 Task: Look for space in Bukoba, Tanzania from 12th August, 2023 to 16th August, 2023 for 8 adults in price range Rs.10000 to Rs.16000. Place can be private room with 8 bedrooms having 8 beds and 8 bathrooms. Property type can be house, flat, guest house, hotel. Amenities needed are: wifi, TV, free parkinig on premises, gym, breakfast. Booking option can be shelf check-in. Required host language is English.
Action: Mouse moved to (602, 131)
Screenshot: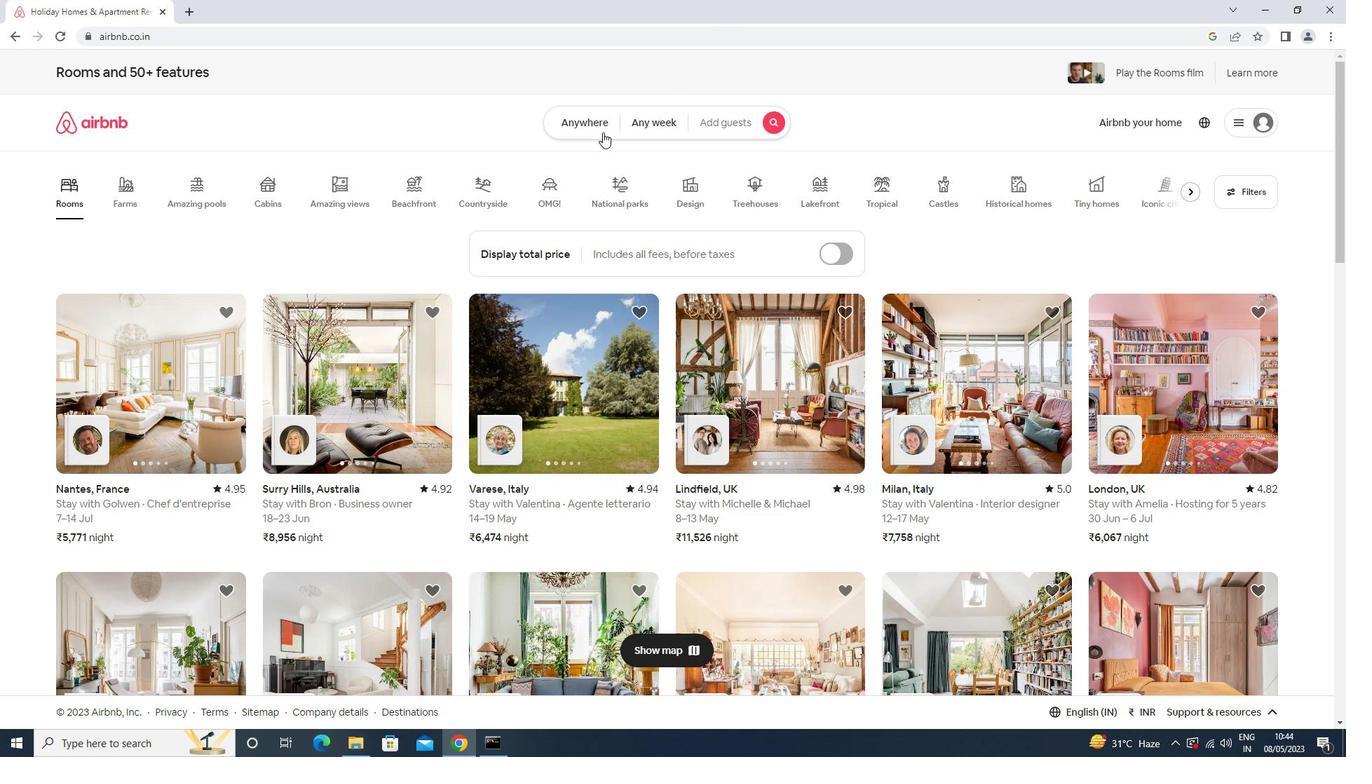 
Action: Mouse pressed left at (602, 131)
Screenshot: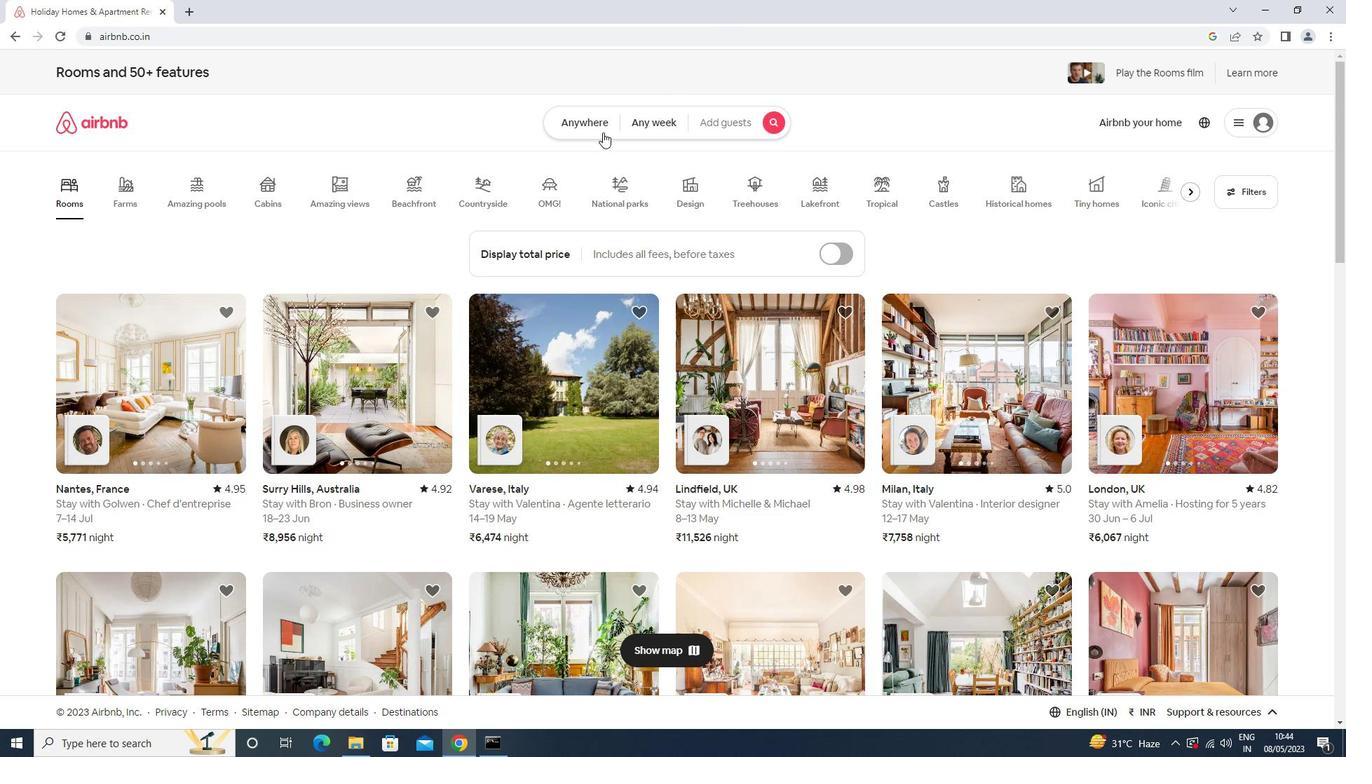 
Action: Mouse moved to (527, 179)
Screenshot: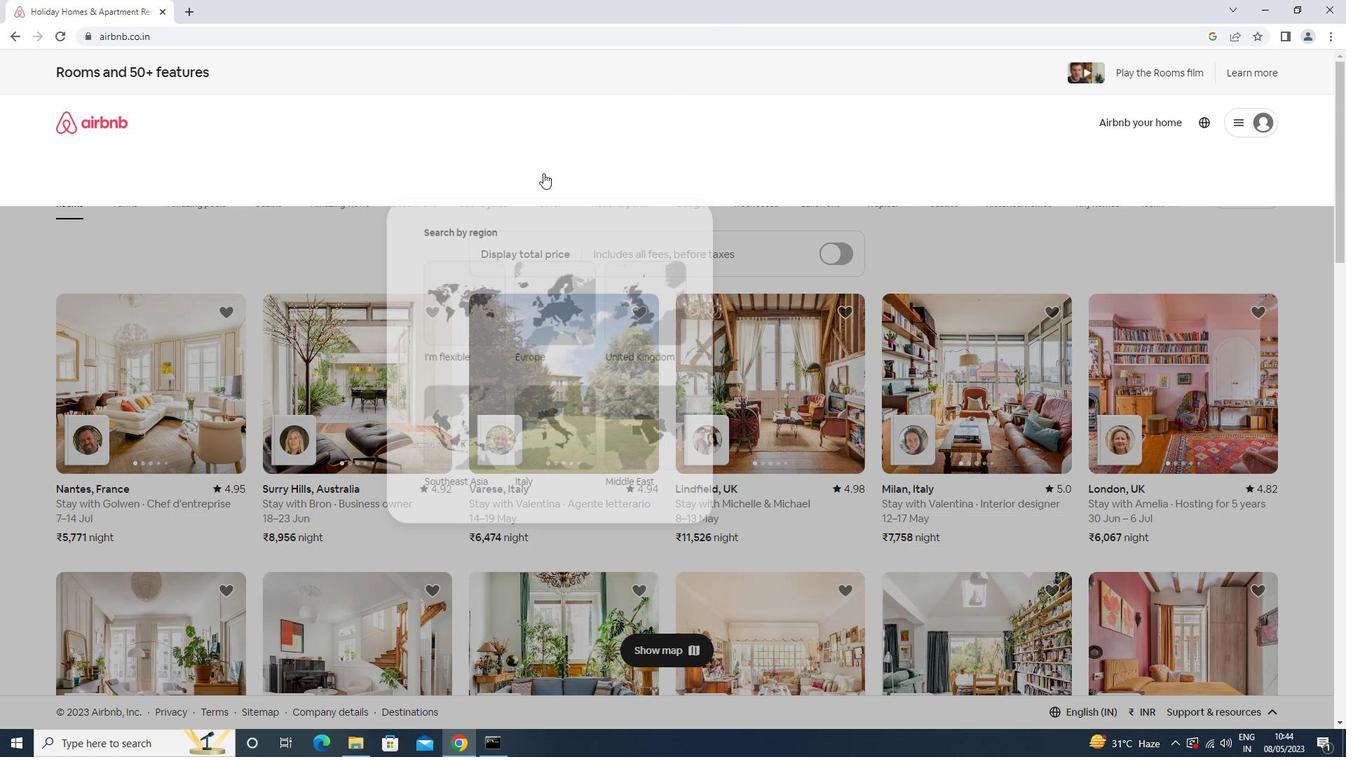 
Action: Mouse pressed left at (527, 179)
Screenshot: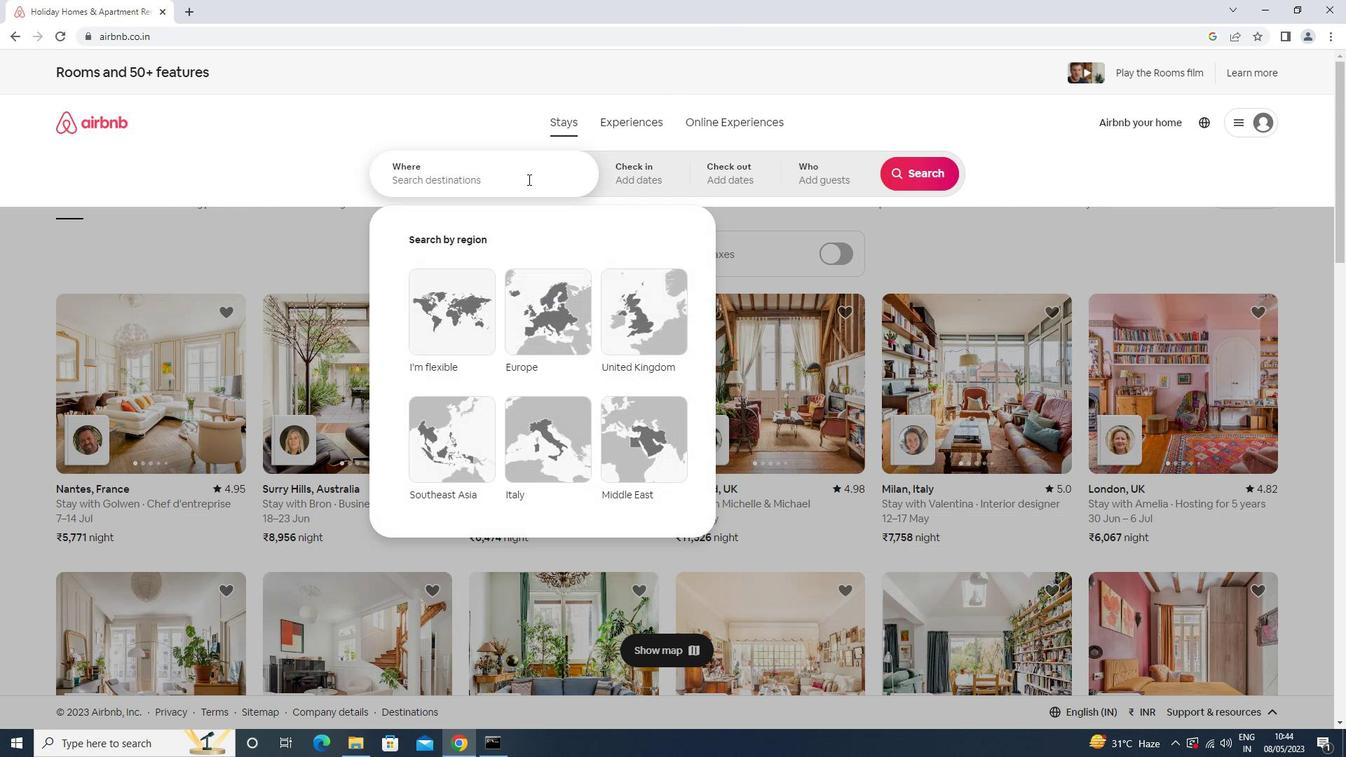 
Action: Key pressed <Key.shift>BUKOBA<Key.down><Key.enter>
Screenshot: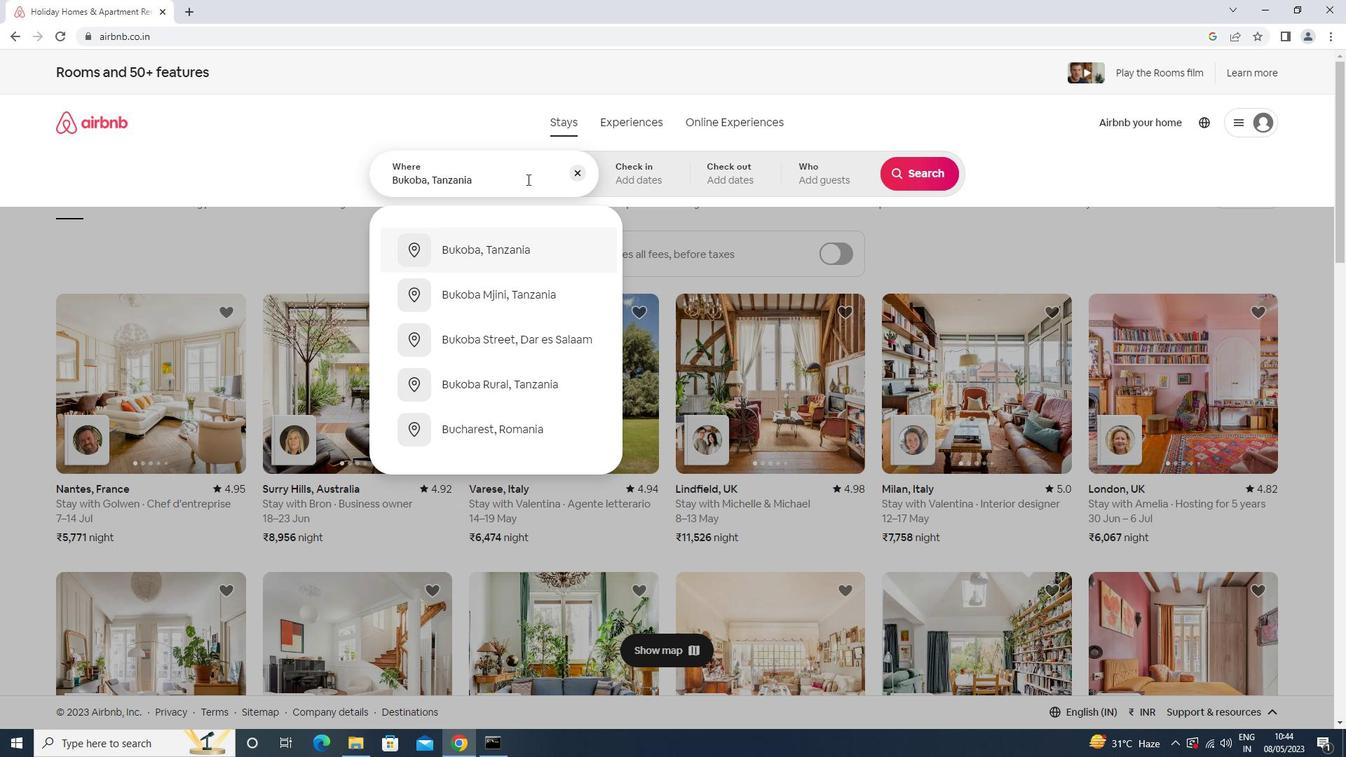 
Action: Mouse moved to (927, 290)
Screenshot: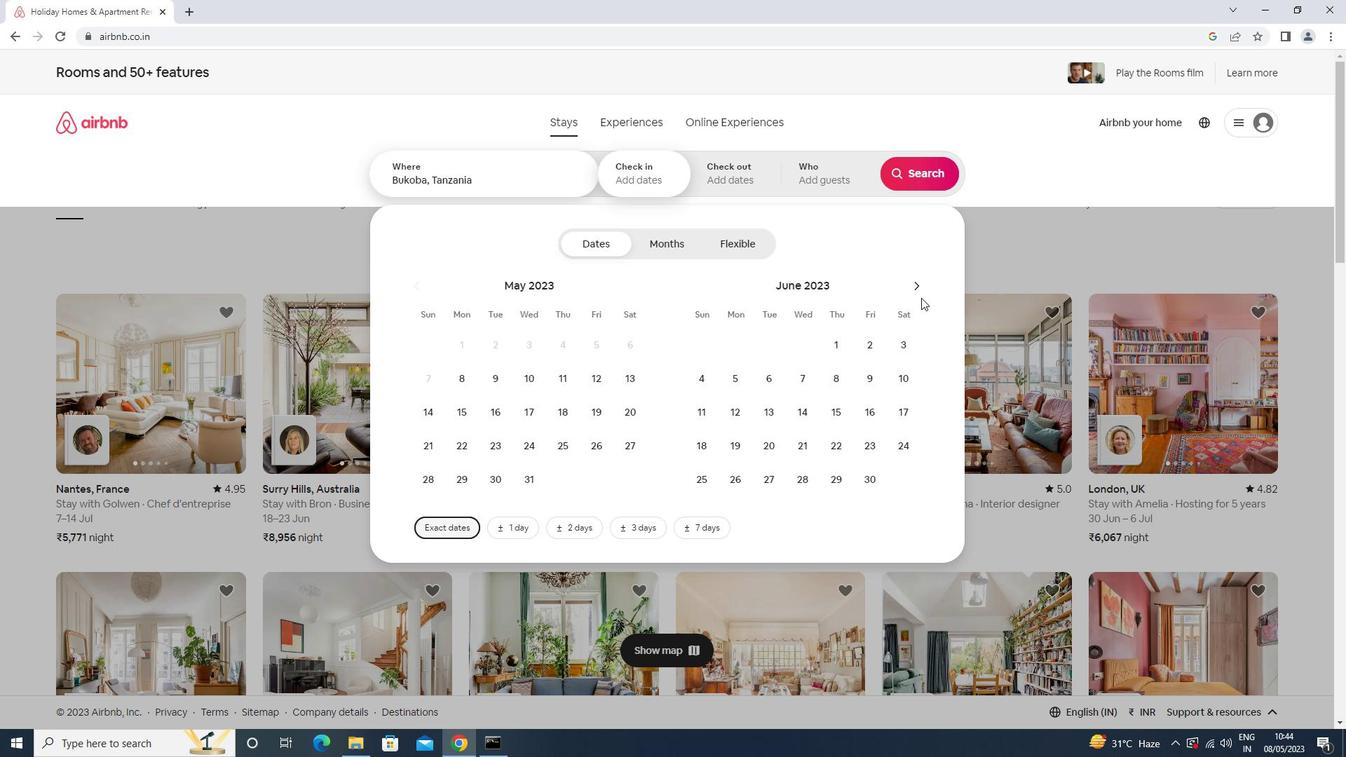 
Action: Mouse pressed left at (927, 290)
Screenshot: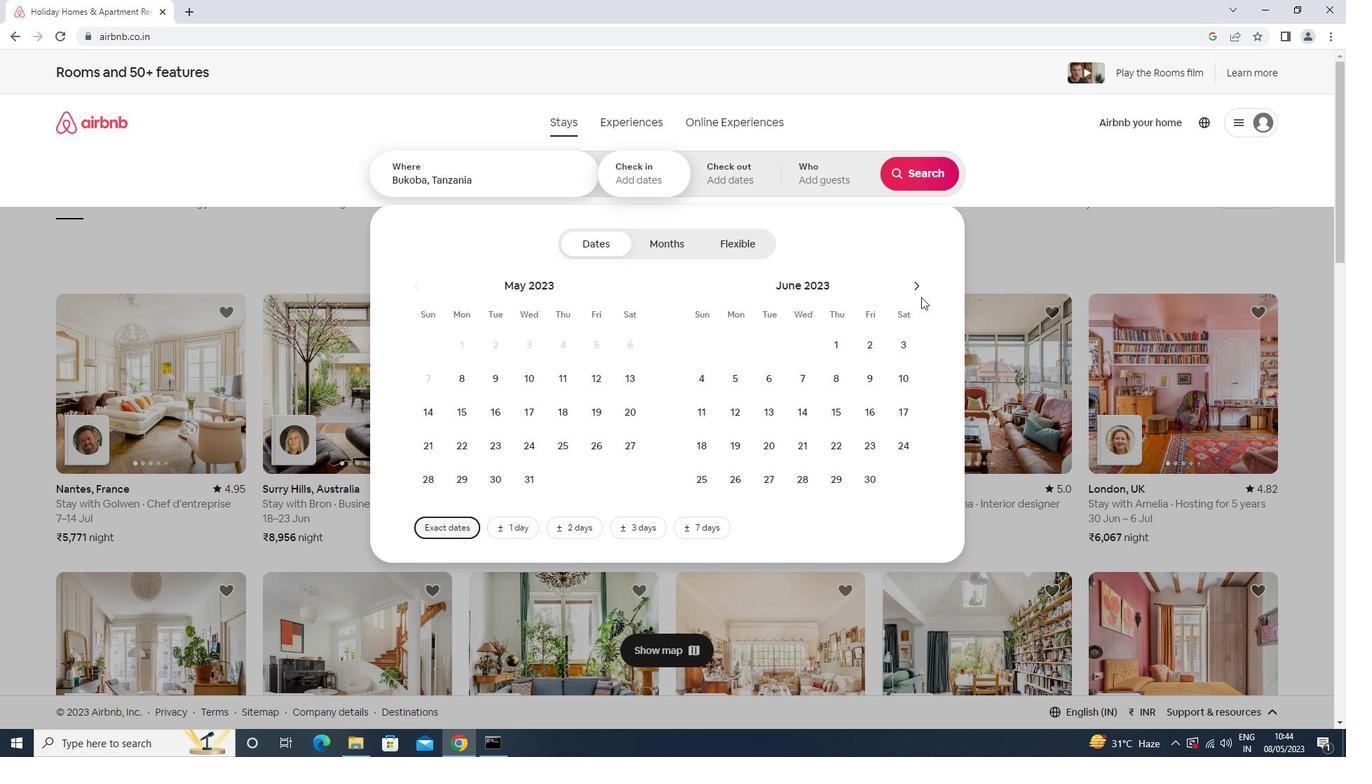 
Action: Mouse pressed left at (927, 290)
Screenshot: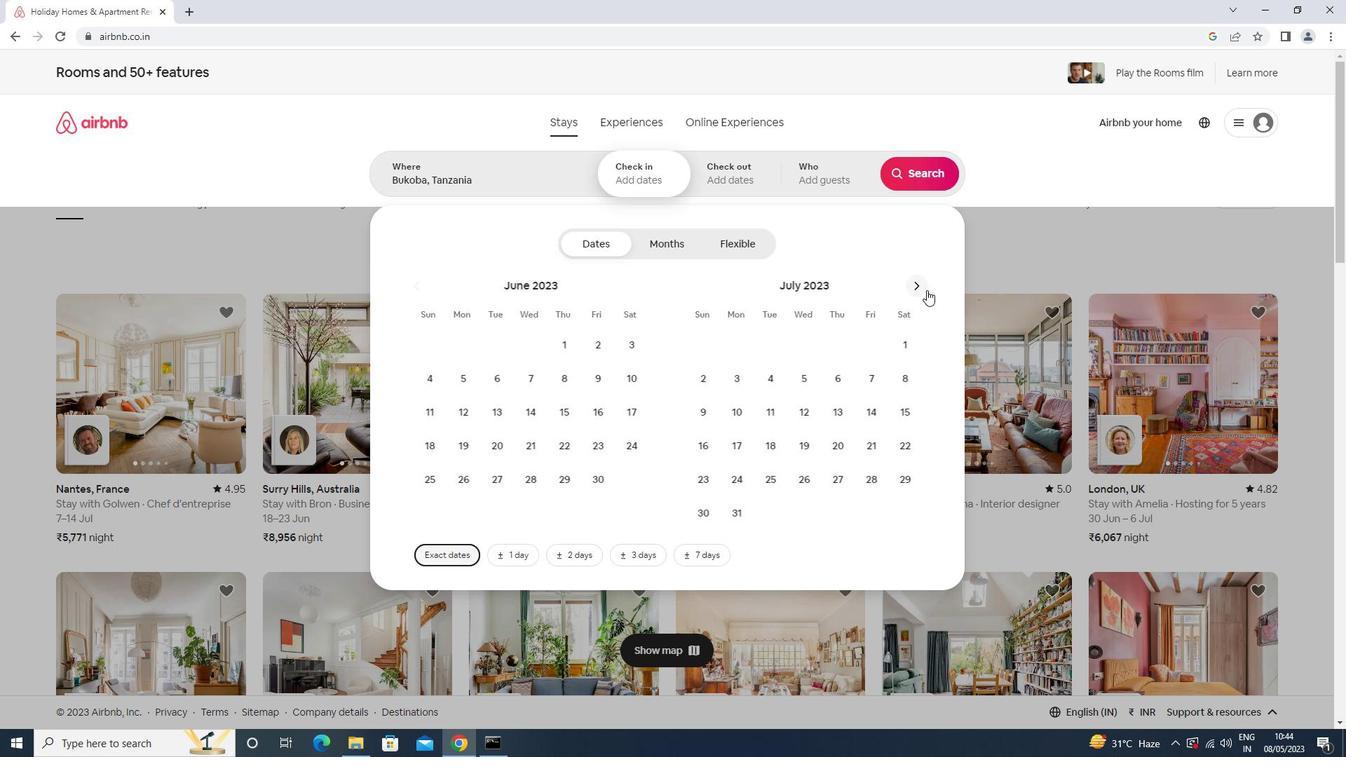 
Action: Mouse moved to (907, 387)
Screenshot: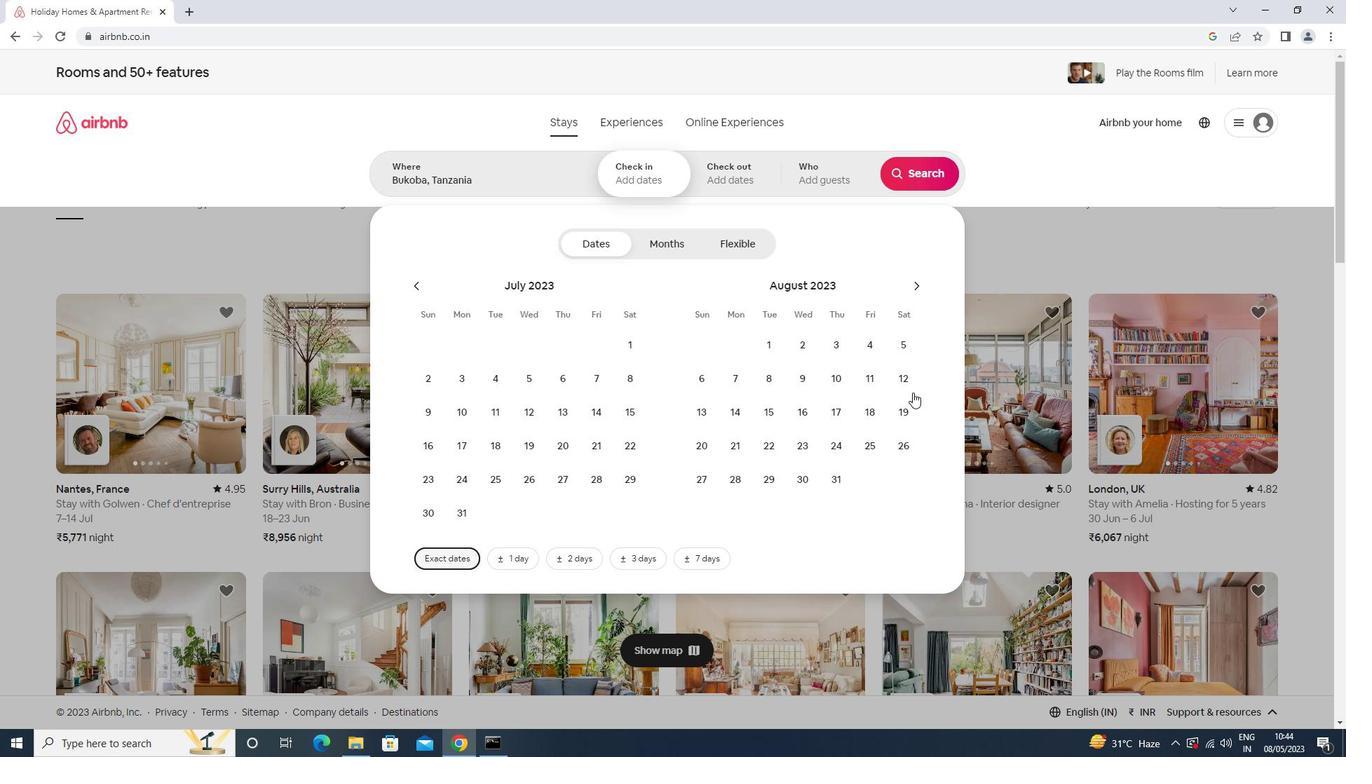 
Action: Mouse pressed left at (907, 387)
Screenshot: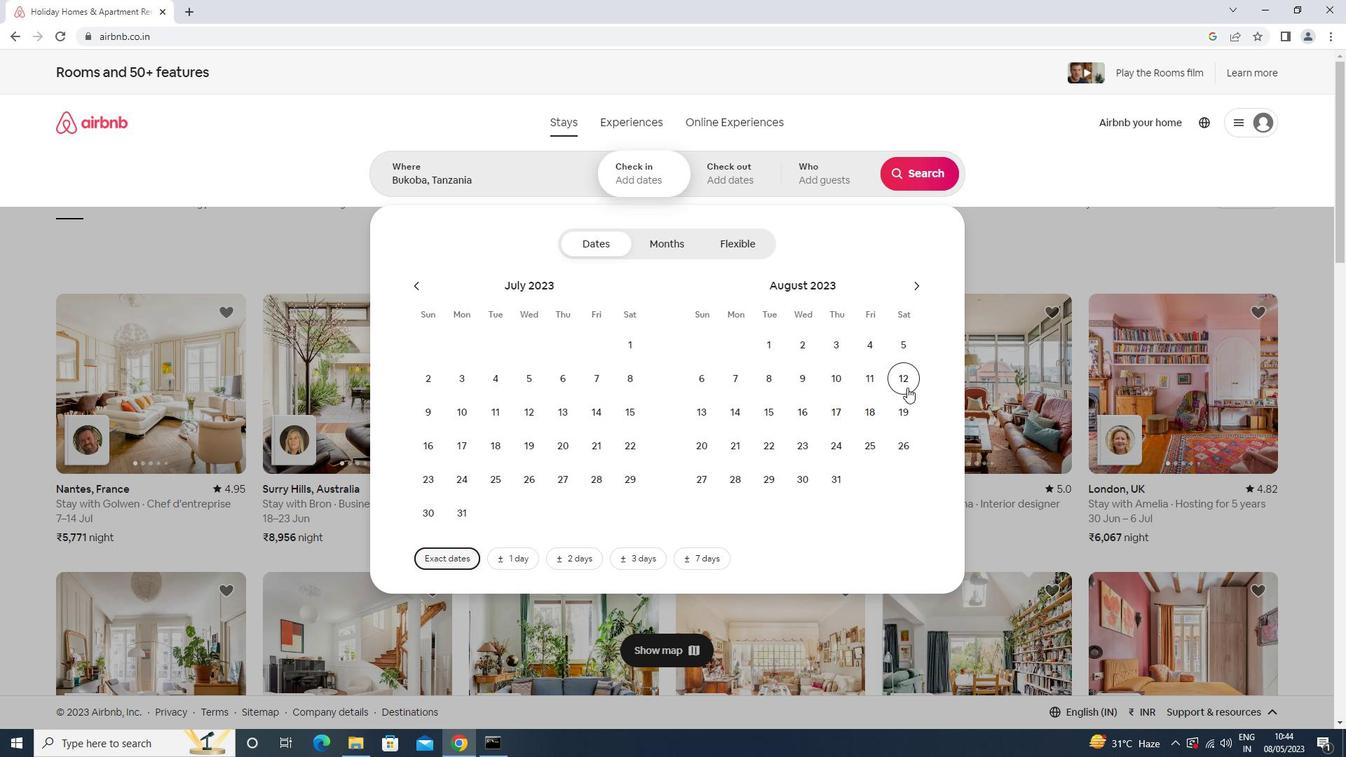 
Action: Mouse moved to (808, 417)
Screenshot: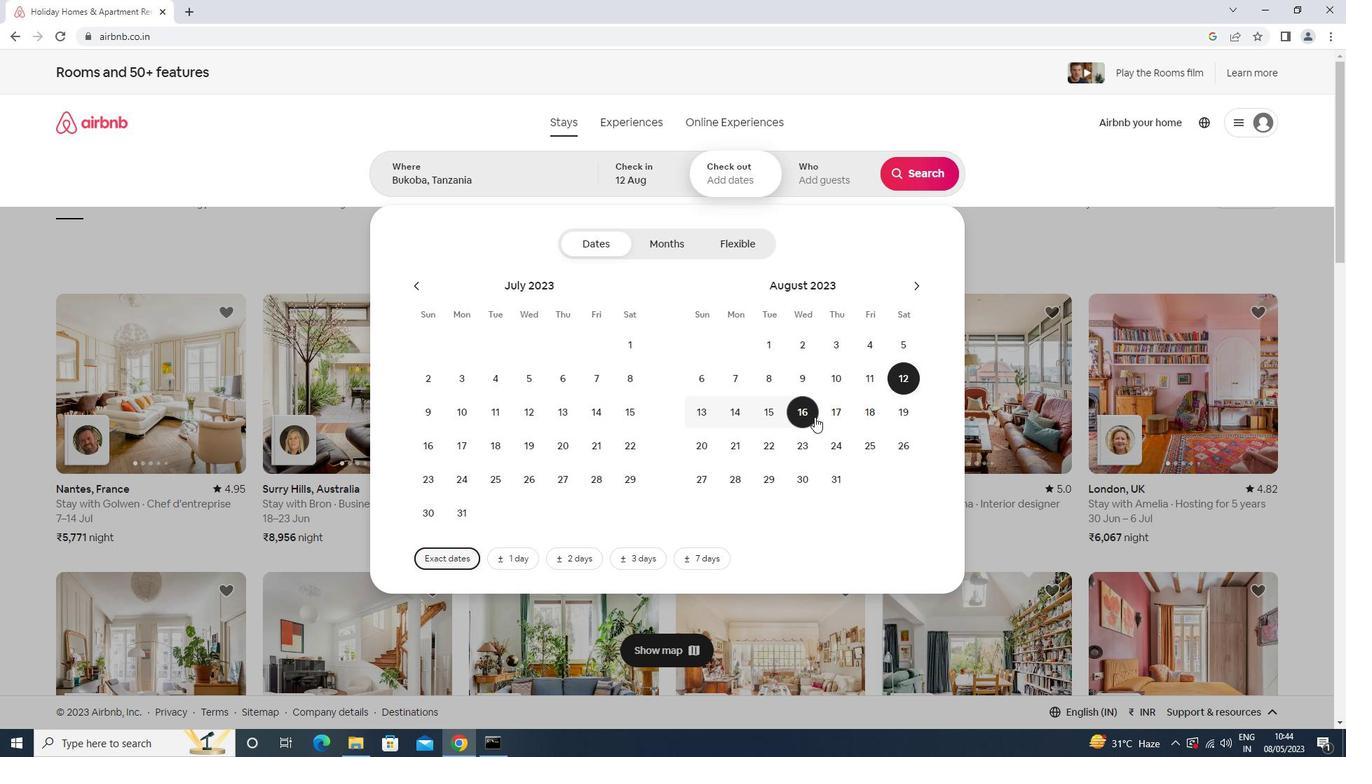 
Action: Mouse pressed left at (808, 417)
Screenshot: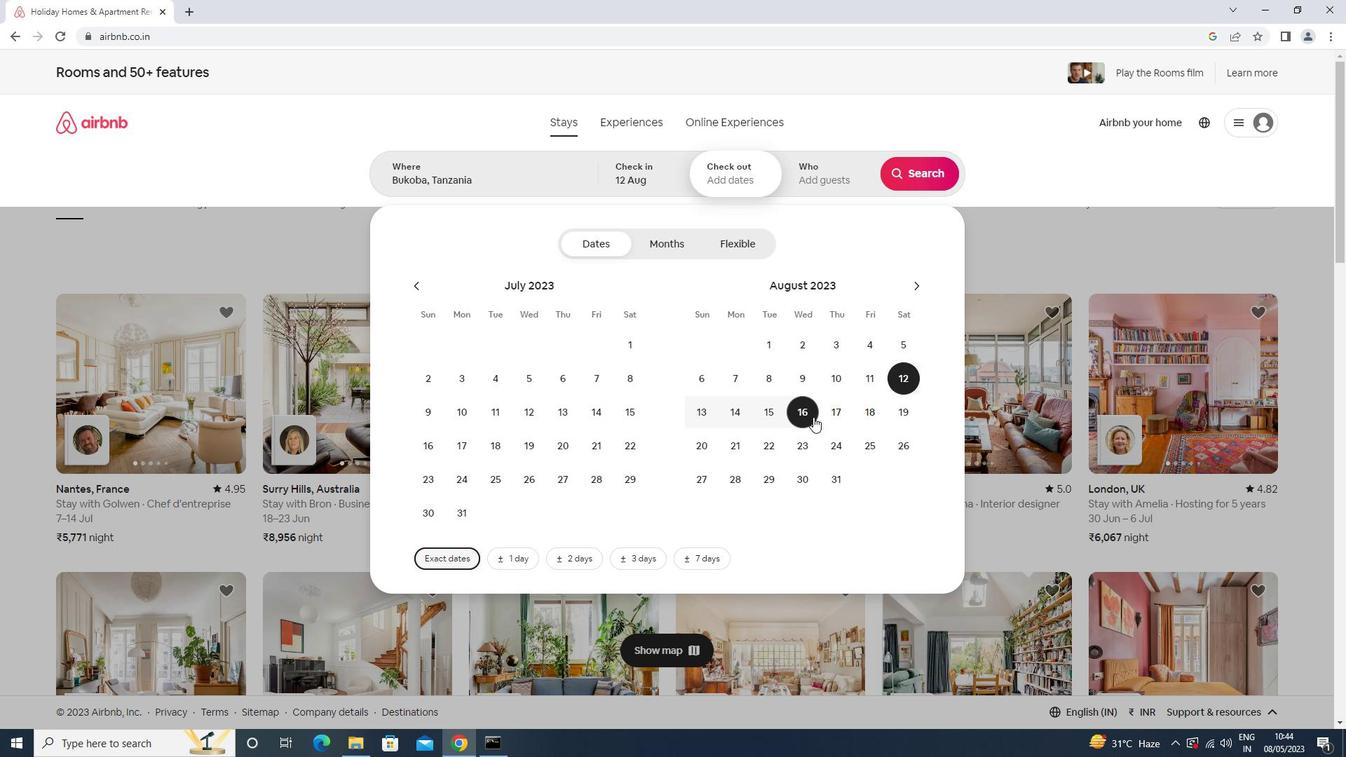 
Action: Mouse moved to (799, 187)
Screenshot: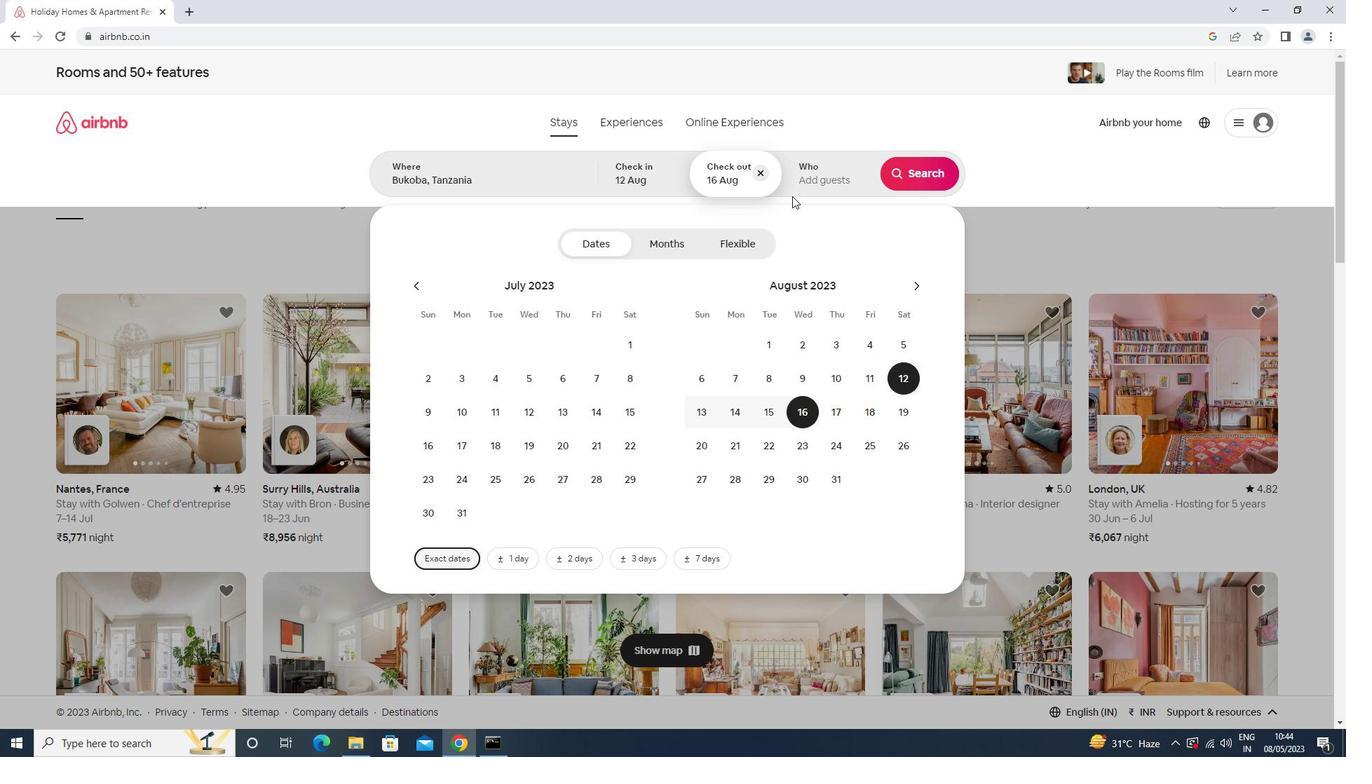 
Action: Mouse pressed left at (799, 187)
Screenshot: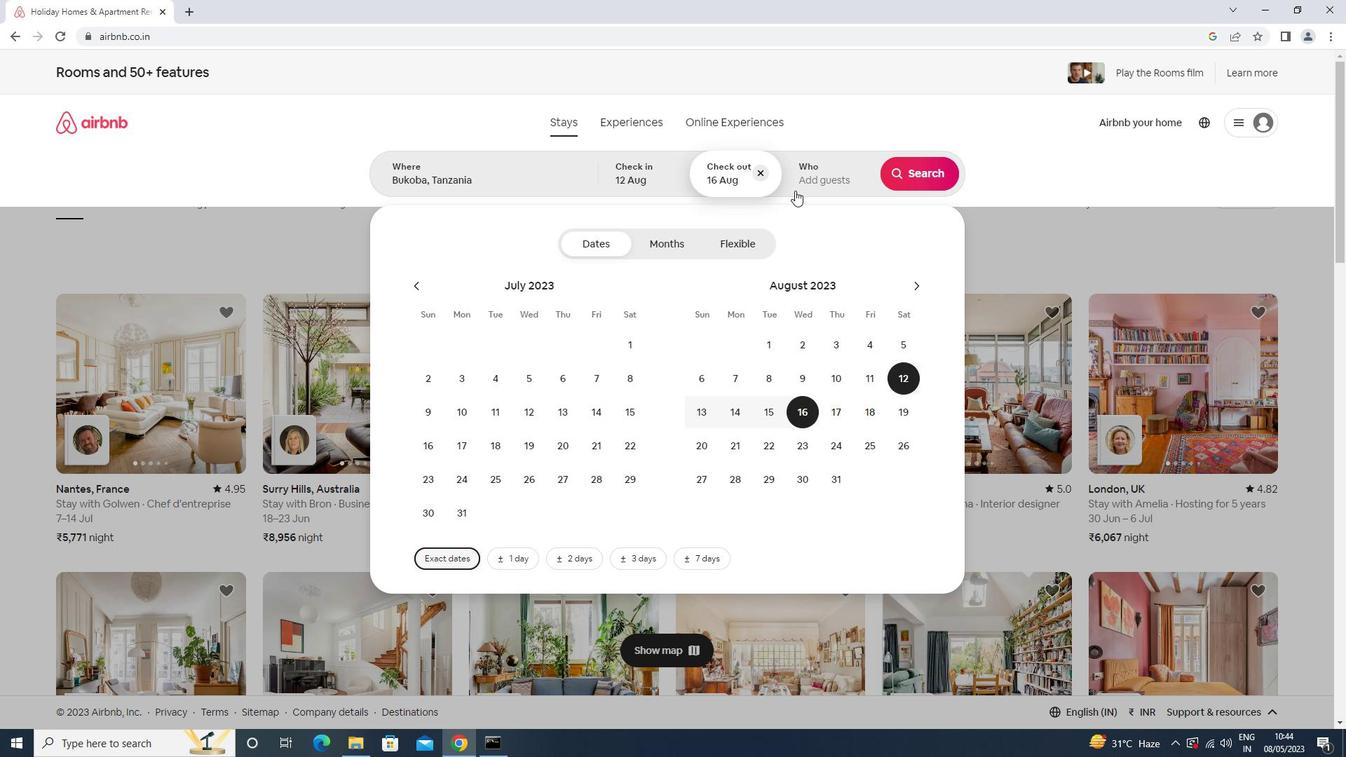 
Action: Mouse moved to (925, 249)
Screenshot: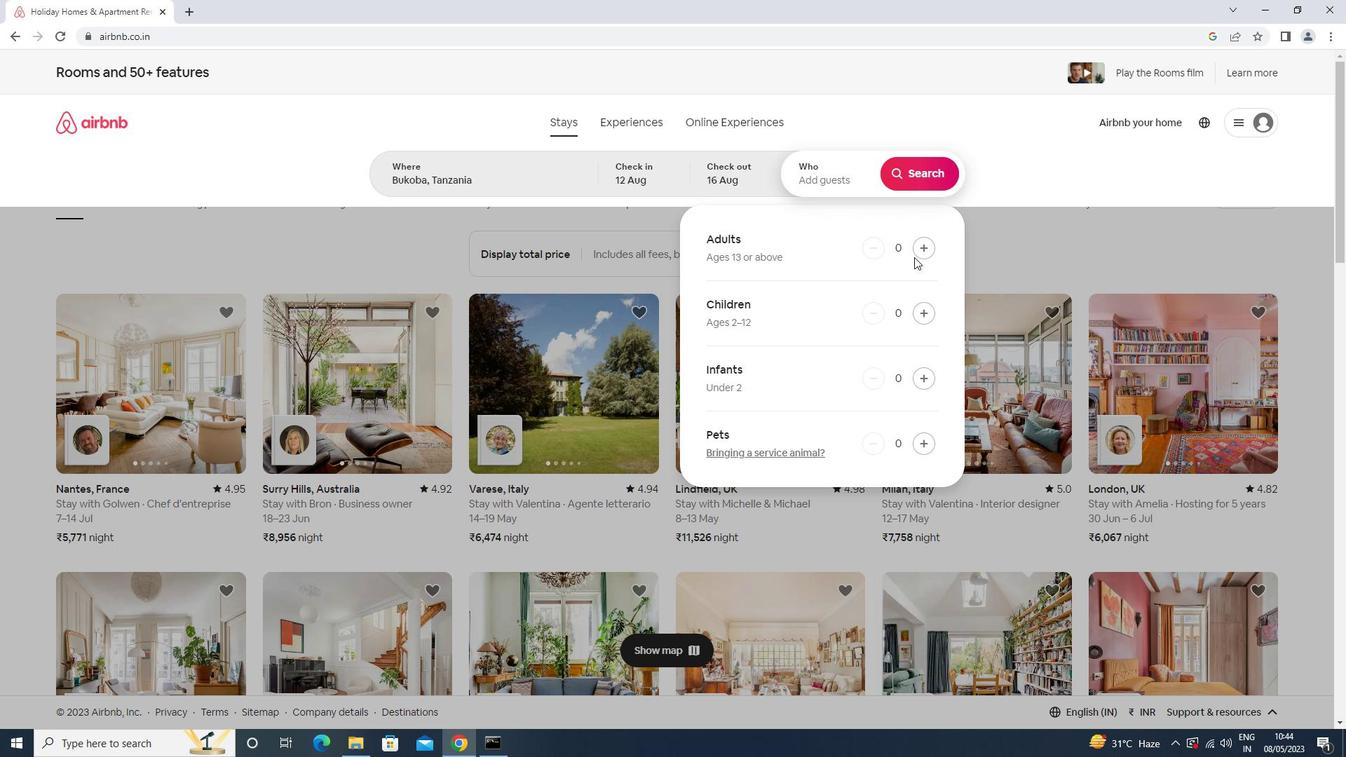 
Action: Mouse pressed left at (925, 249)
Screenshot: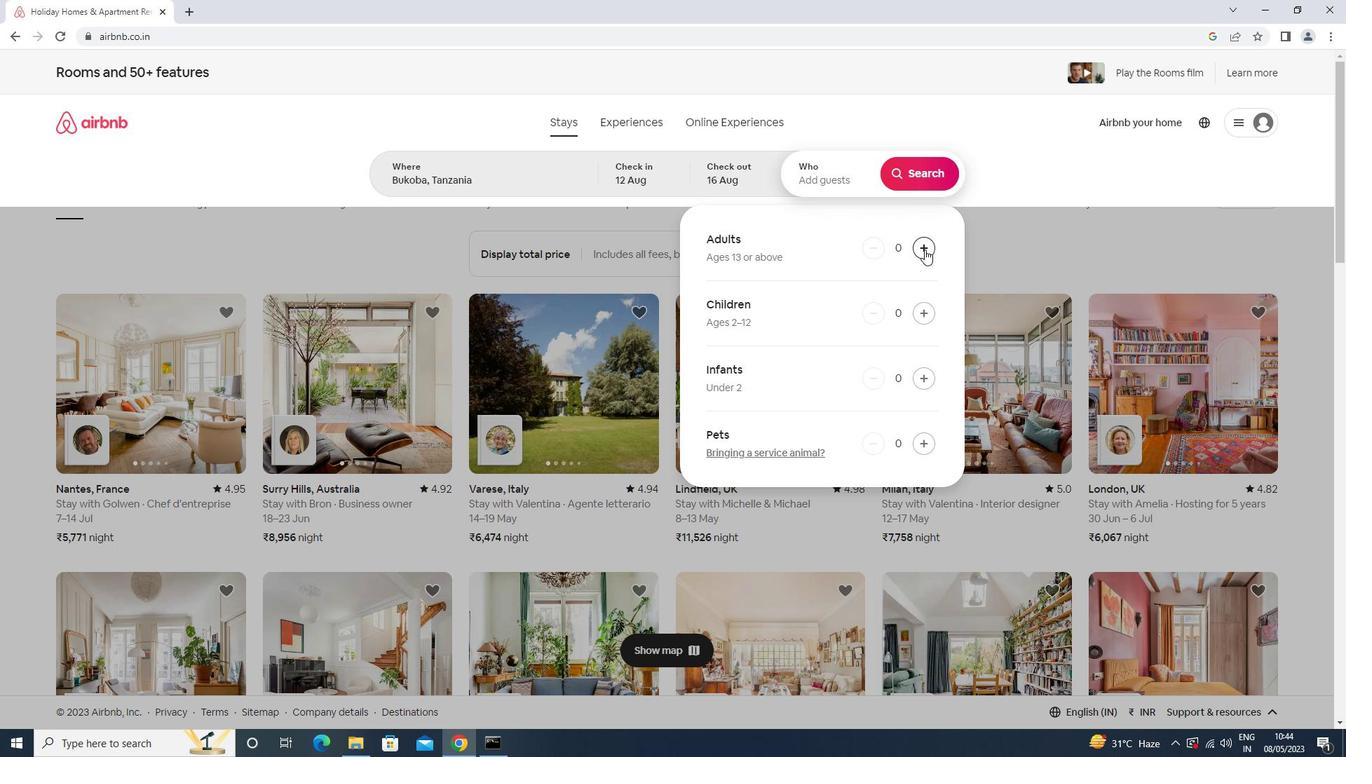 
Action: Mouse pressed left at (925, 249)
Screenshot: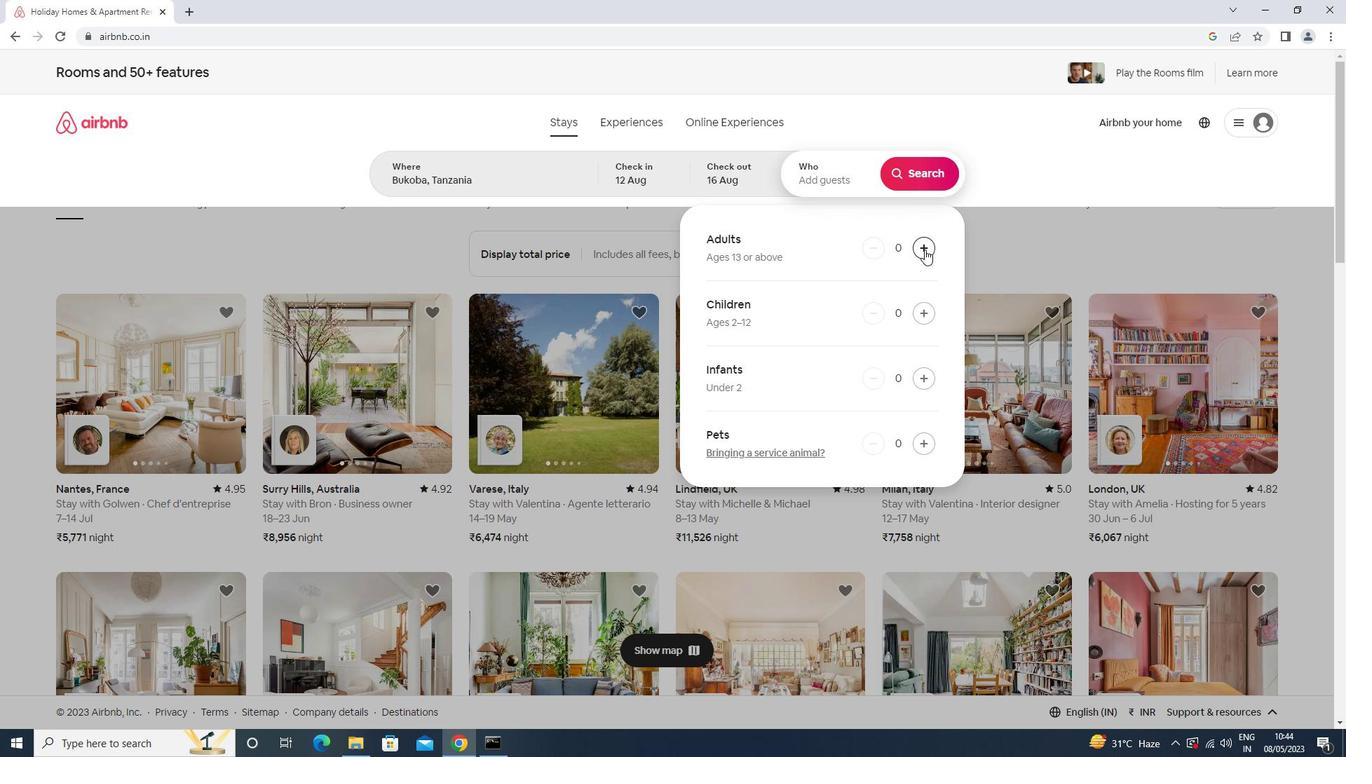 
Action: Mouse pressed left at (925, 249)
Screenshot: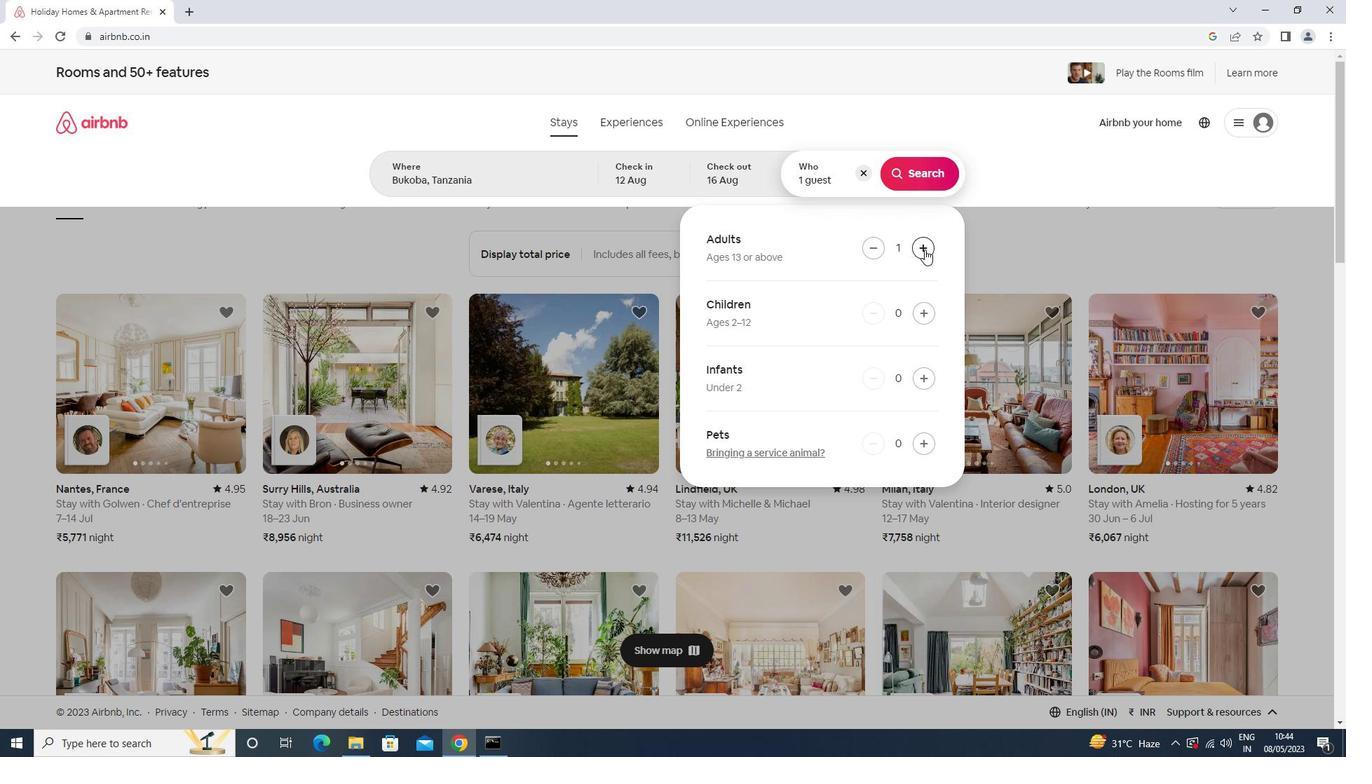 
Action: Mouse pressed left at (925, 249)
Screenshot: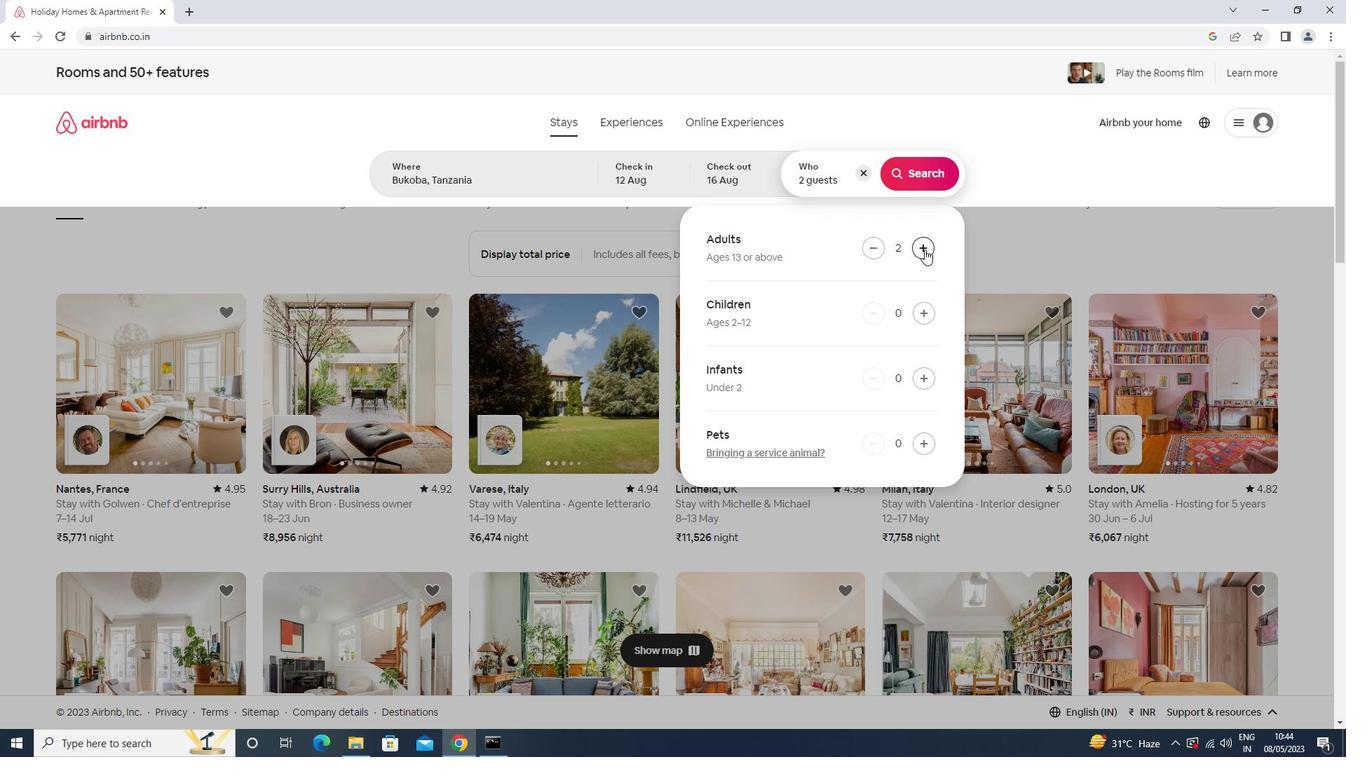 
Action: Mouse pressed left at (925, 249)
Screenshot: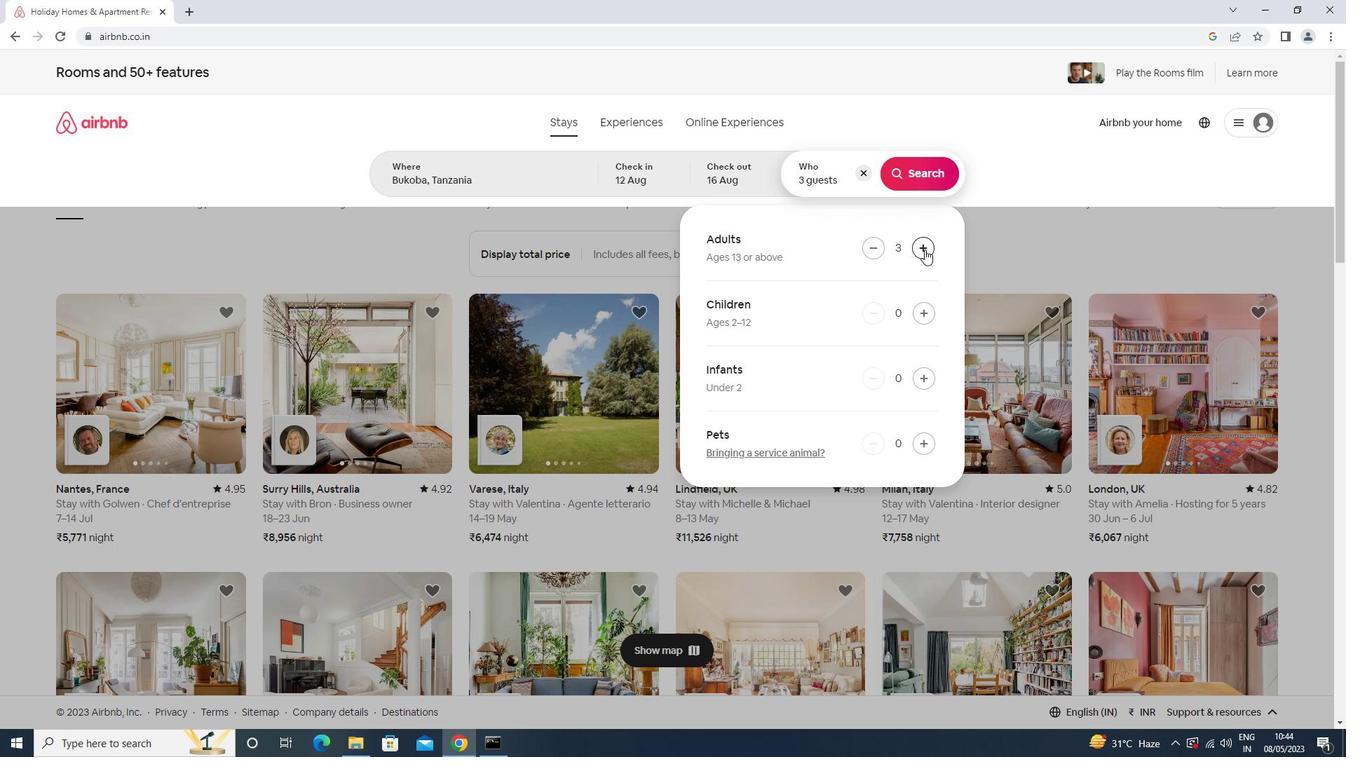 
Action: Mouse pressed left at (925, 249)
Screenshot: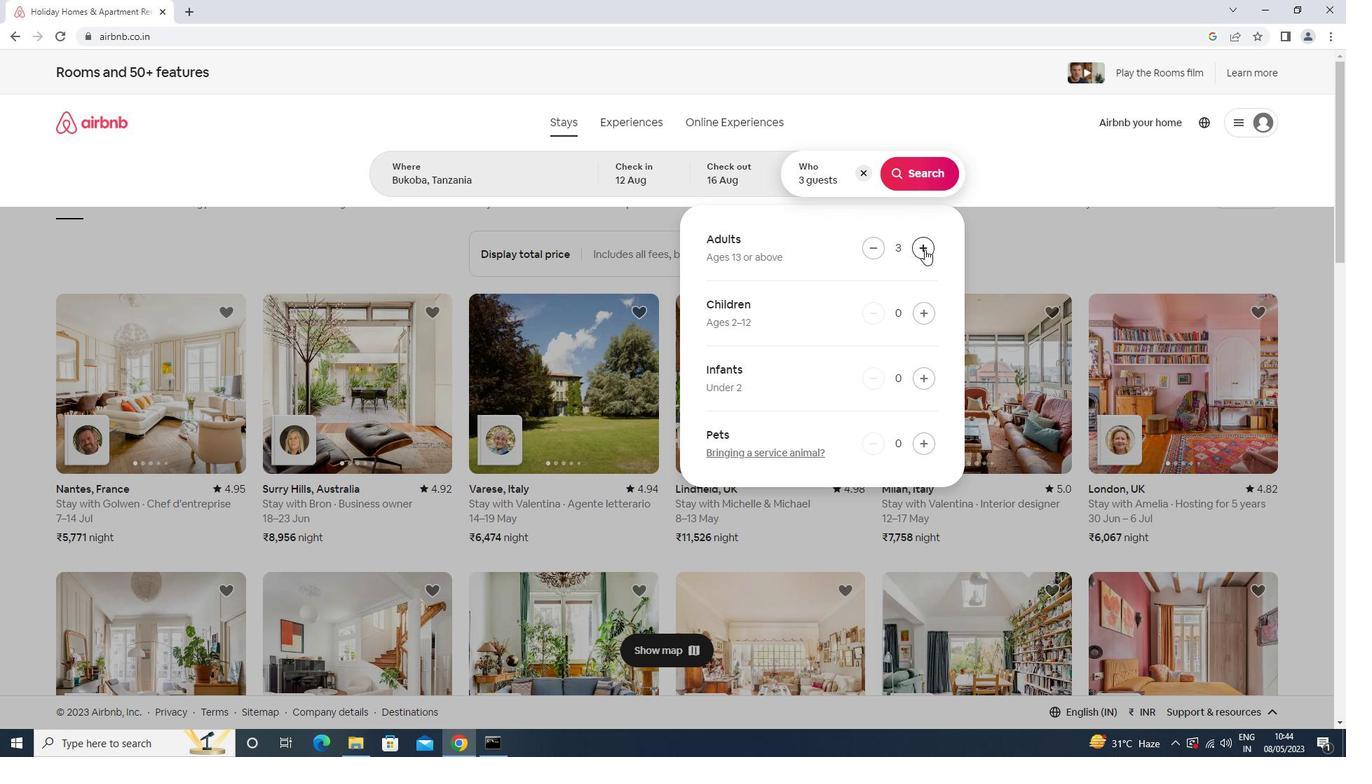 
Action: Mouse pressed left at (925, 249)
Screenshot: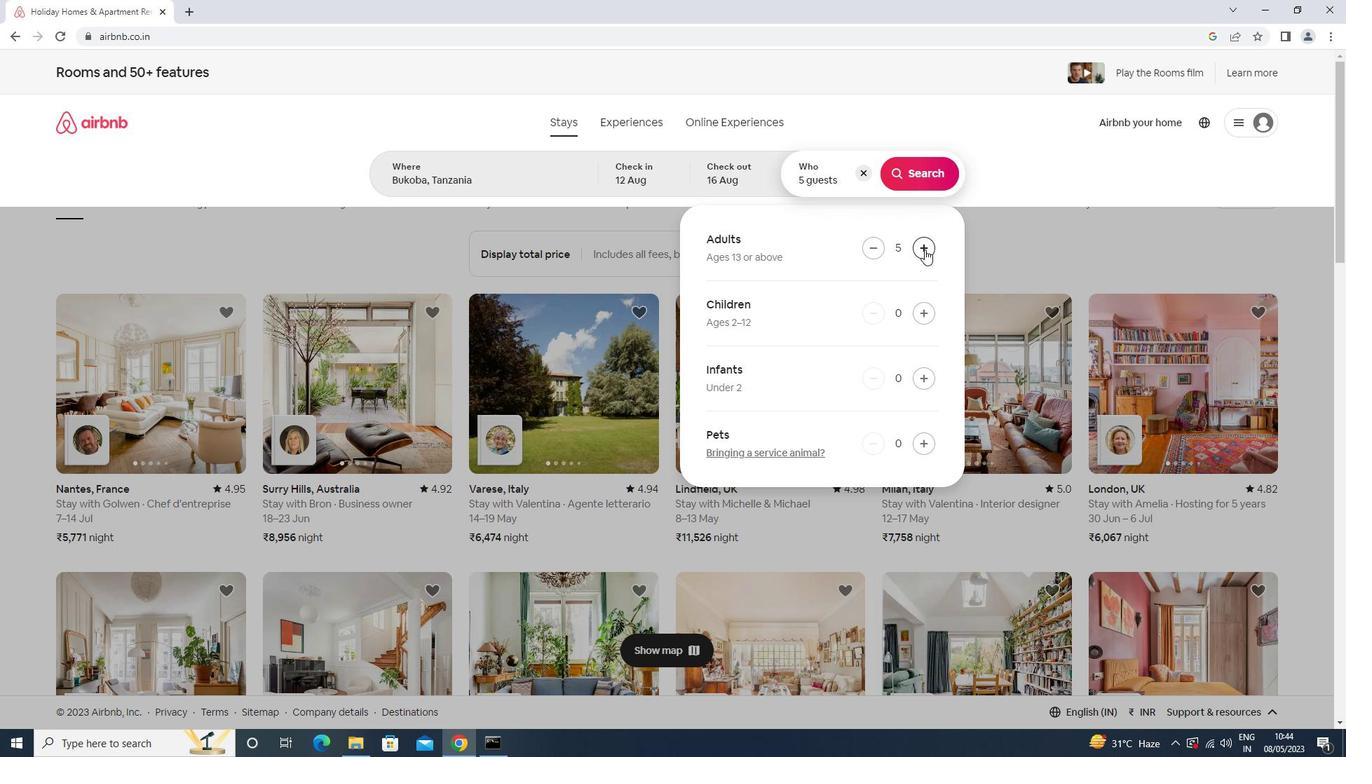 
Action: Mouse pressed left at (925, 249)
Screenshot: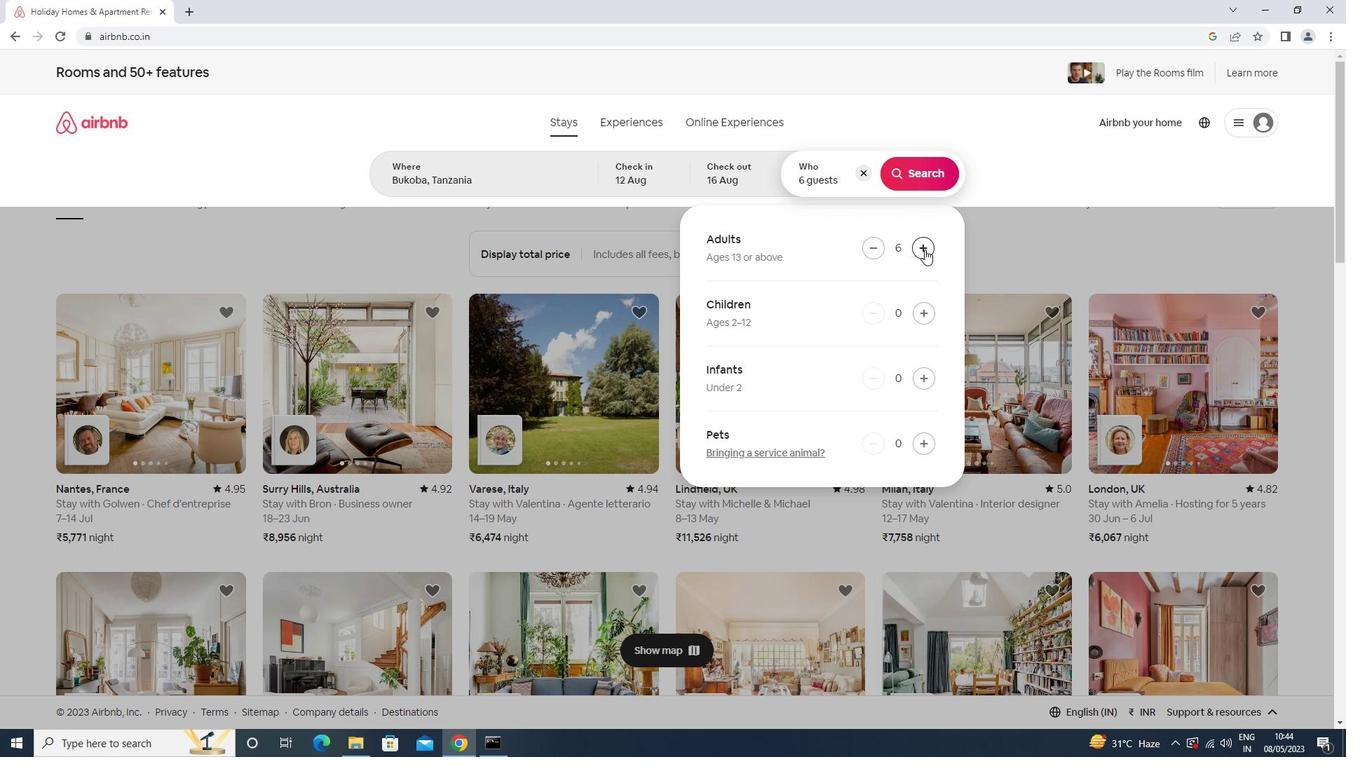 
Action: Mouse moved to (919, 177)
Screenshot: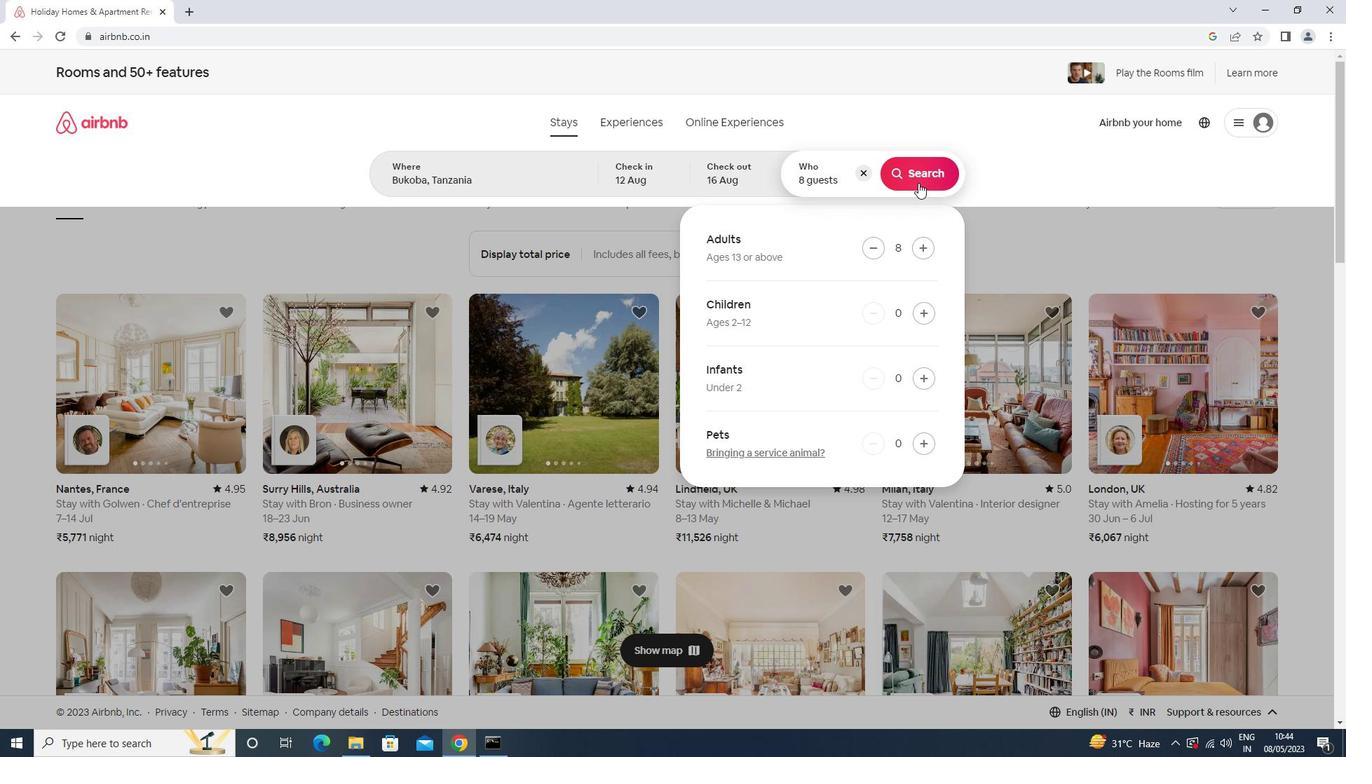 
Action: Mouse pressed left at (919, 177)
Screenshot: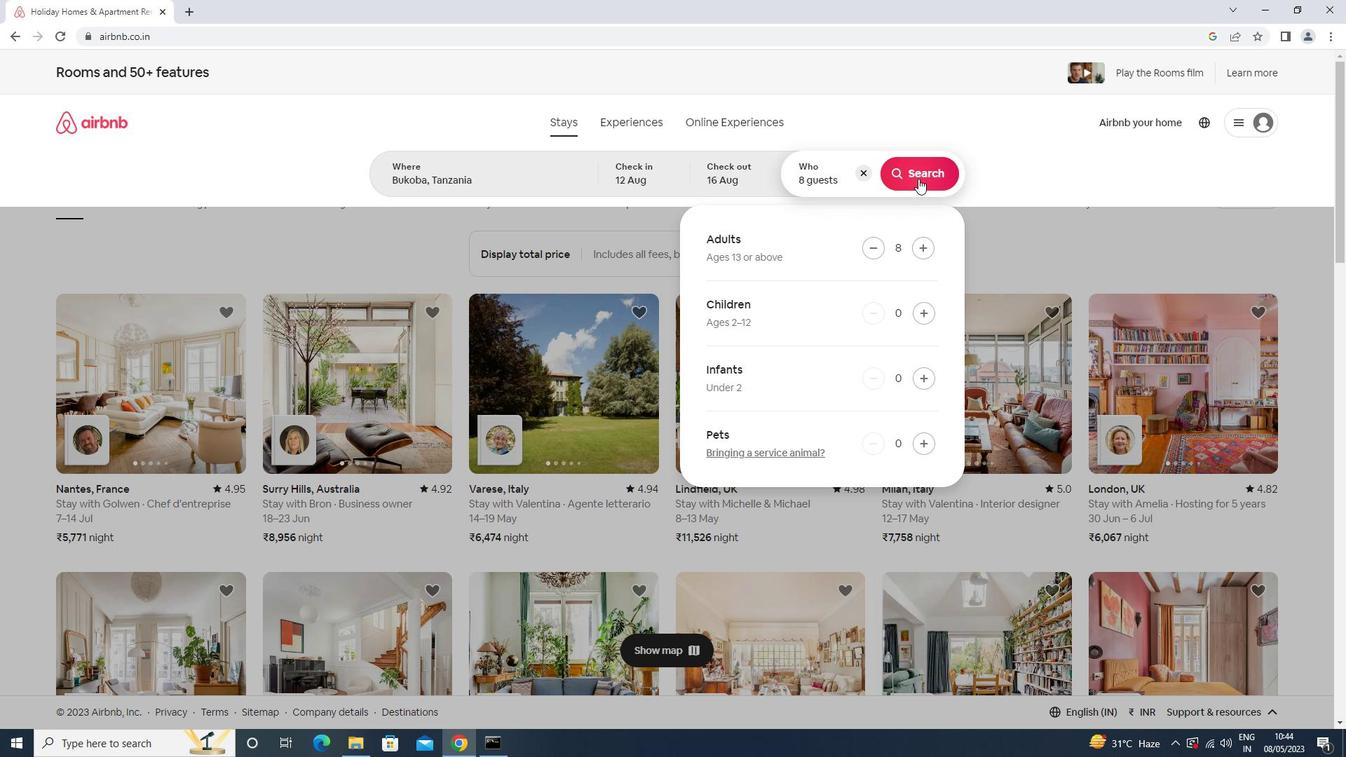 
Action: Mouse moved to (1283, 134)
Screenshot: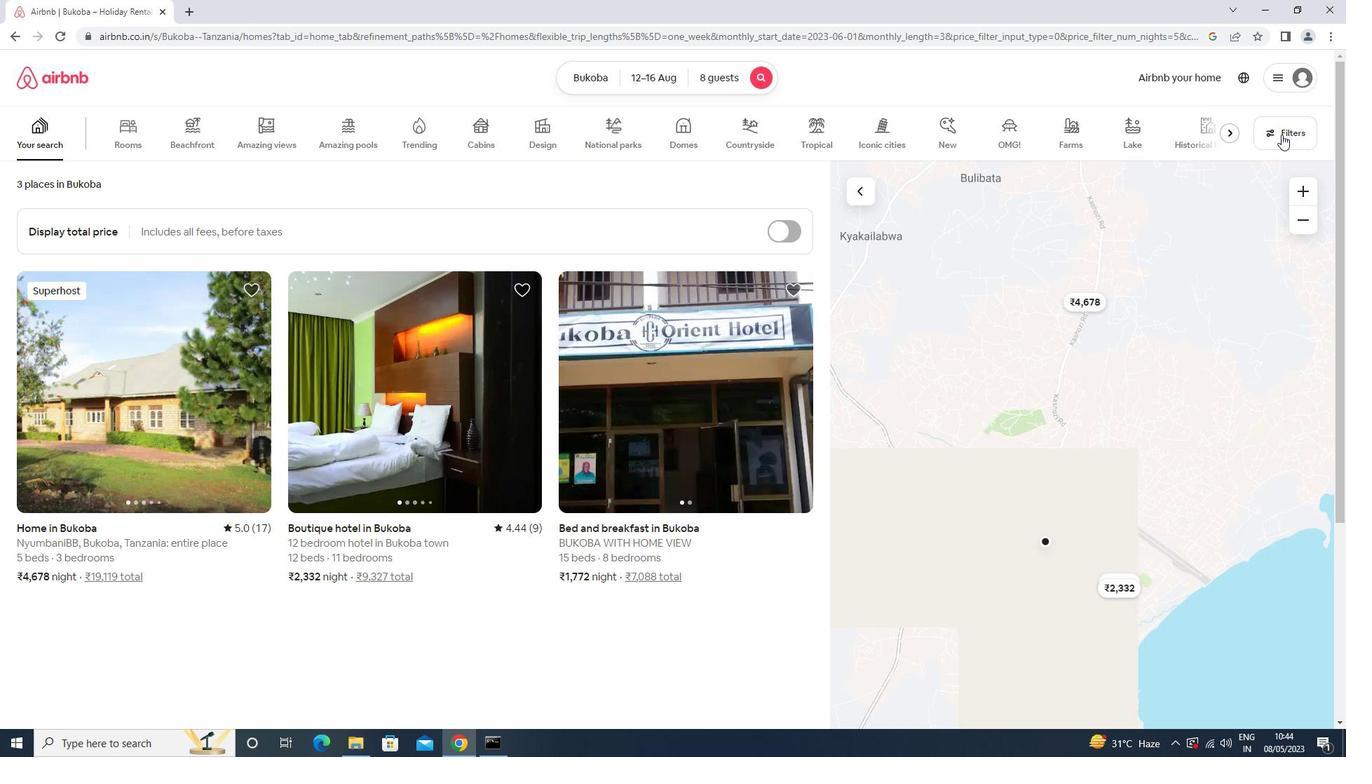 
Action: Mouse pressed left at (1283, 134)
Screenshot: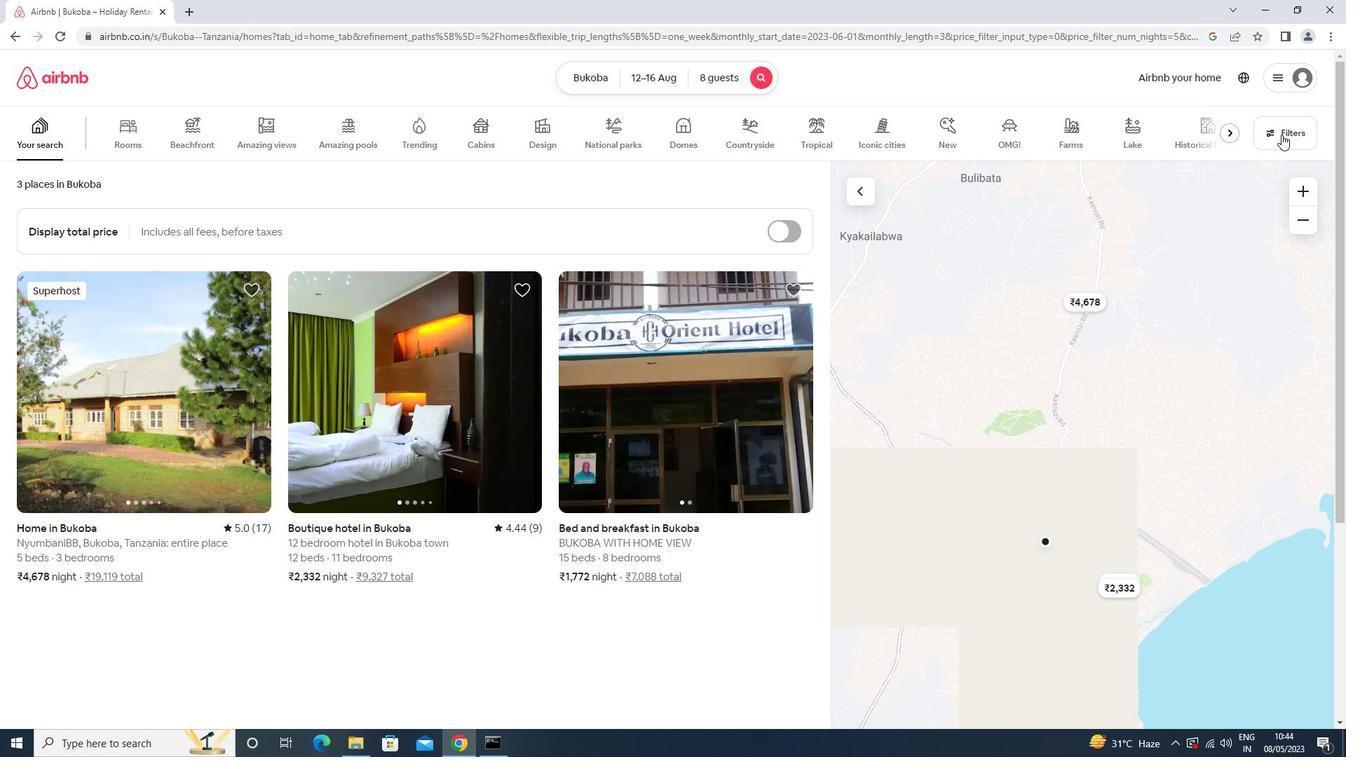 
Action: Mouse moved to (558, 481)
Screenshot: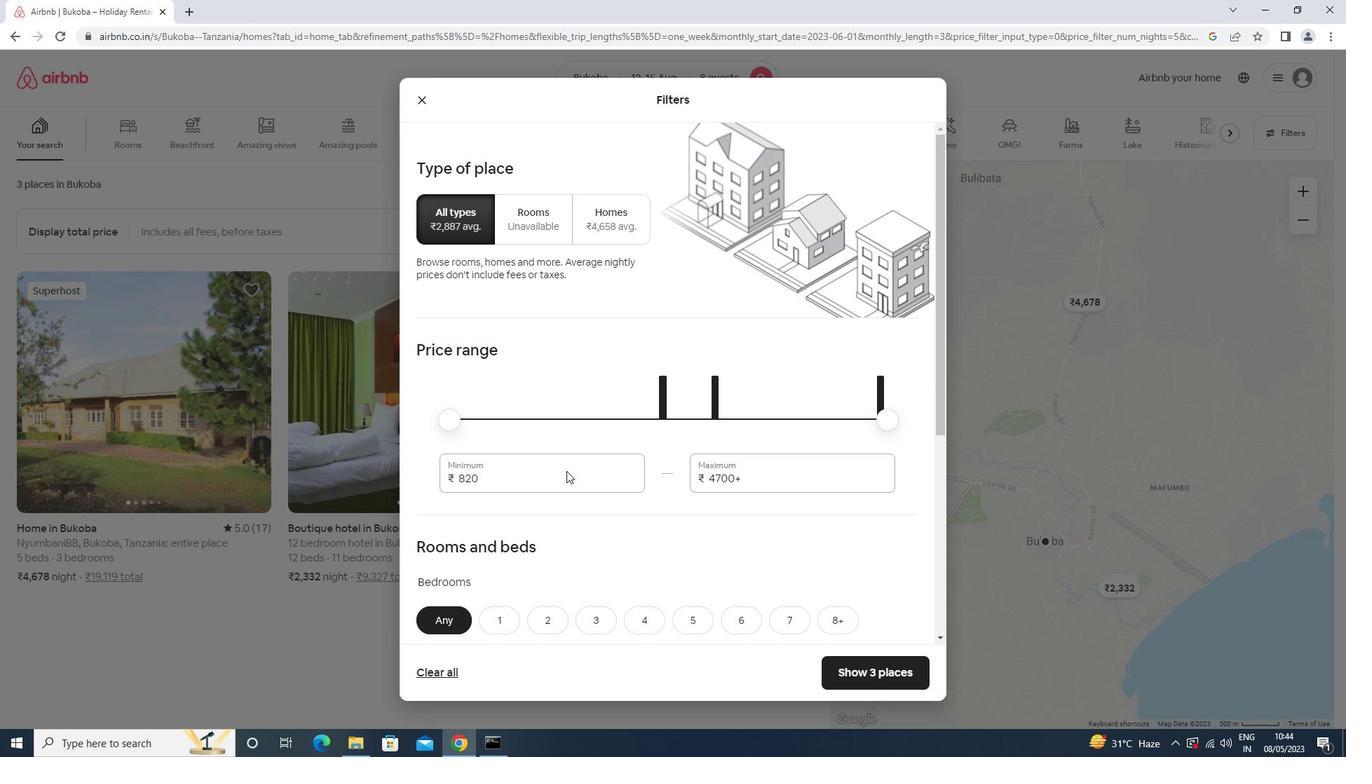 
Action: Mouse pressed left at (558, 481)
Screenshot: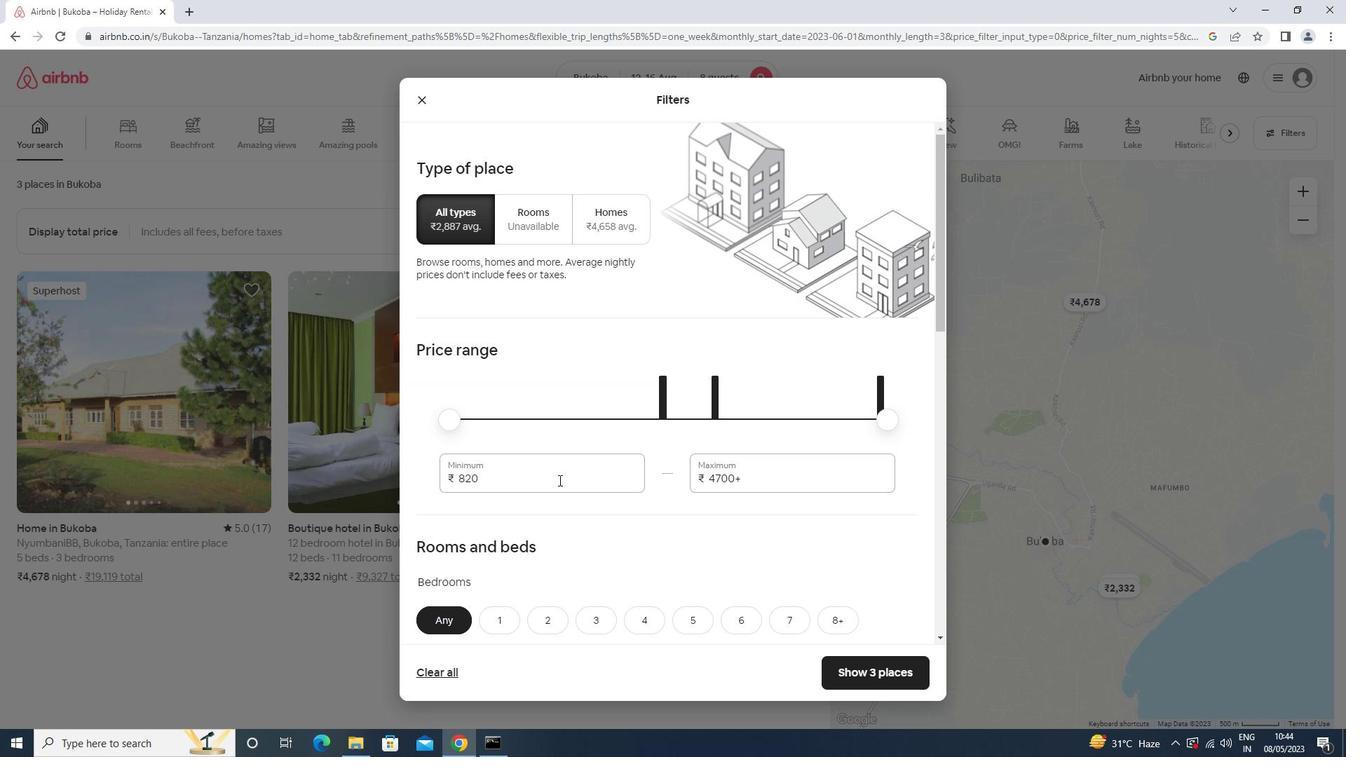 
Action: Mouse moved to (545, 448)
Screenshot: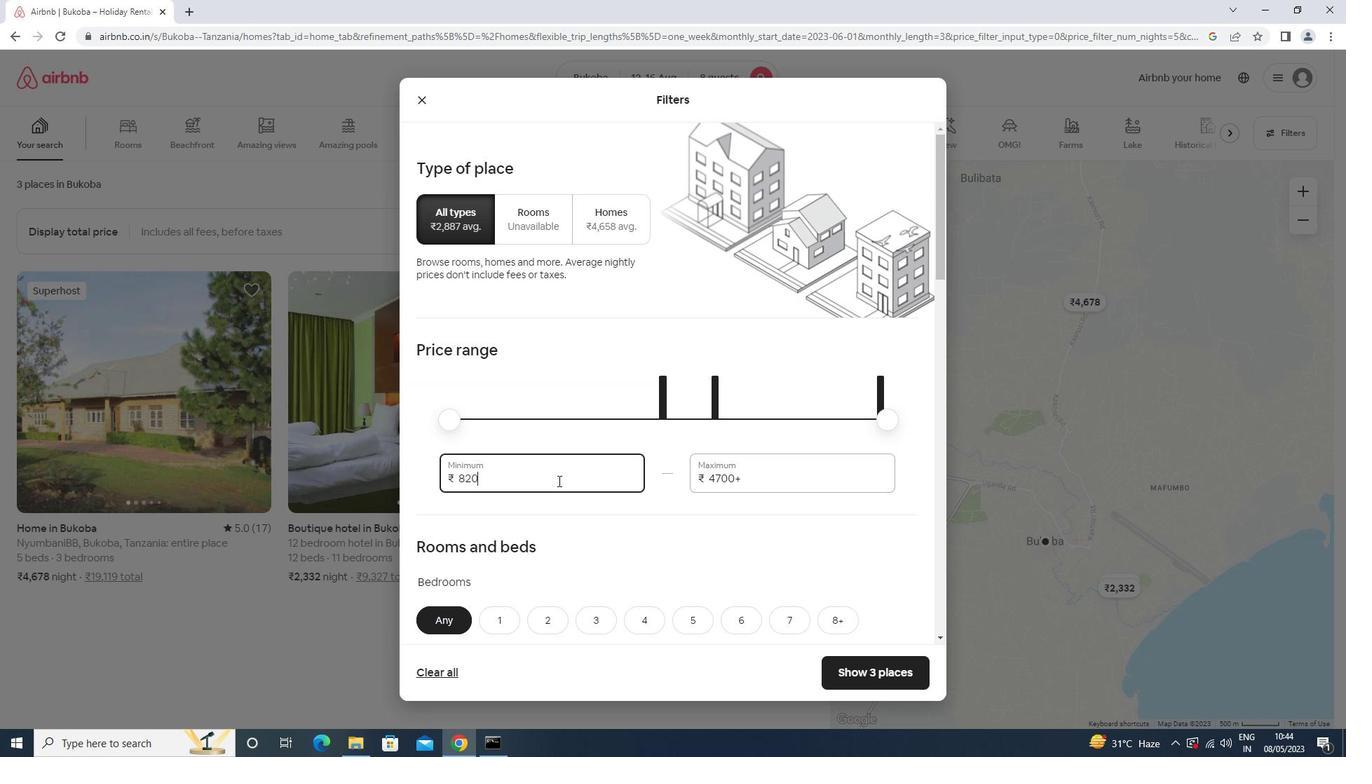 
Action: Key pressed <Key.backspace><Key.backspace><Key.backspace>10000<Key.tab>16000
Screenshot: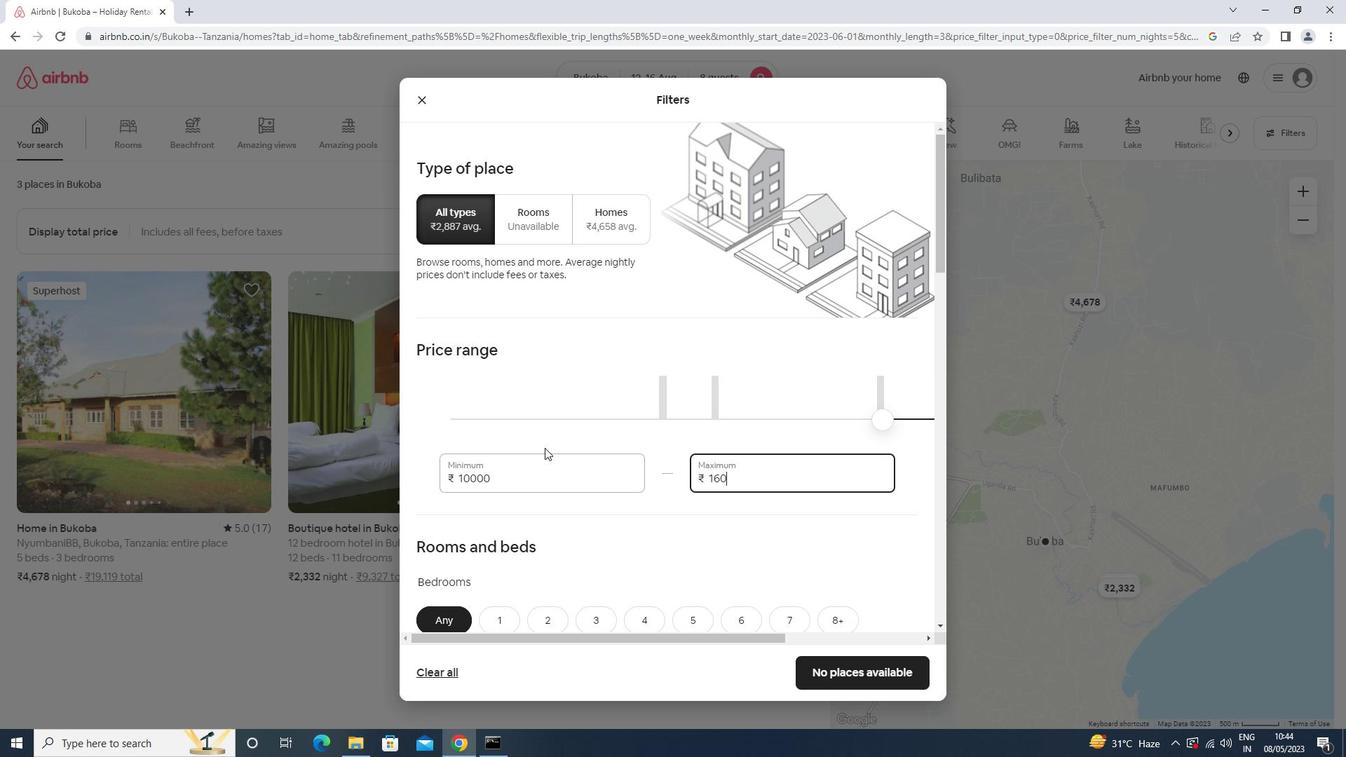 
Action: Mouse moved to (545, 447)
Screenshot: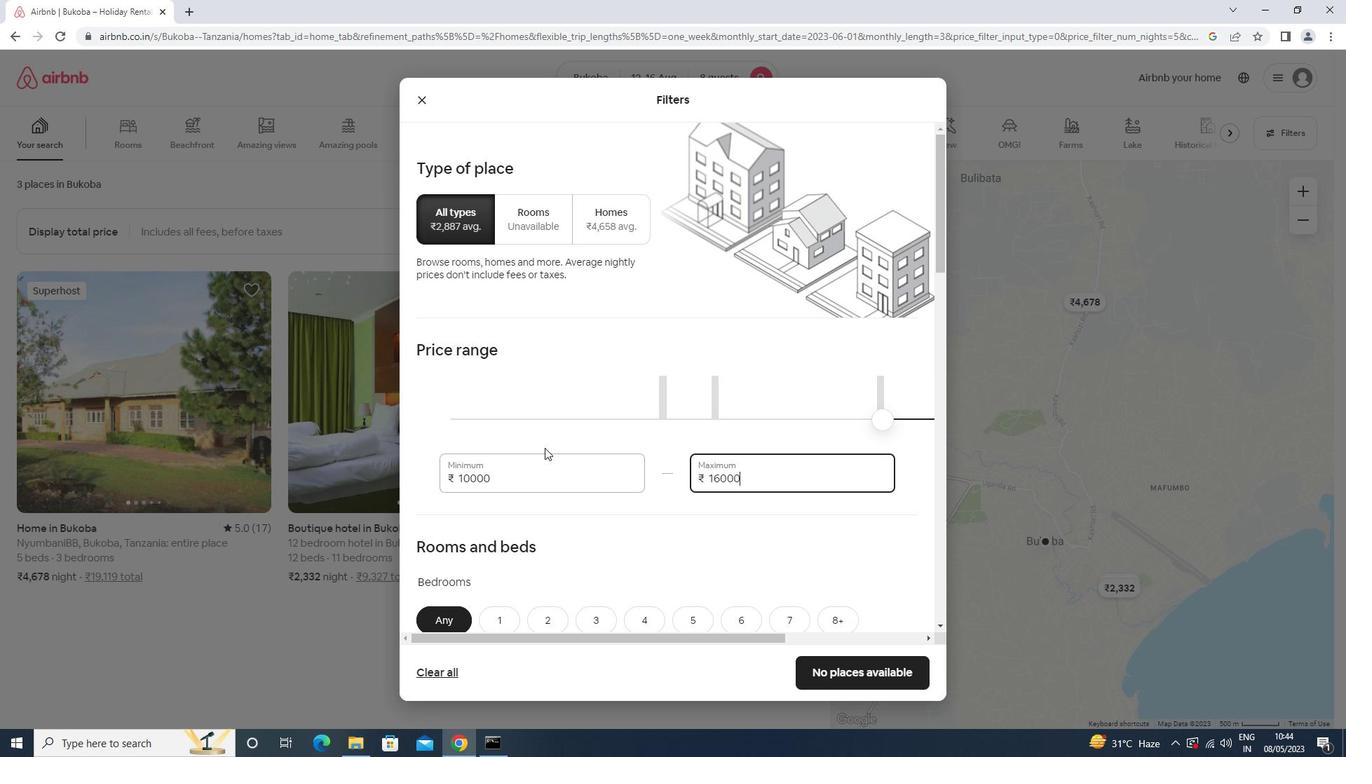 
Action: Mouse scrolled (545, 446) with delta (0, 0)
Screenshot: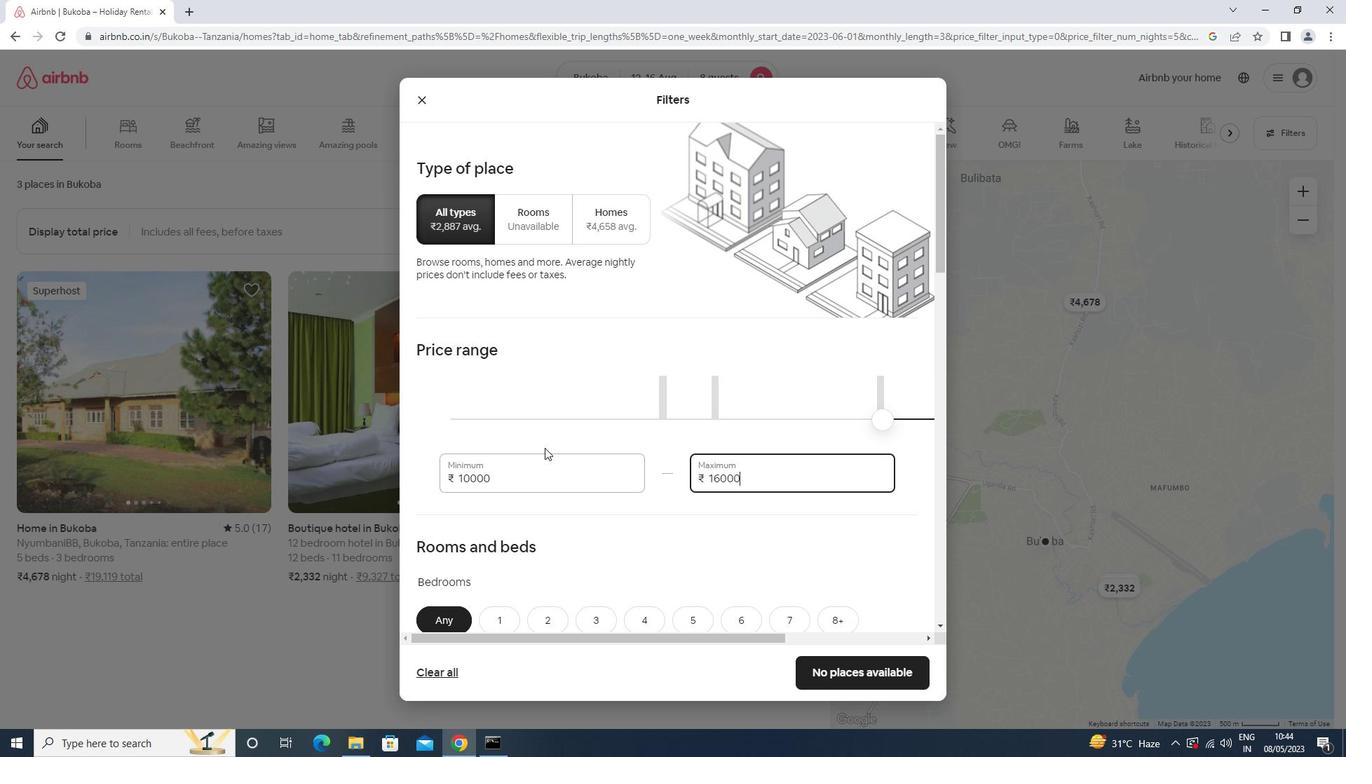 
Action: Mouse scrolled (545, 446) with delta (0, 0)
Screenshot: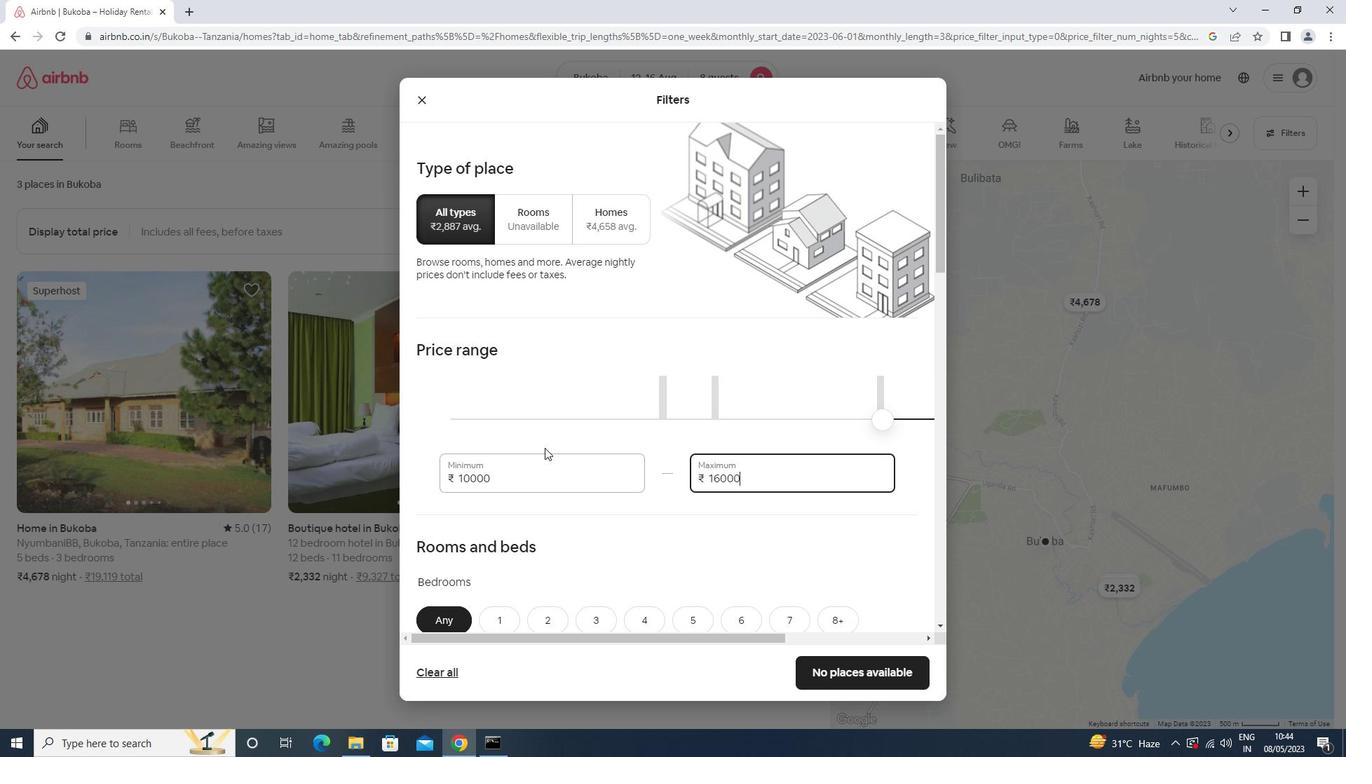 
Action: Mouse moved to (543, 447)
Screenshot: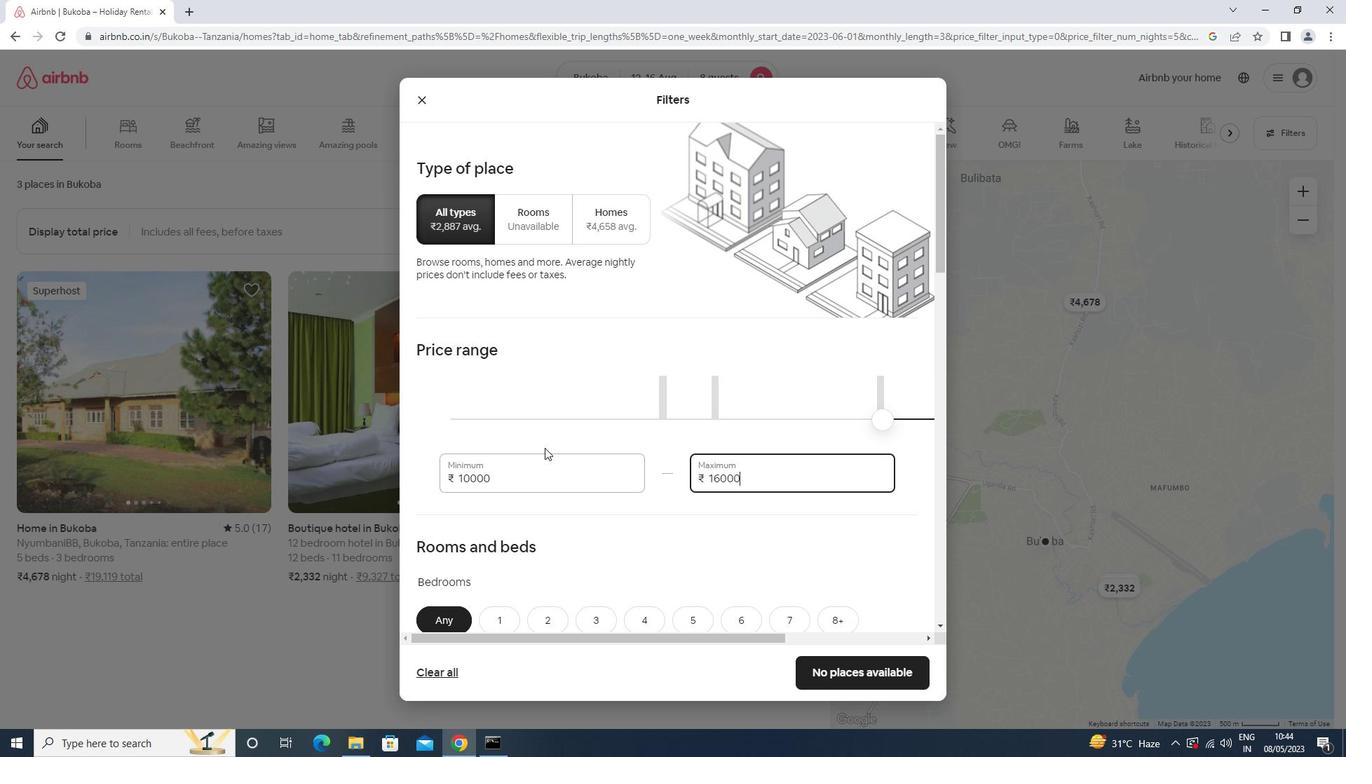
Action: Mouse scrolled (543, 446) with delta (0, 0)
Screenshot: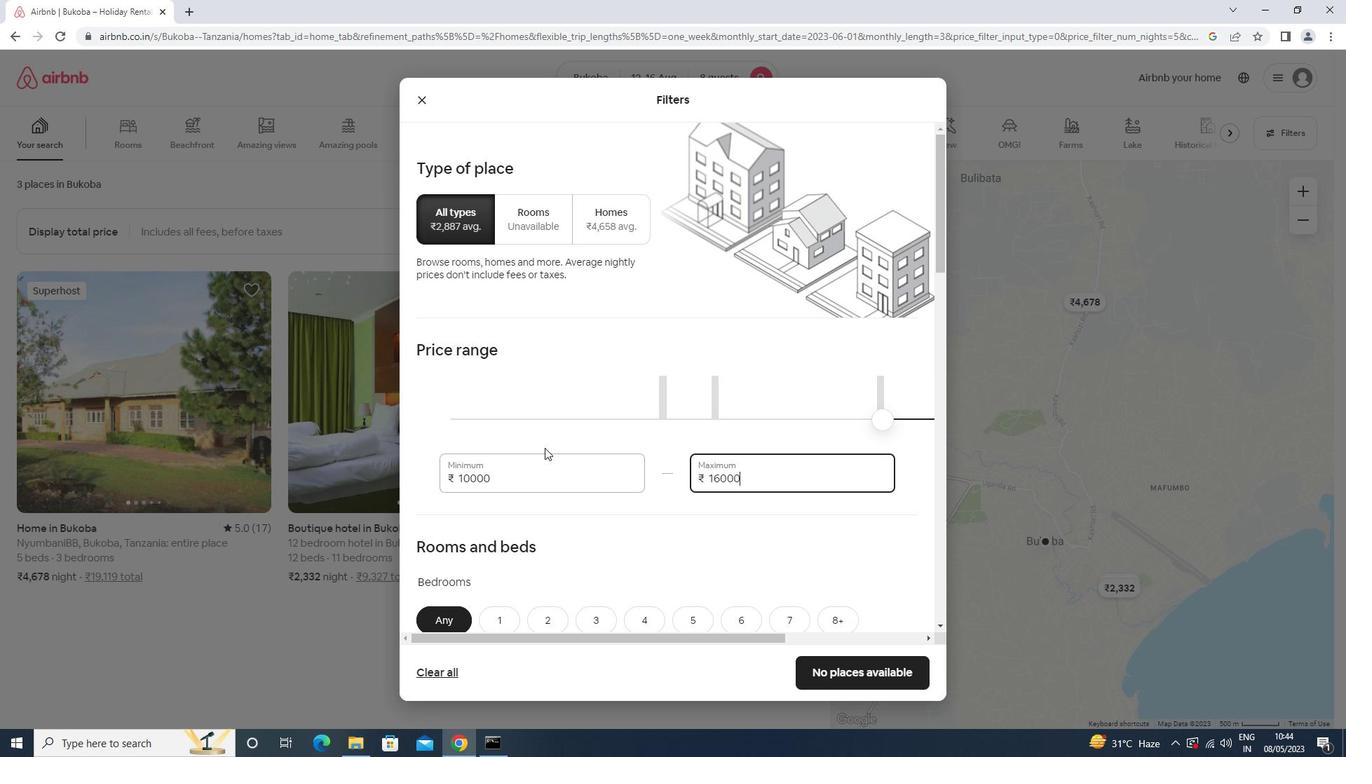 
Action: Mouse scrolled (543, 446) with delta (0, 0)
Screenshot: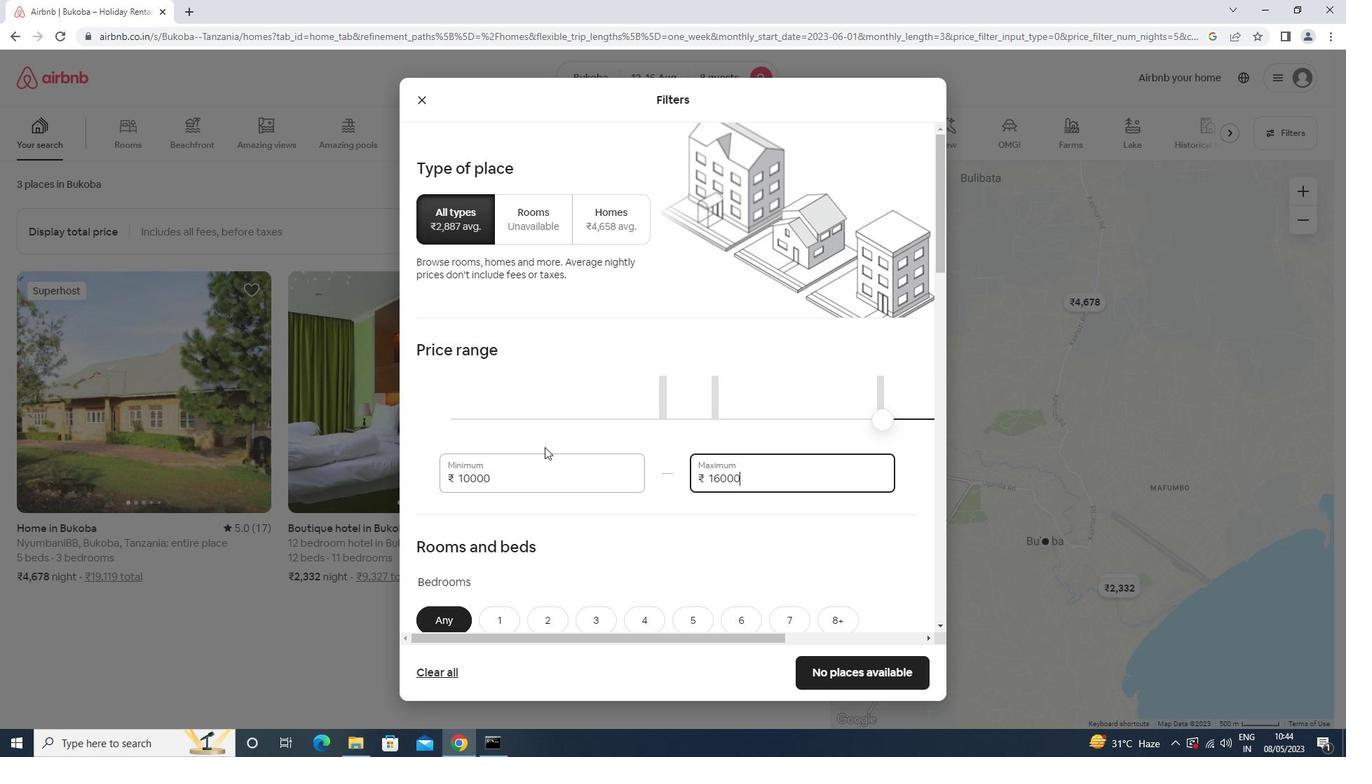
Action: Mouse moved to (841, 345)
Screenshot: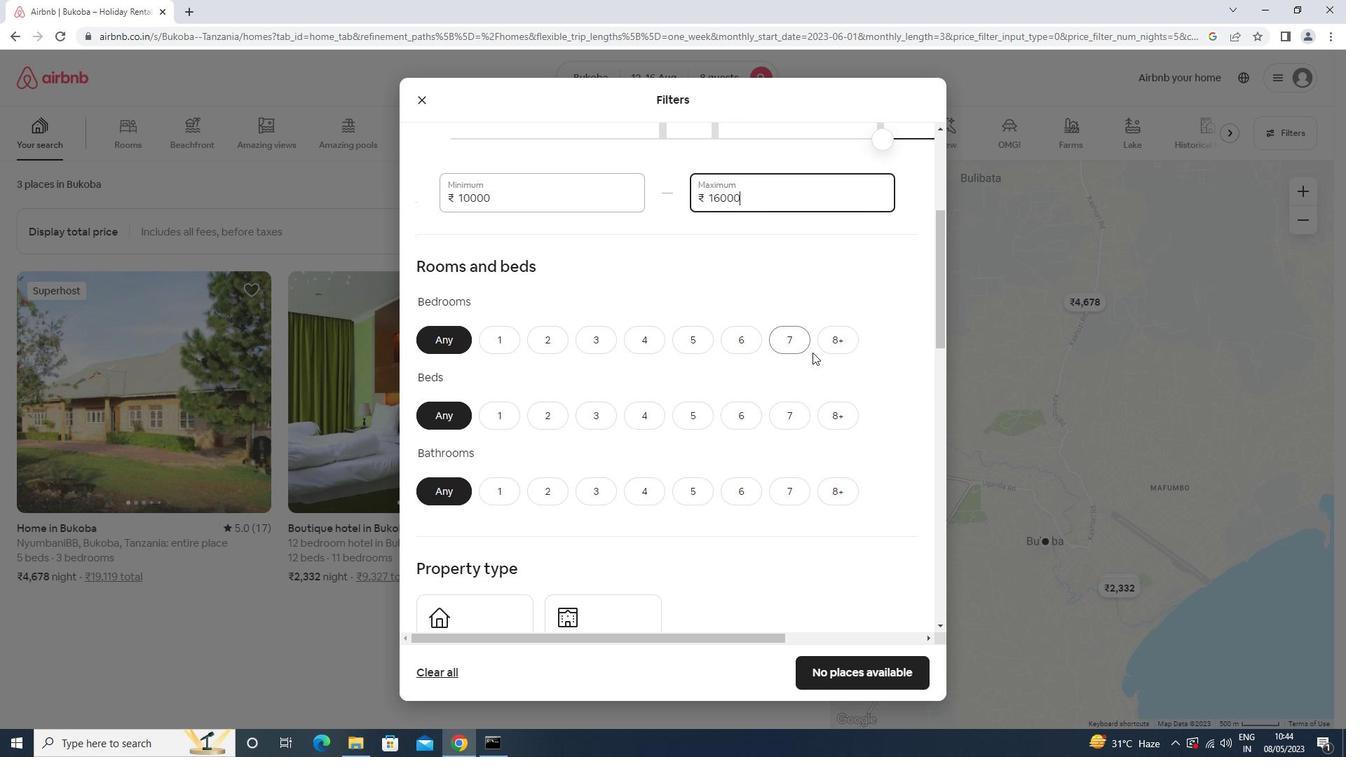 
Action: Mouse pressed left at (841, 345)
Screenshot: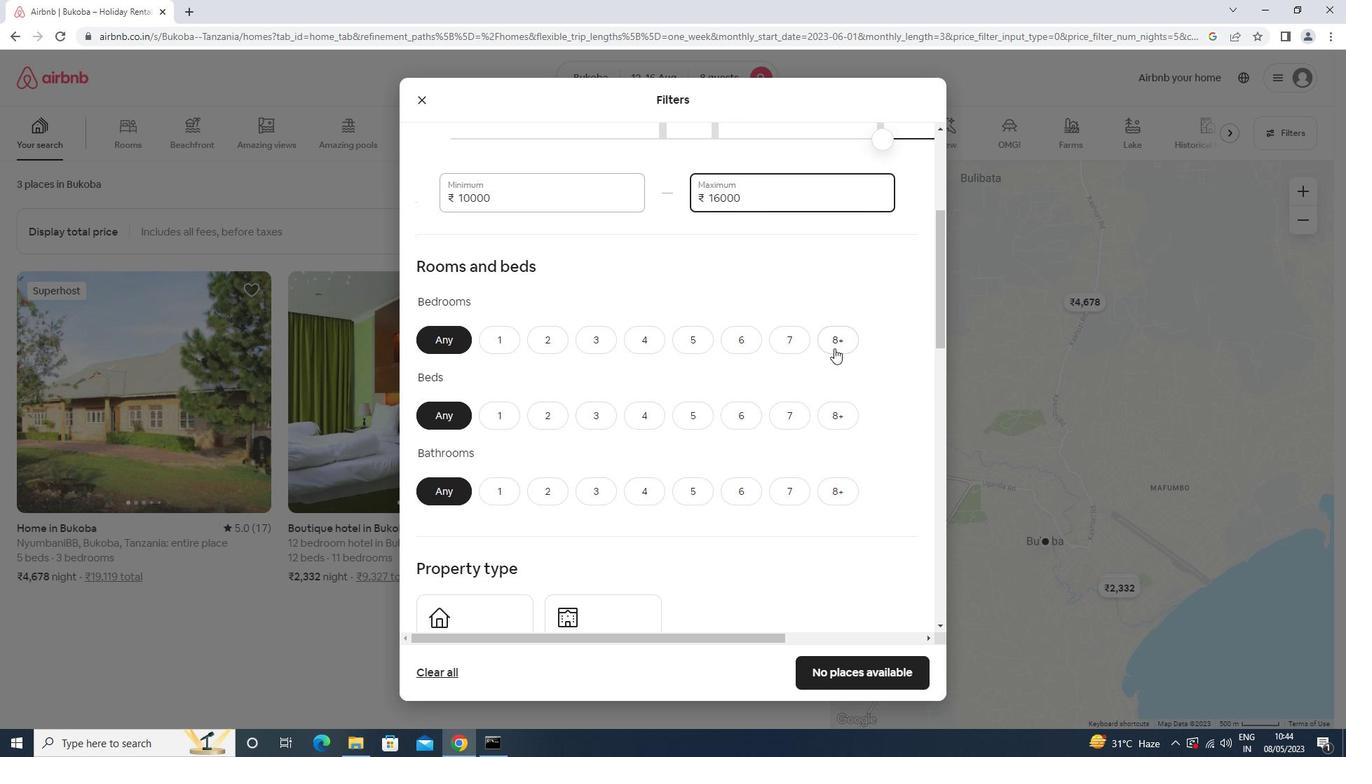 
Action: Mouse moved to (833, 413)
Screenshot: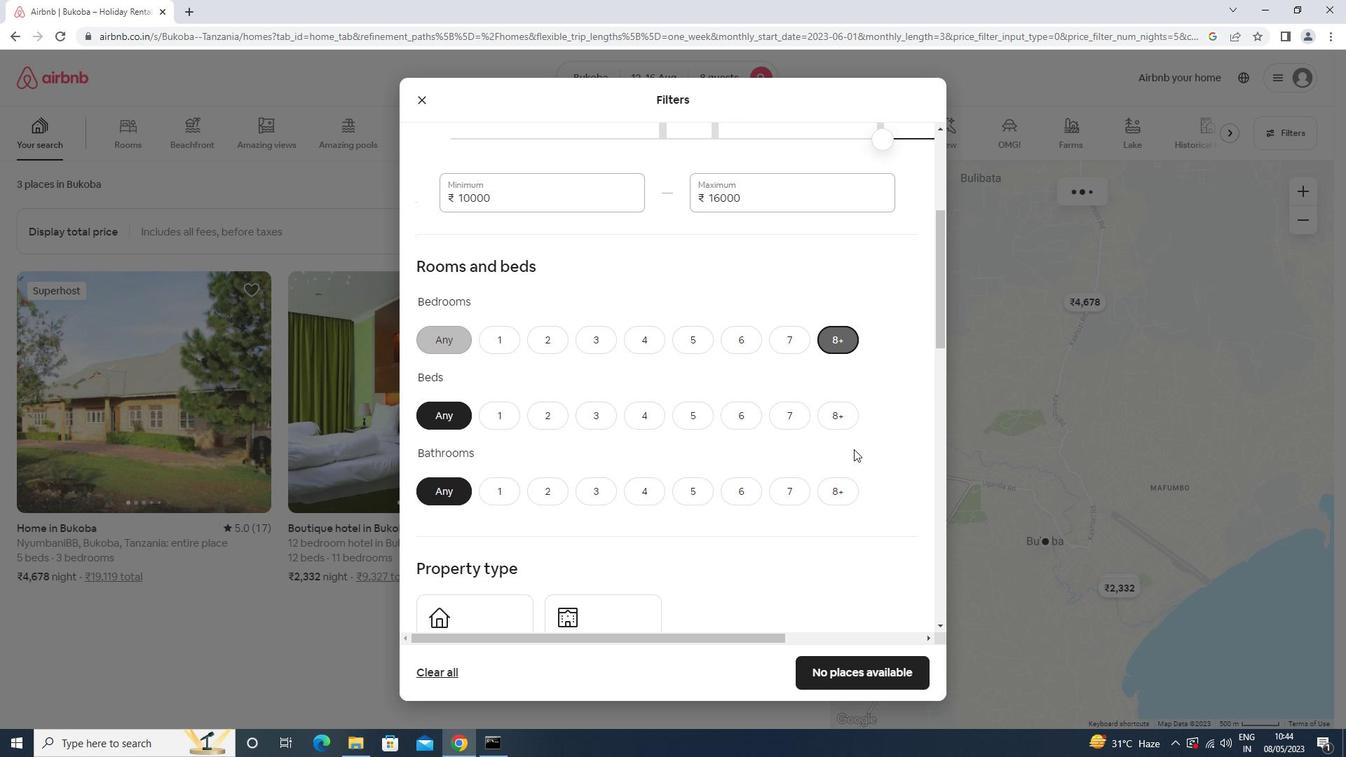 
Action: Mouse pressed left at (833, 413)
Screenshot: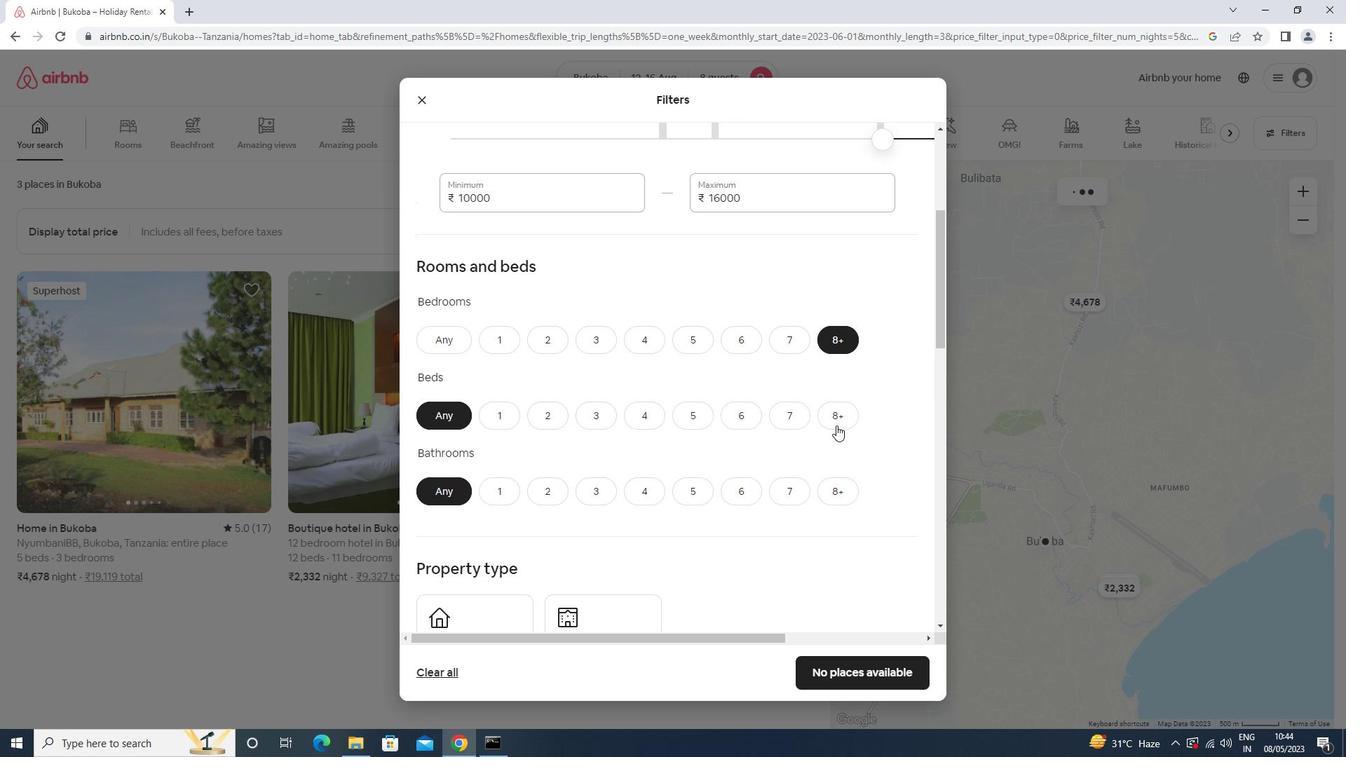 
Action: Mouse moved to (846, 494)
Screenshot: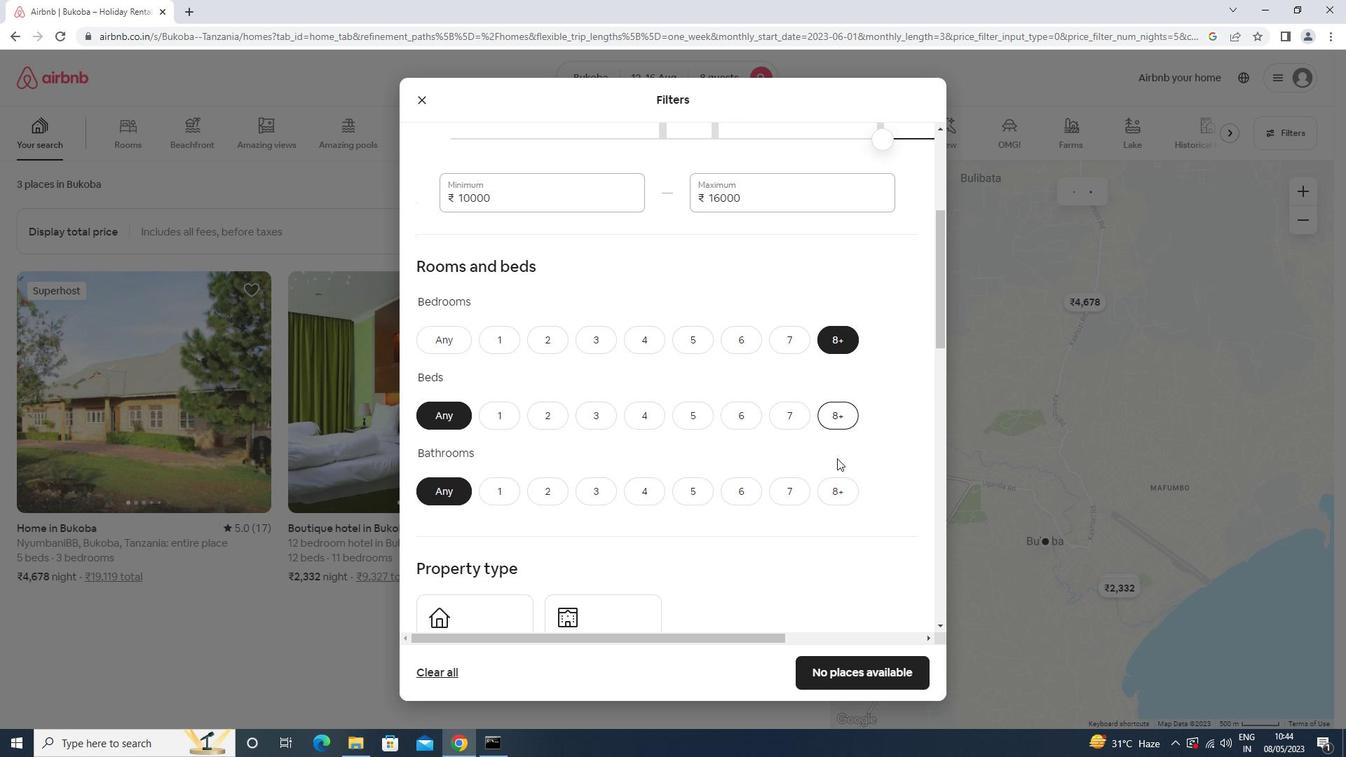 
Action: Mouse pressed left at (846, 494)
Screenshot: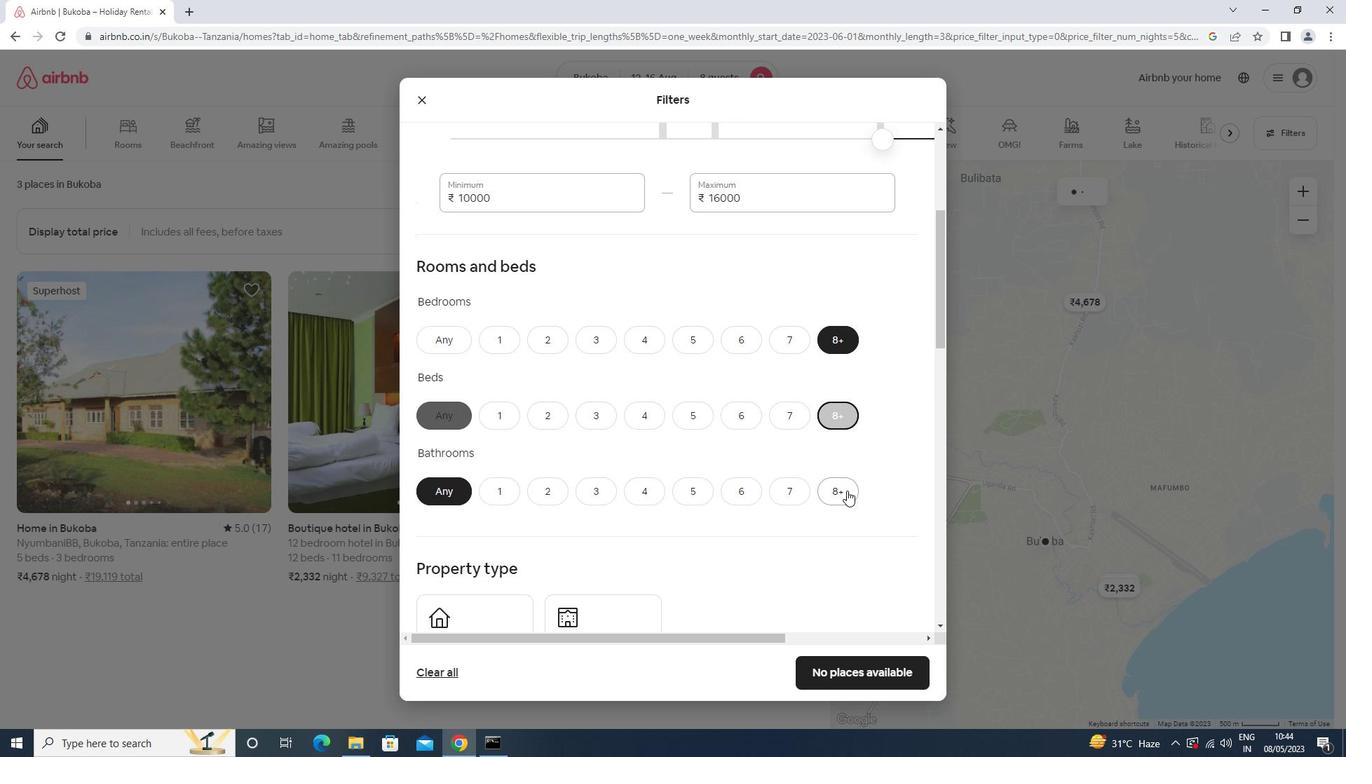 
Action: Mouse moved to (596, 396)
Screenshot: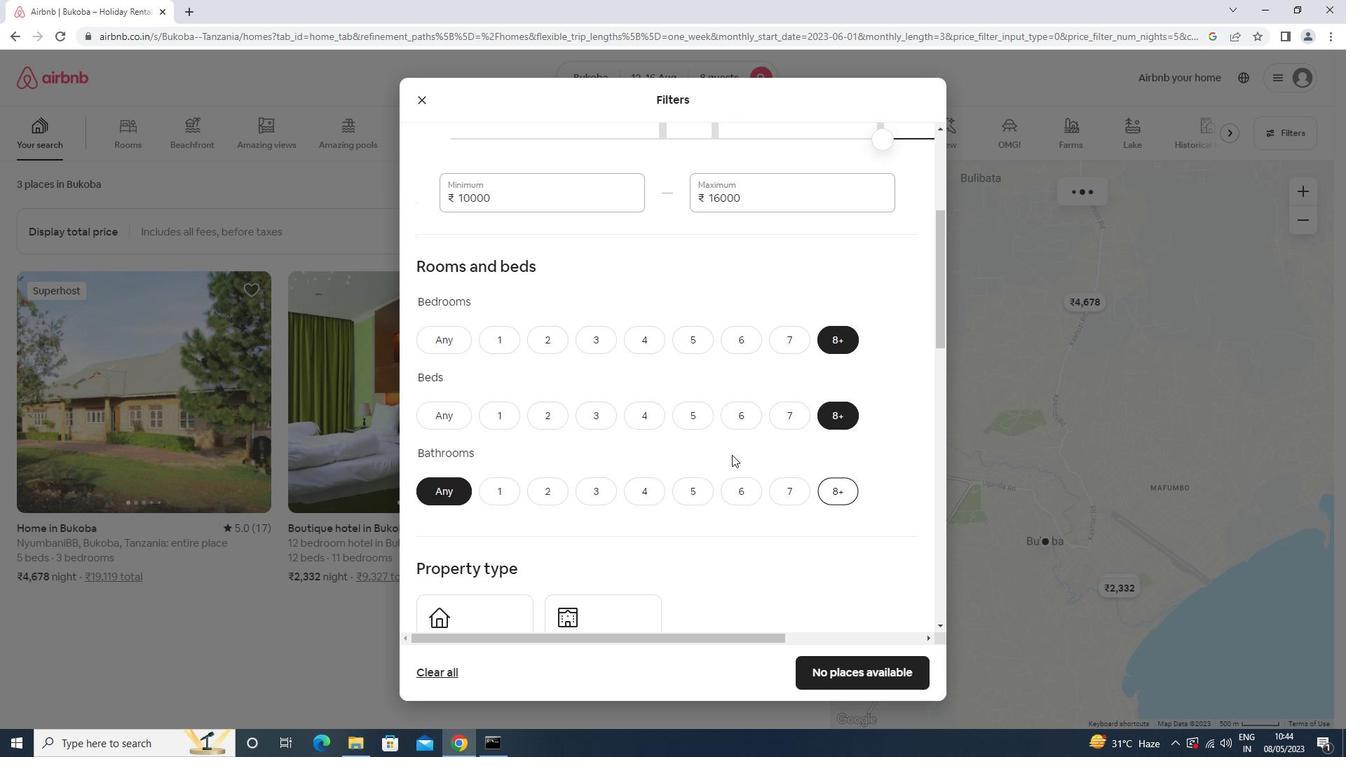 
Action: Mouse scrolled (596, 395) with delta (0, 0)
Screenshot: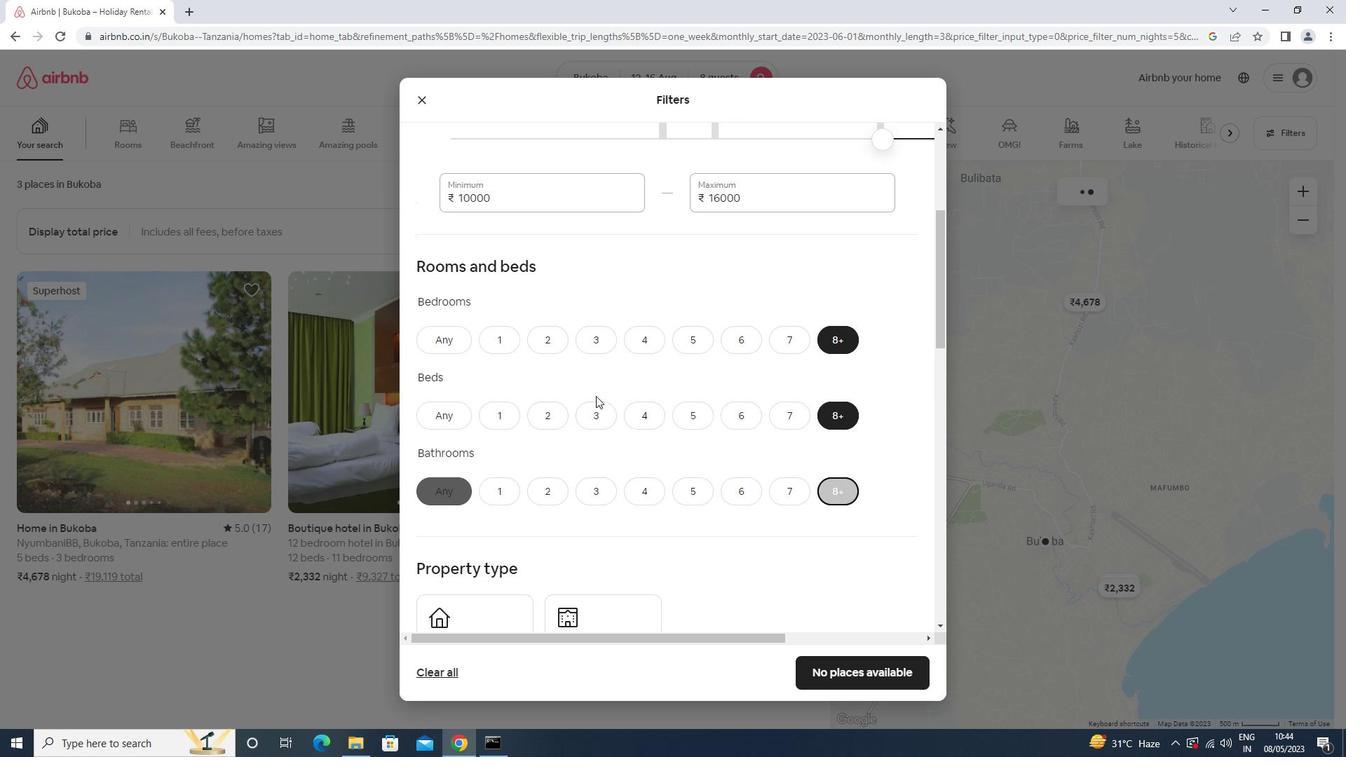 
Action: Mouse scrolled (596, 395) with delta (0, 0)
Screenshot: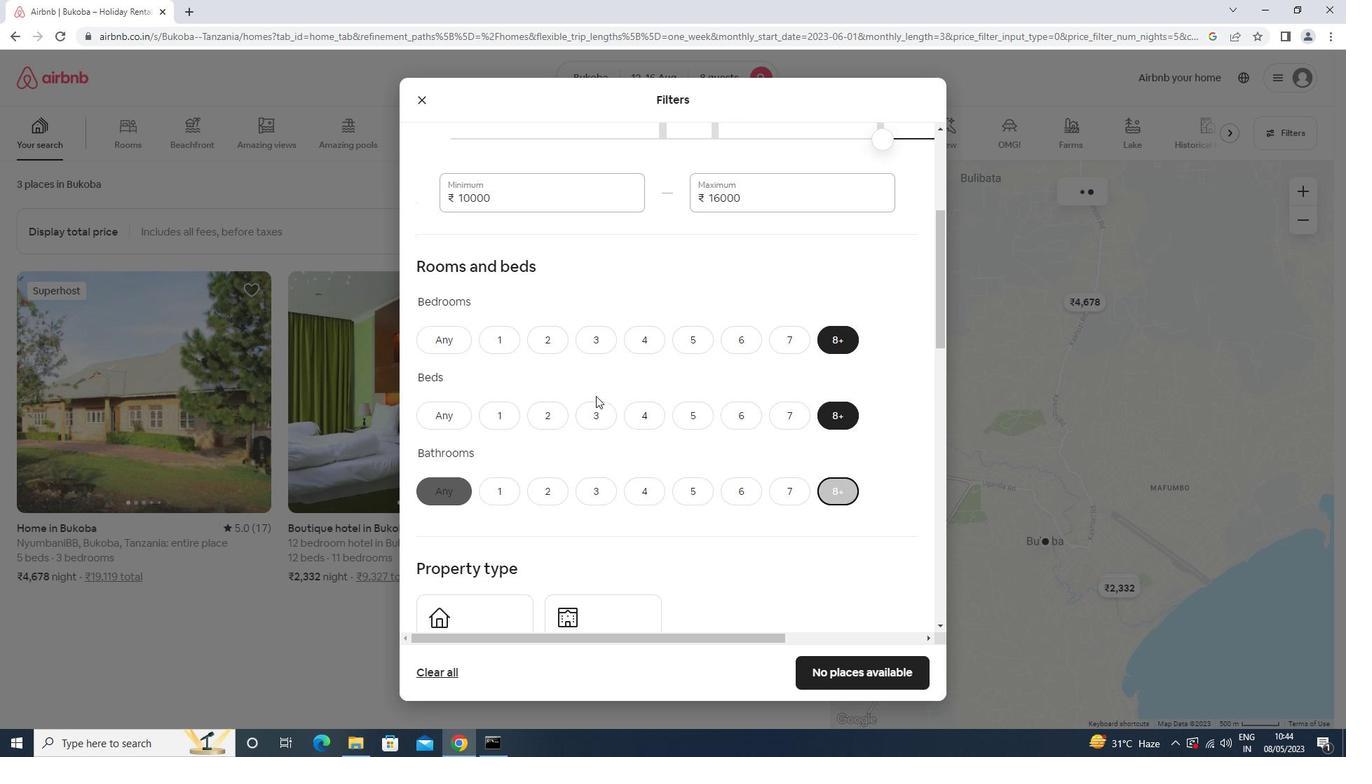 
Action: Mouse scrolled (596, 395) with delta (0, 0)
Screenshot: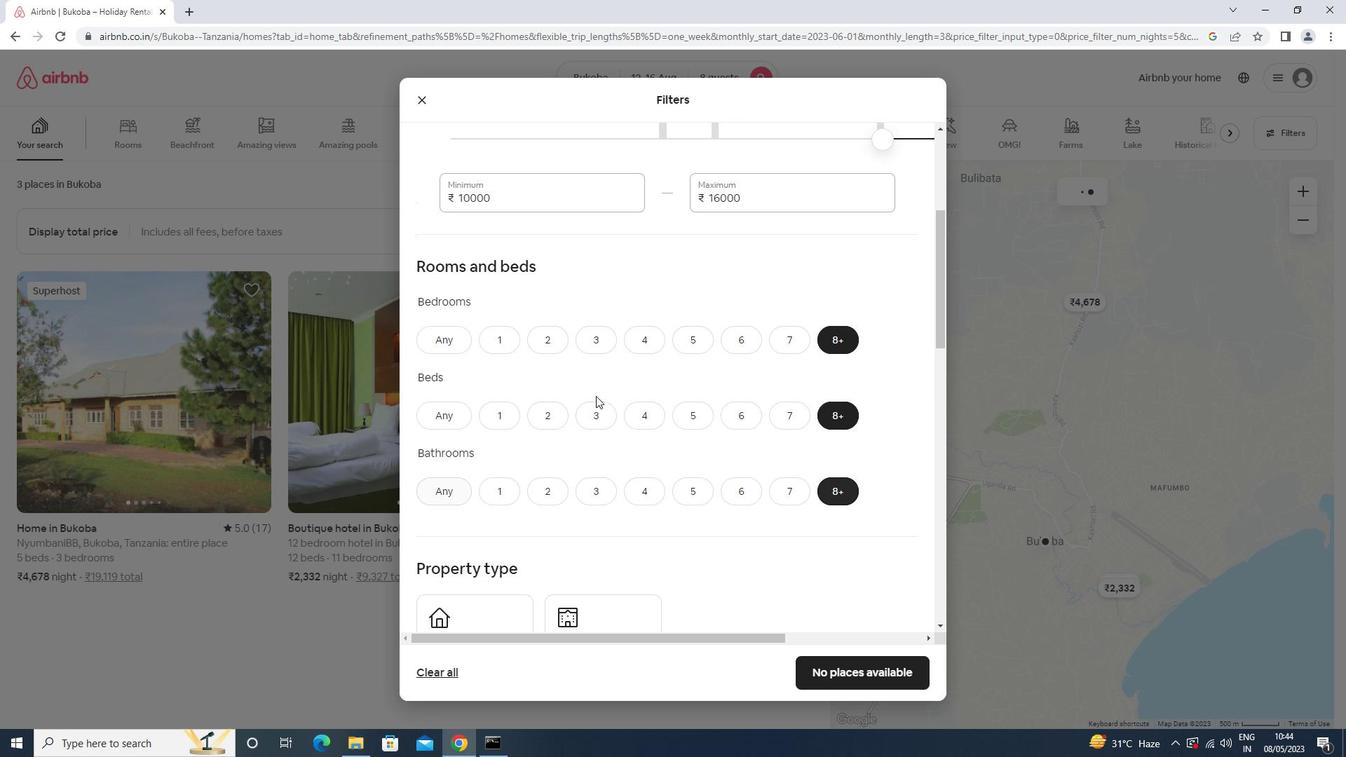 
Action: Mouse moved to (471, 439)
Screenshot: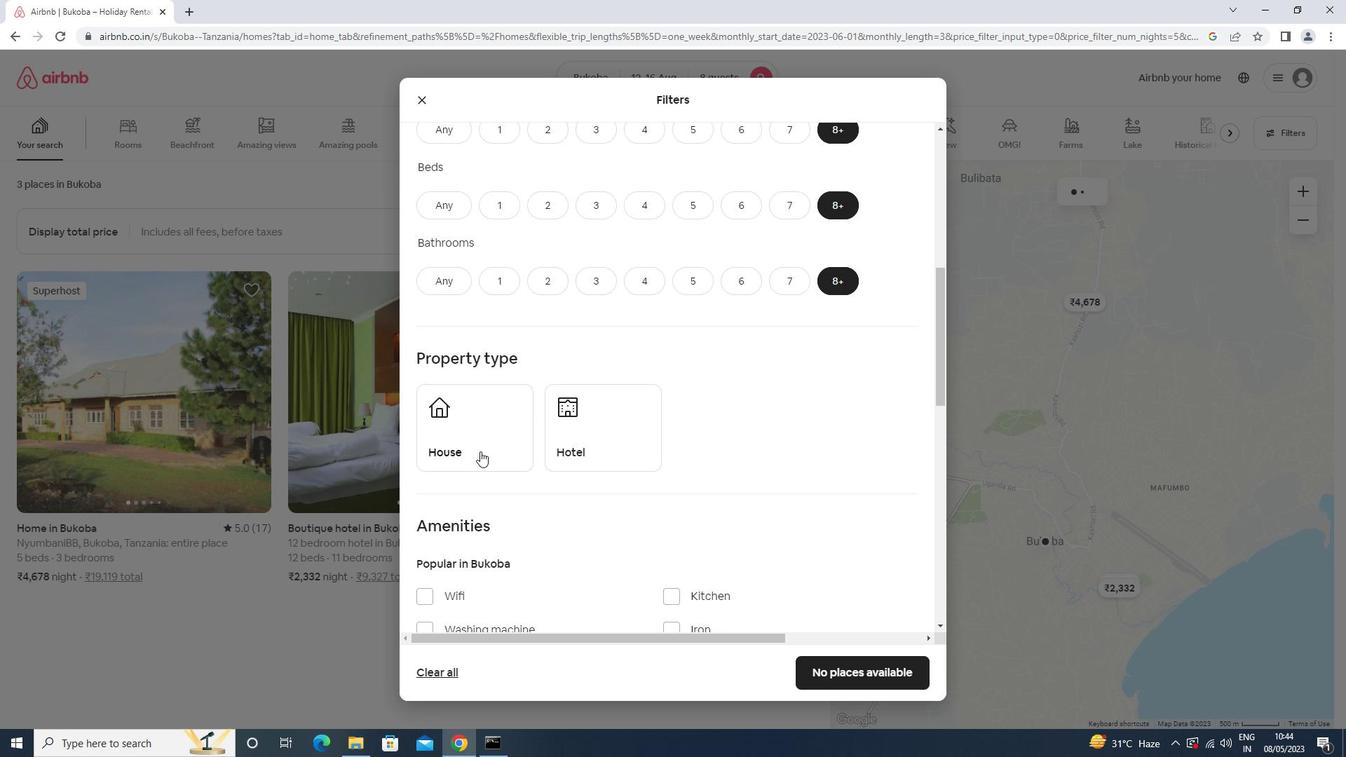 
Action: Mouse pressed left at (471, 439)
Screenshot: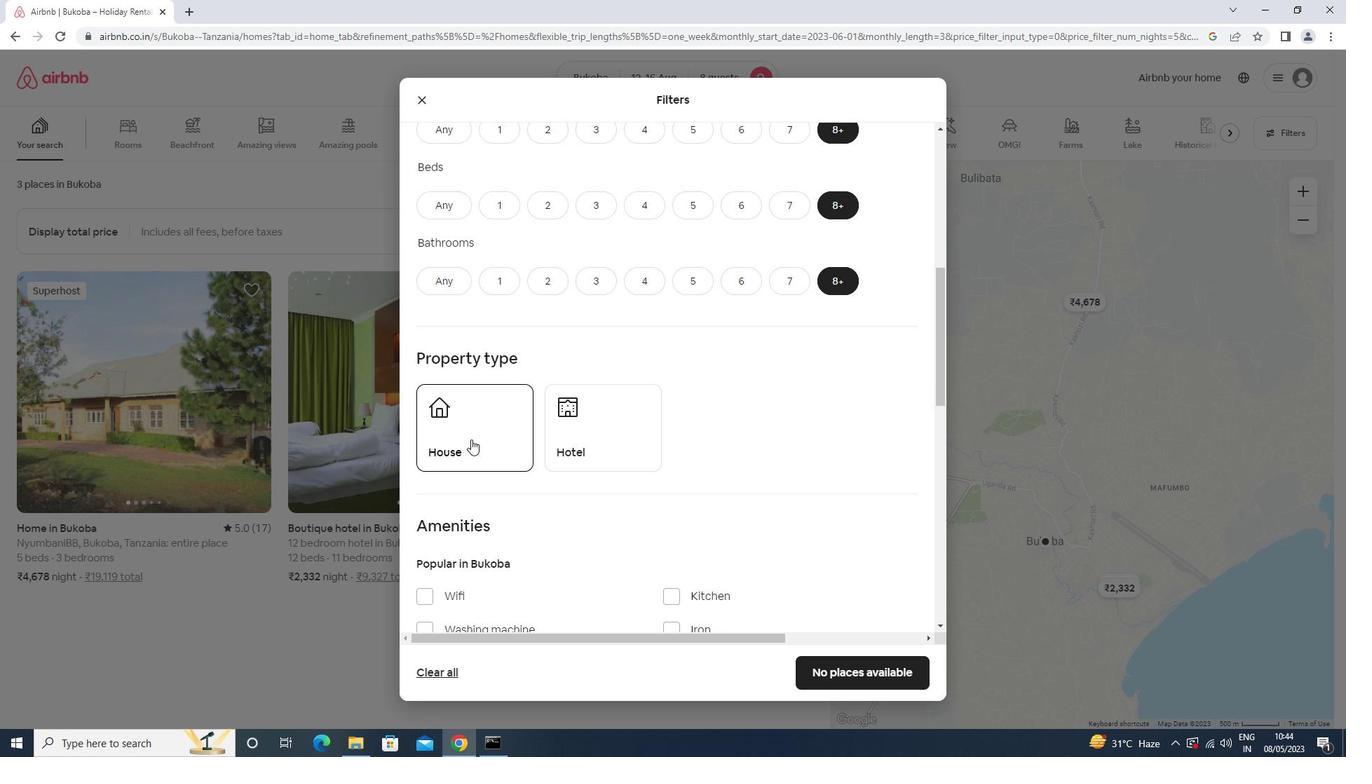 
Action: Mouse moved to (471, 439)
Screenshot: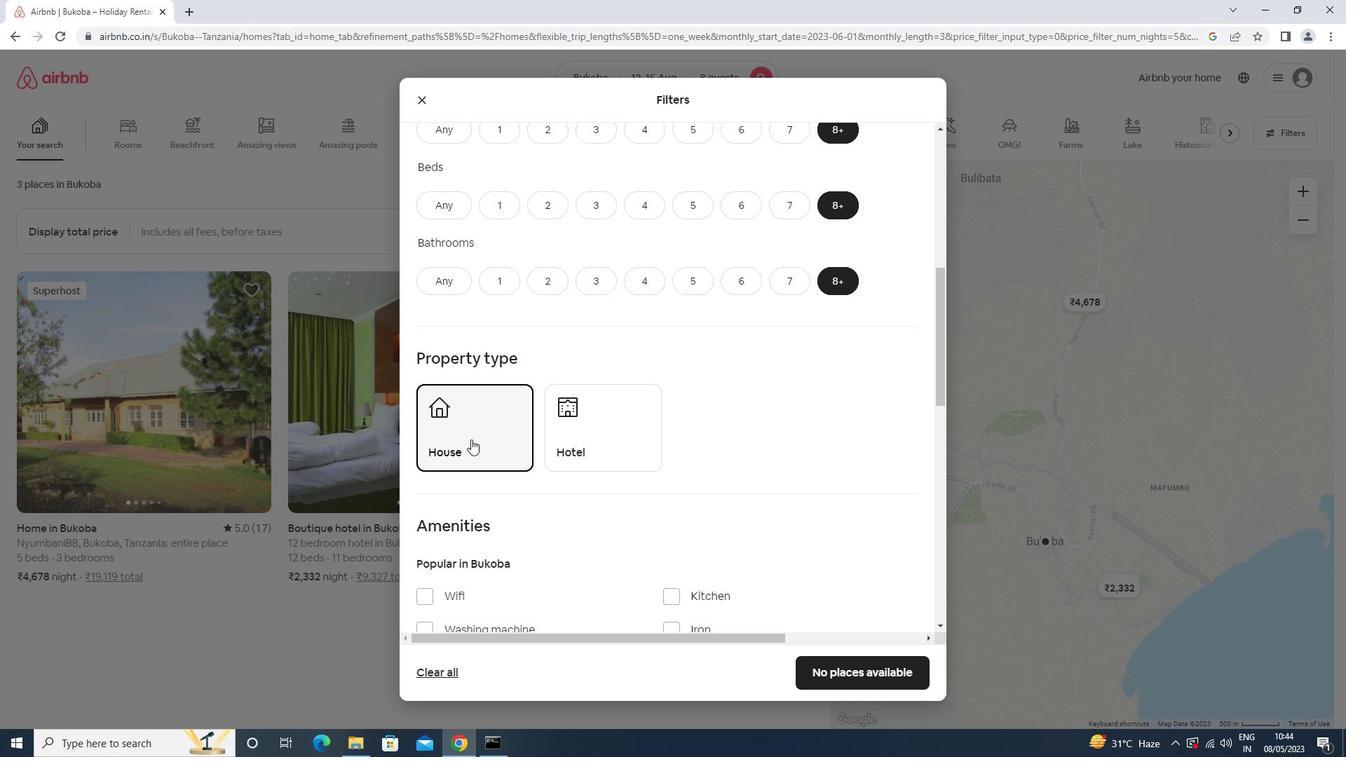 
Action: Mouse scrolled (471, 439) with delta (0, 0)
Screenshot: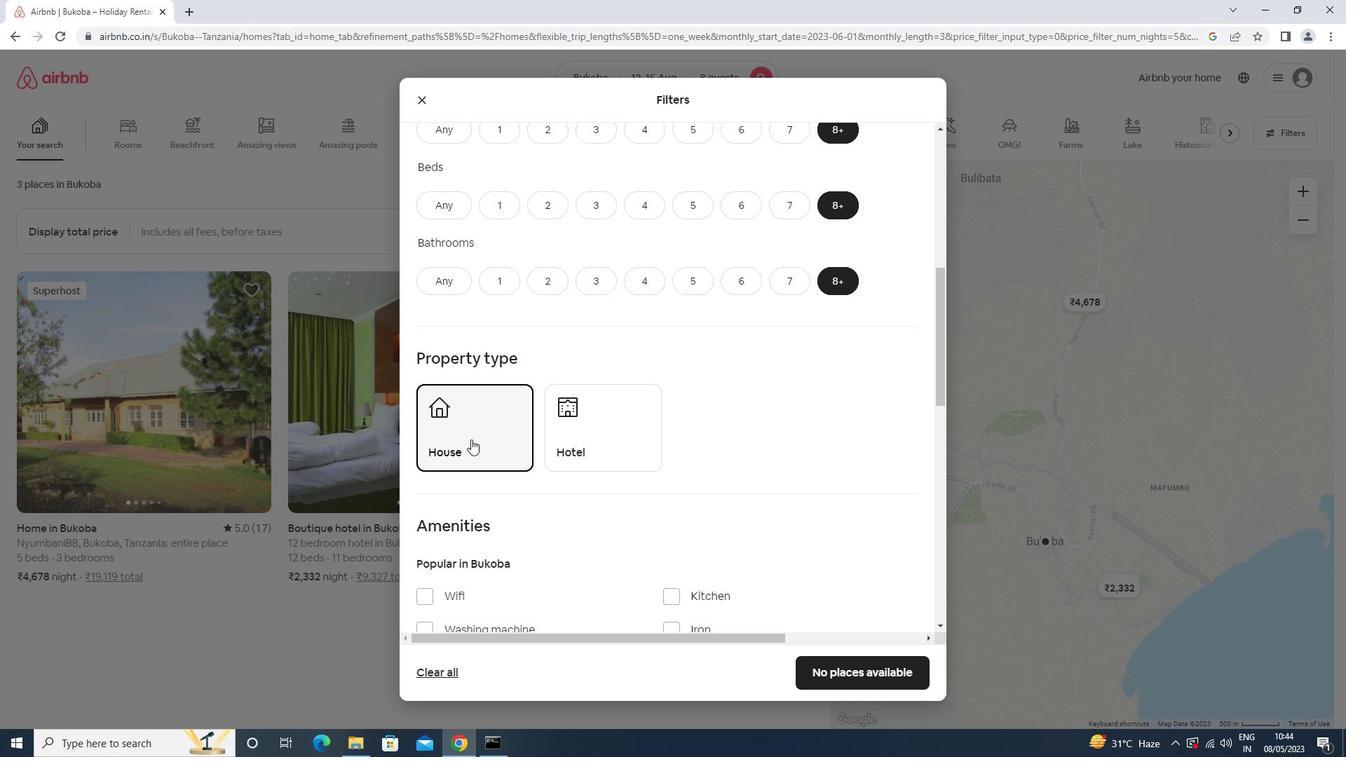 
Action: Mouse scrolled (471, 439) with delta (0, 0)
Screenshot: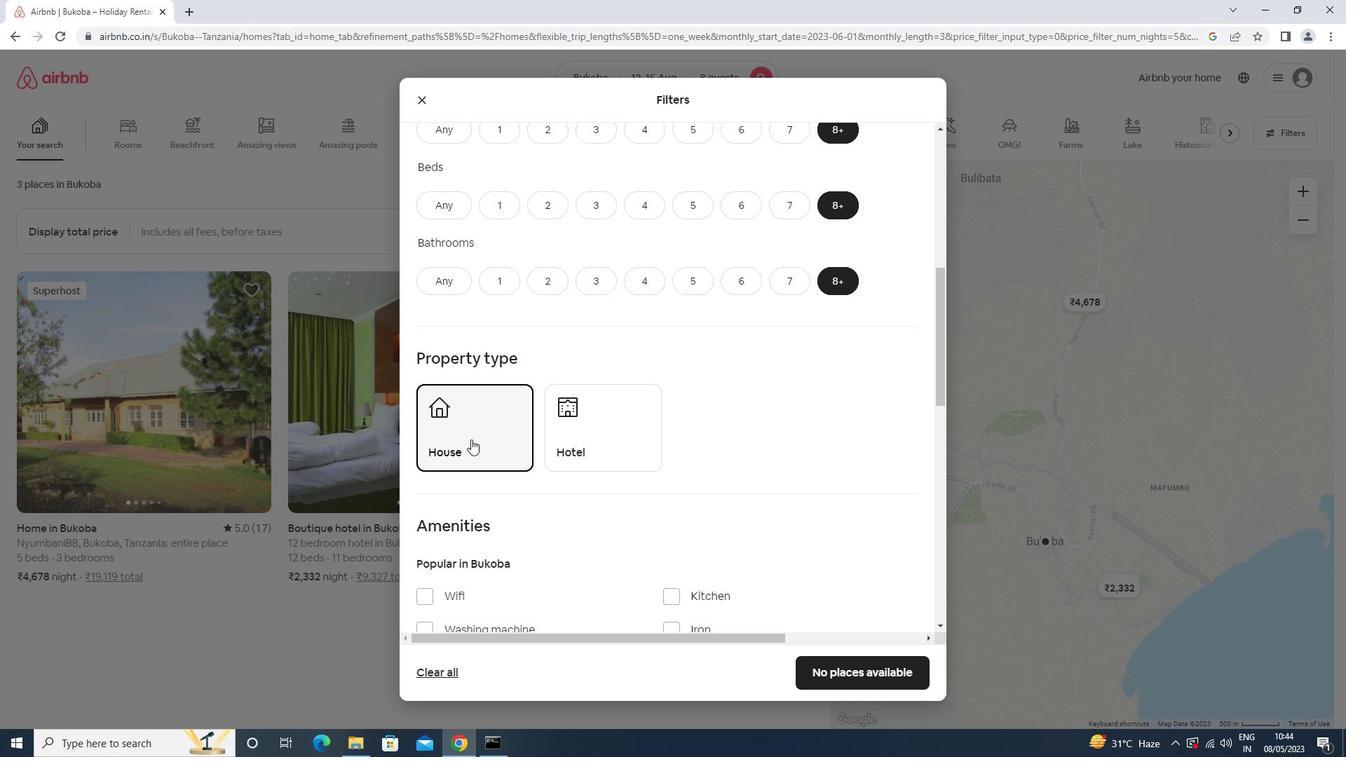 
Action: Mouse scrolled (471, 439) with delta (0, 0)
Screenshot: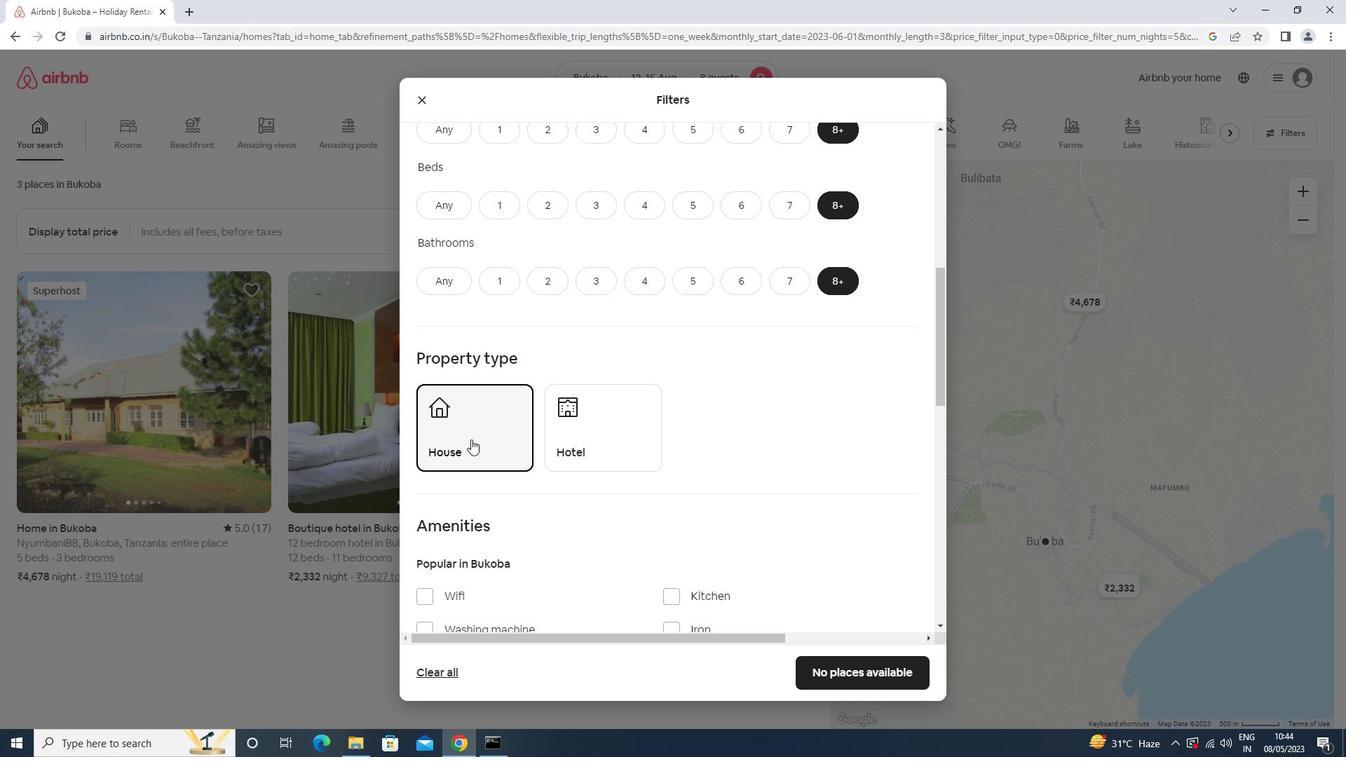 
Action: Mouse moved to (448, 488)
Screenshot: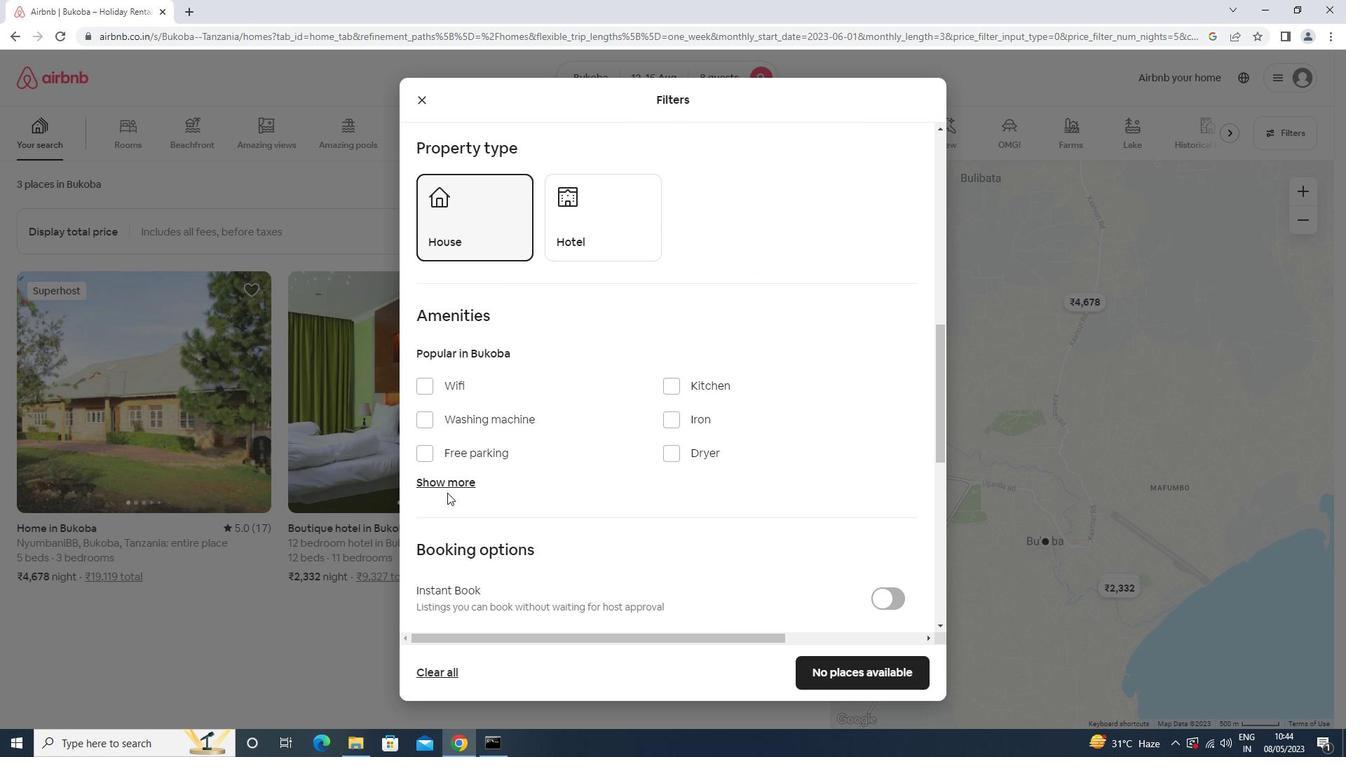 
Action: Mouse pressed left at (448, 488)
Screenshot: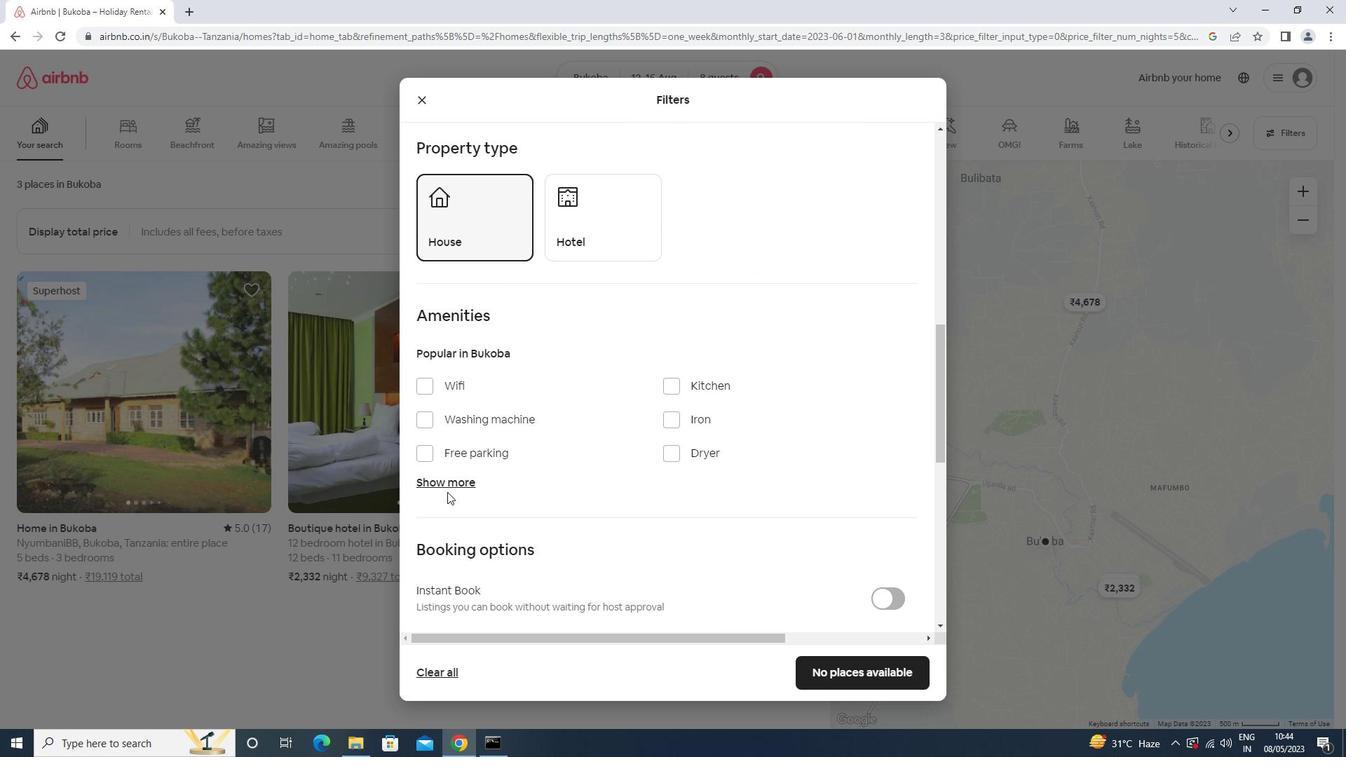 
Action: Mouse moved to (468, 450)
Screenshot: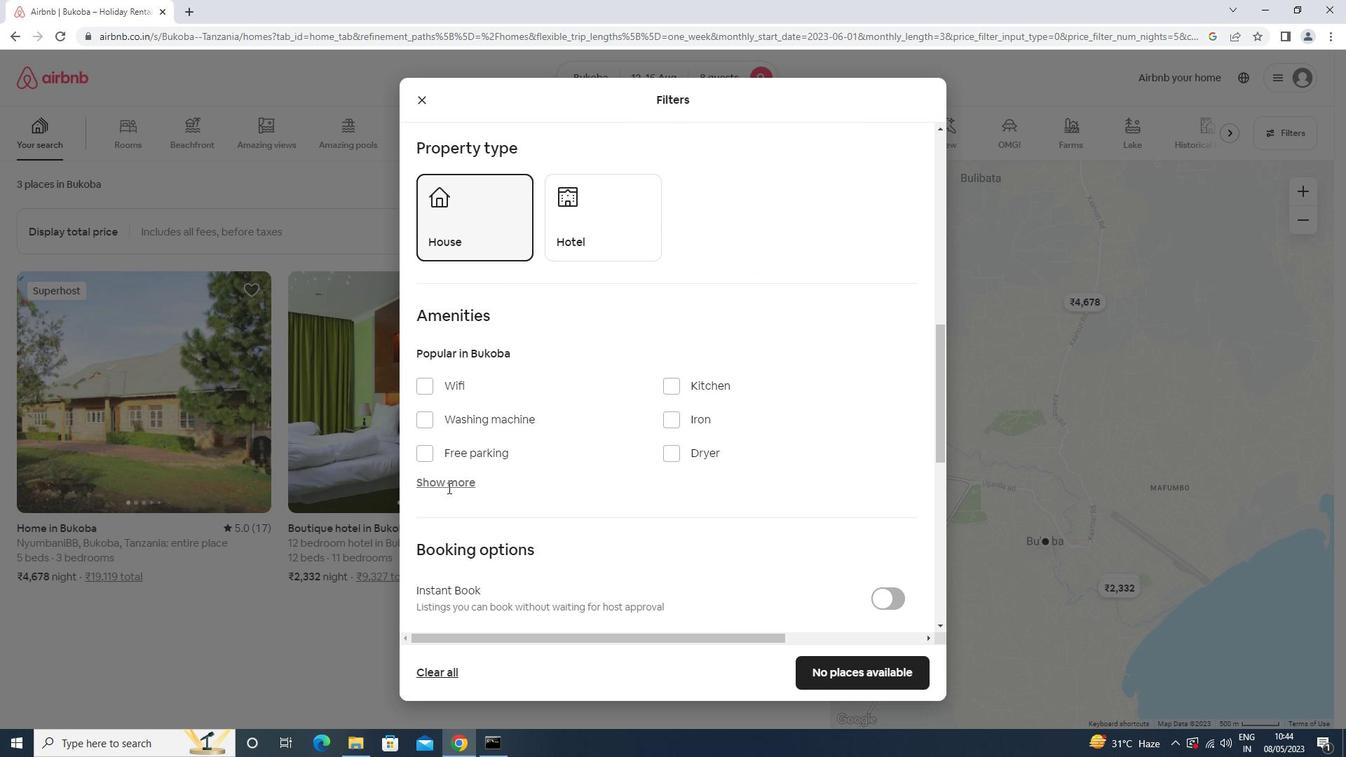 
Action: Mouse pressed left at (468, 450)
Screenshot: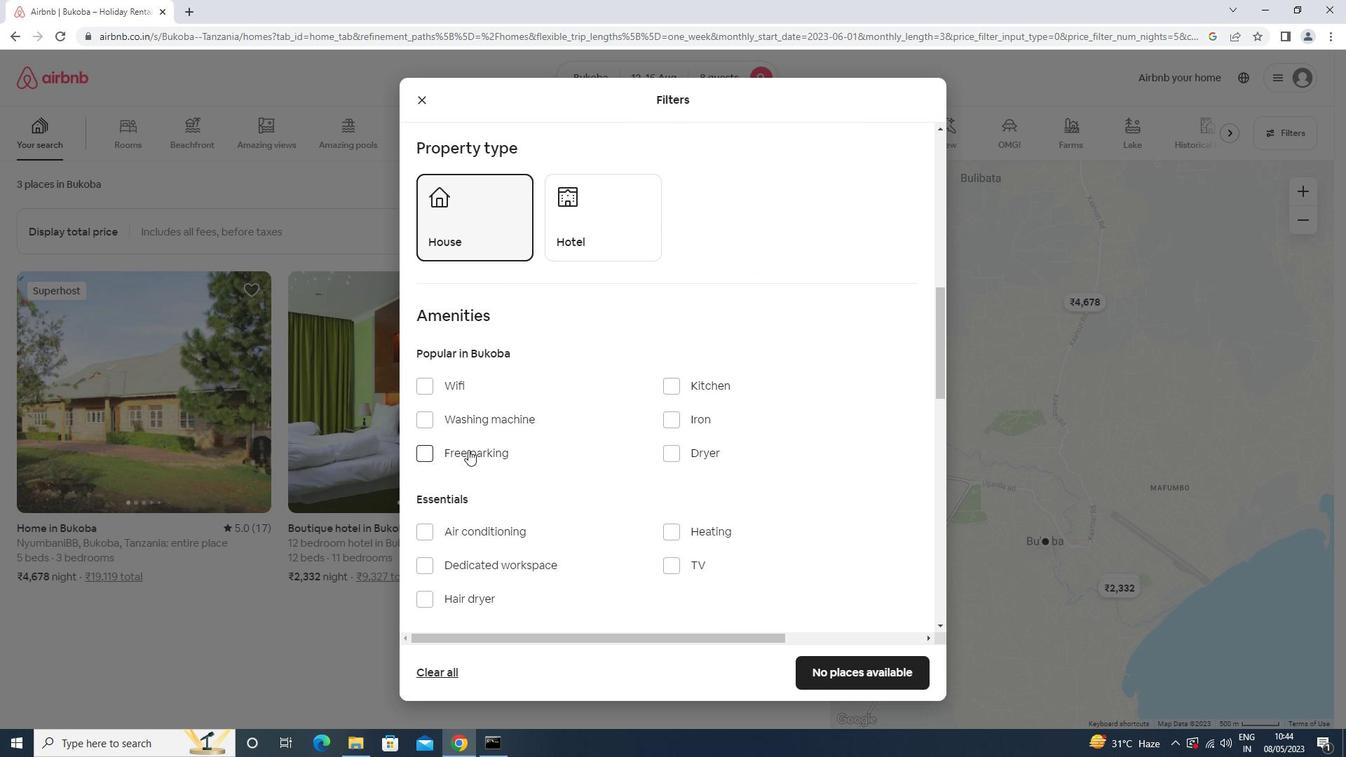 
Action: Mouse moved to (439, 453)
Screenshot: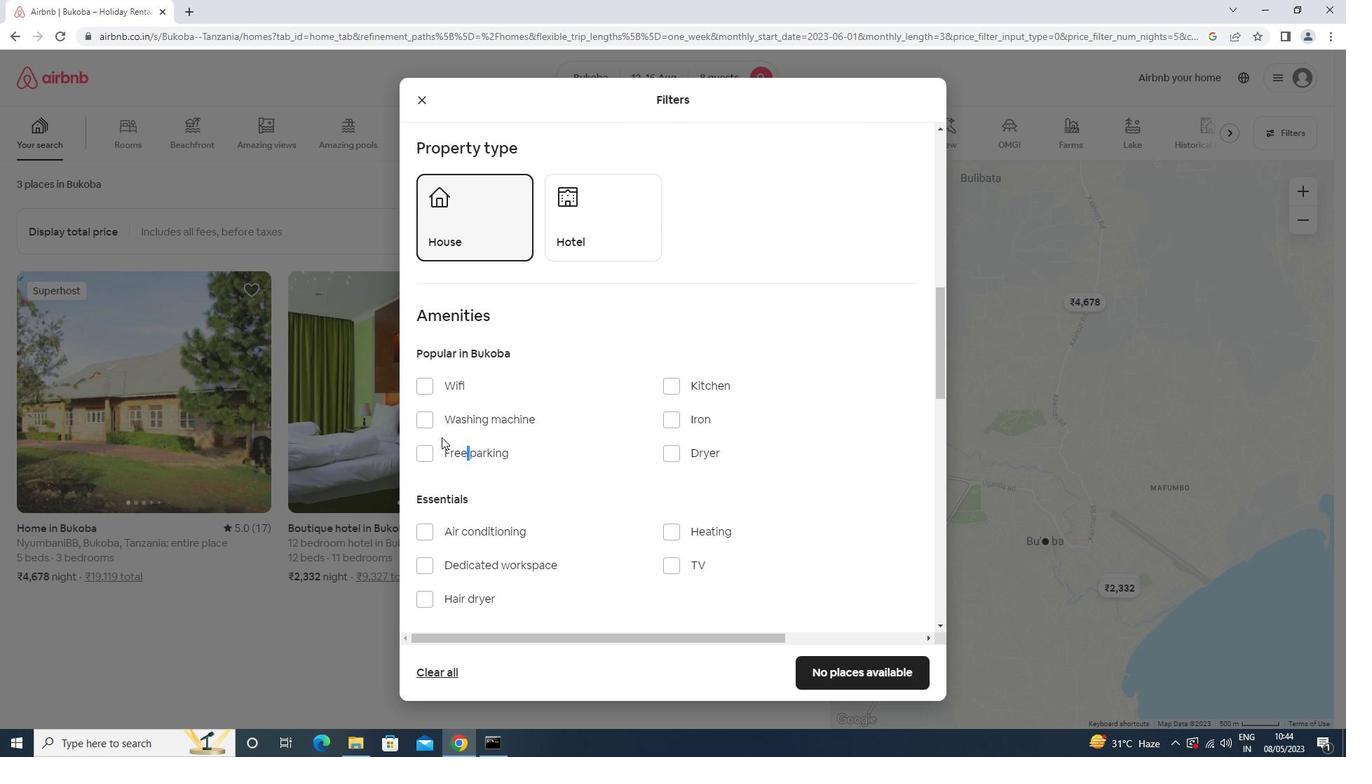 
Action: Mouse pressed left at (439, 453)
Screenshot: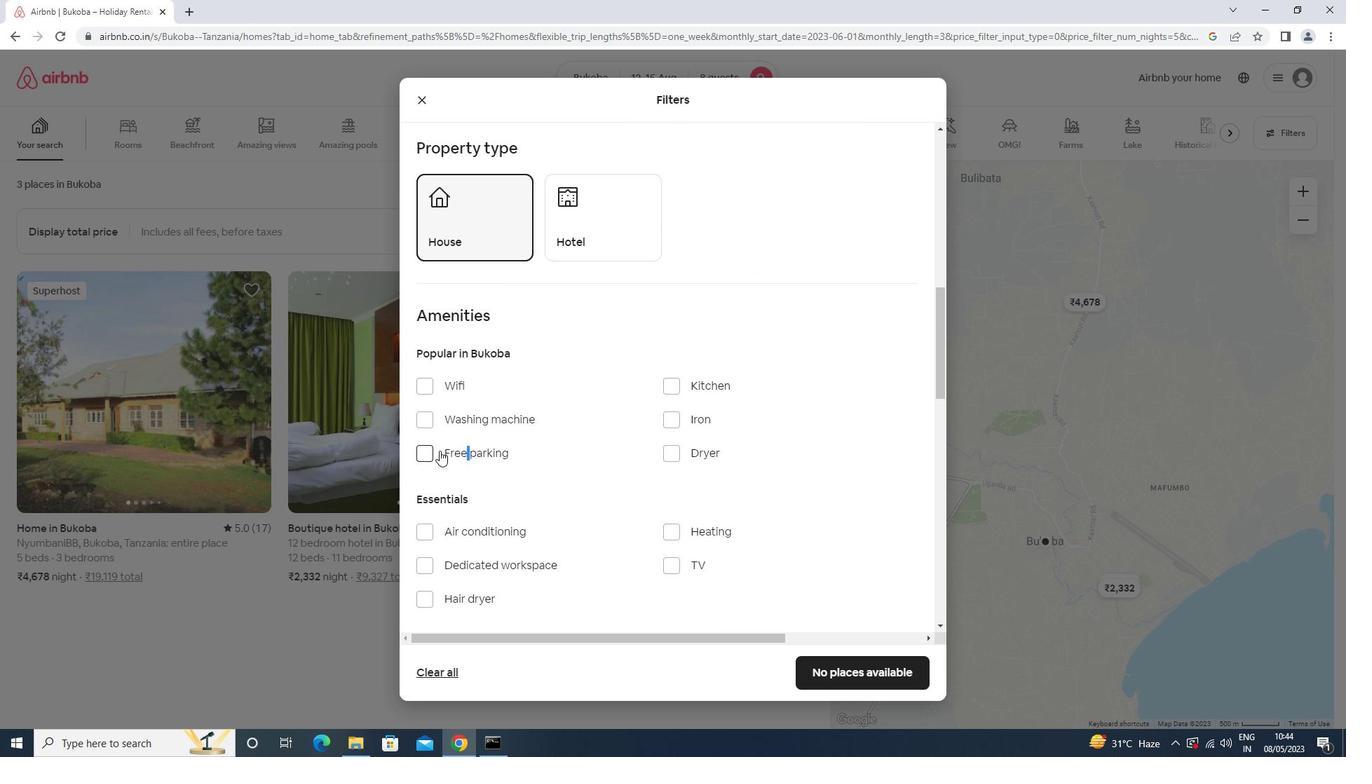 
Action: Mouse moved to (464, 387)
Screenshot: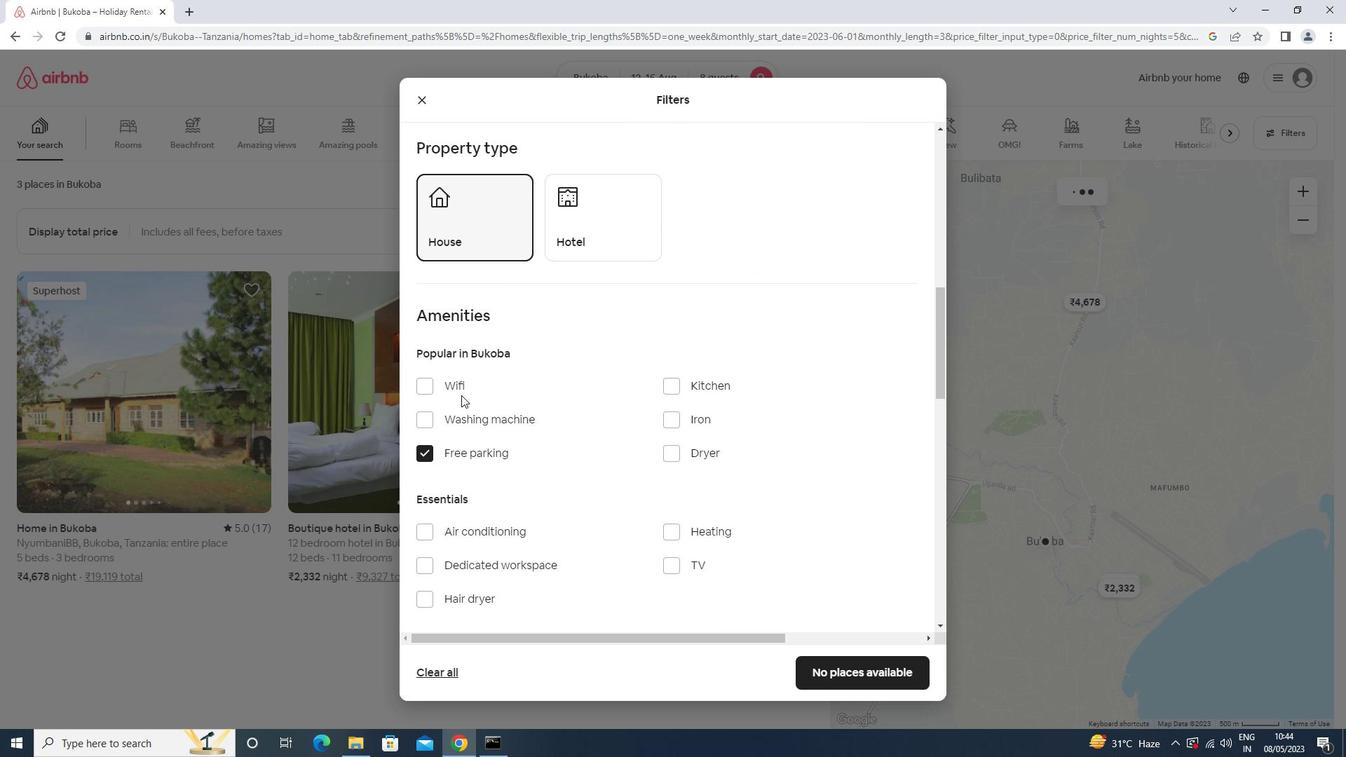 
Action: Mouse pressed left at (464, 387)
Screenshot: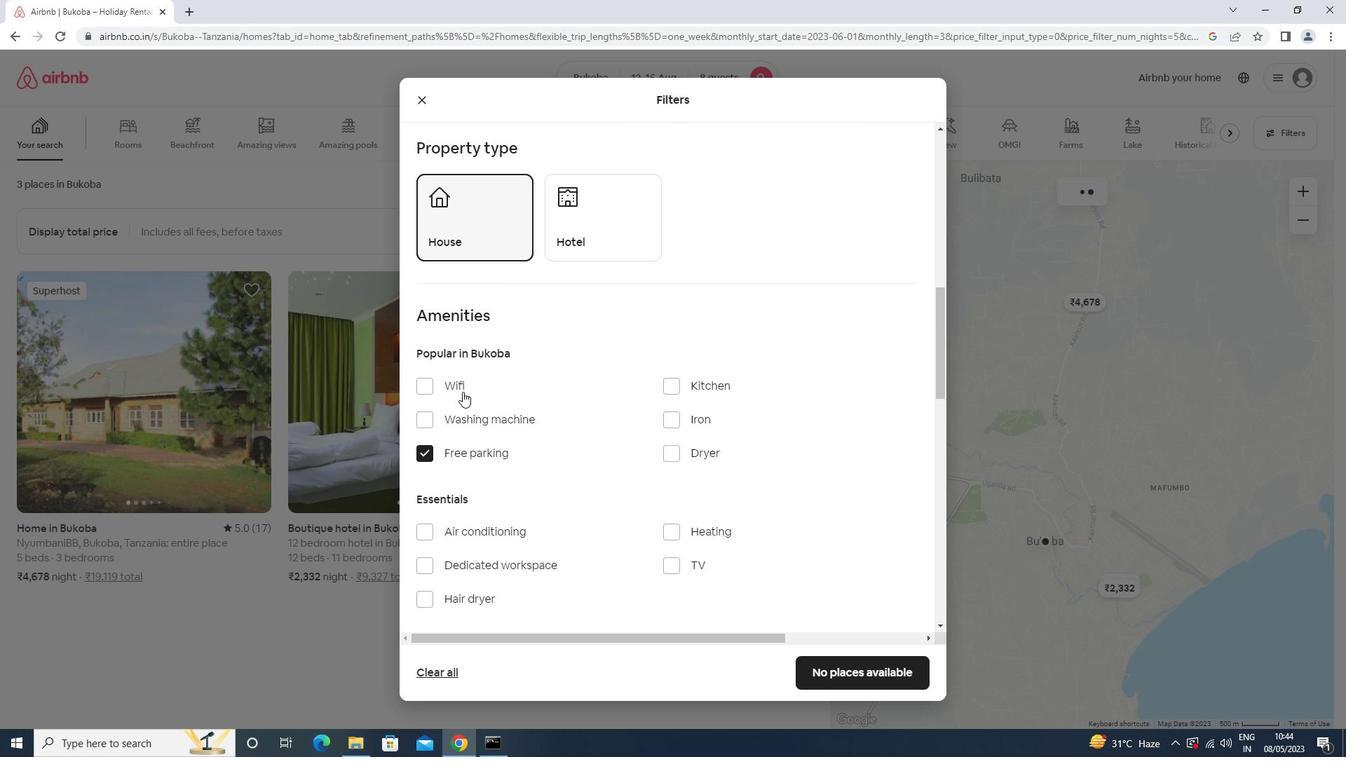 
Action: Mouse moved to (629, 377)
Screenshot: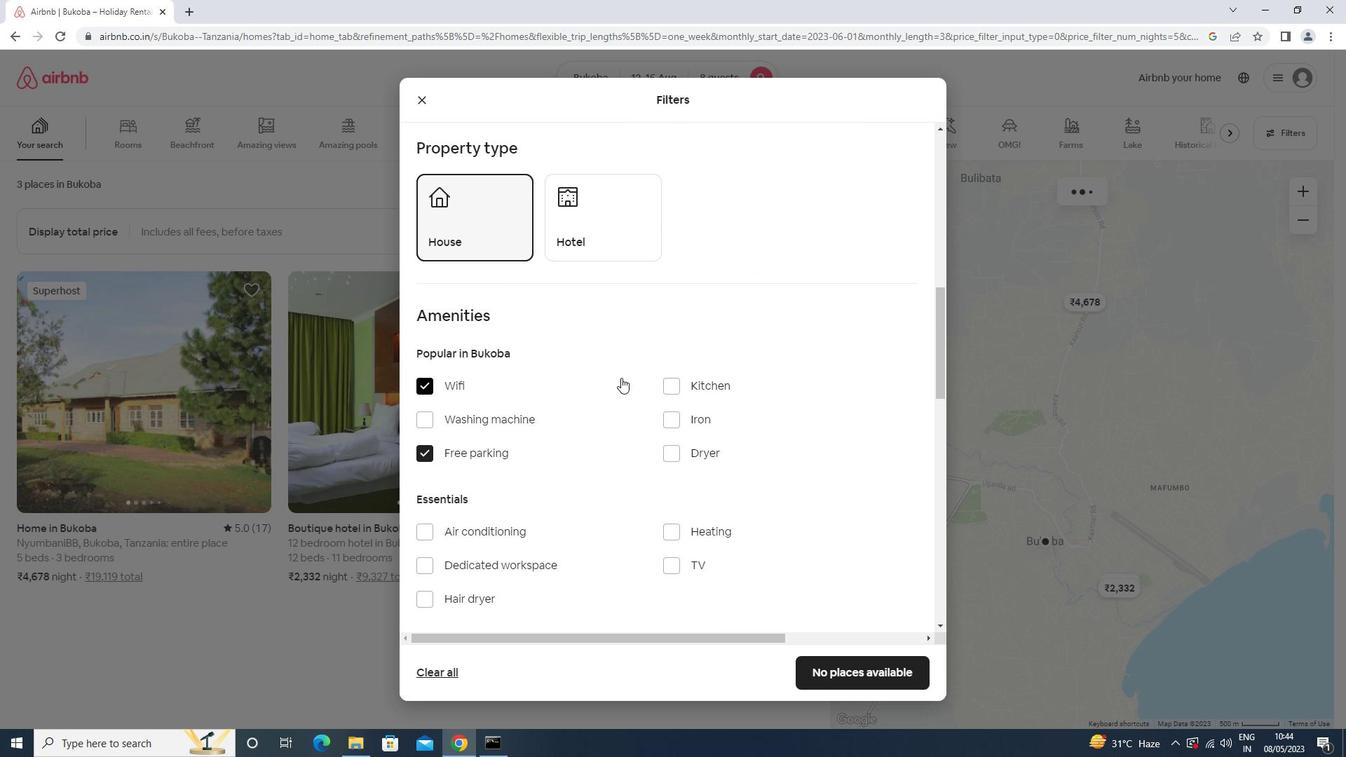 
Action: Mouse scrolled (629, 376) with delta (0, 0)
Screenshot: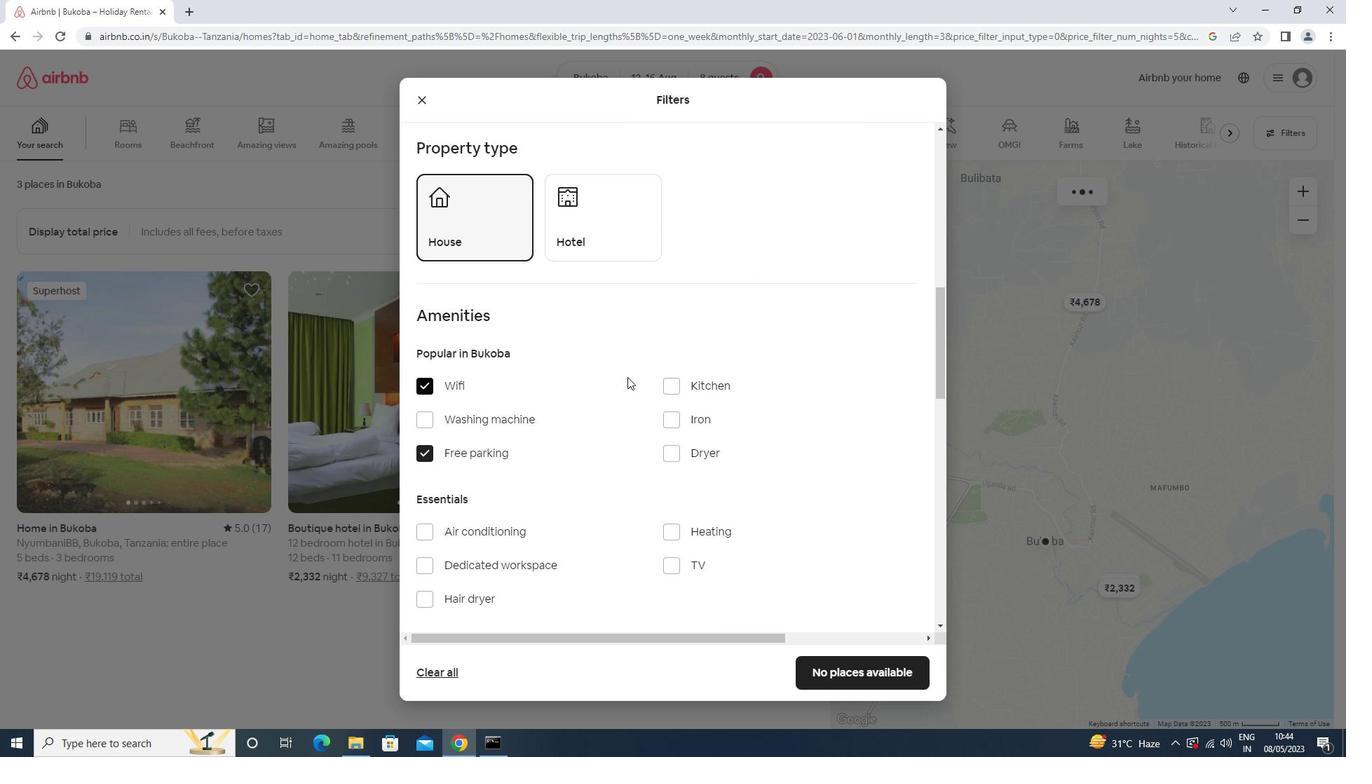
Action: Mouse scrolled (629, 376) with delta (0, 0)
Screenshot: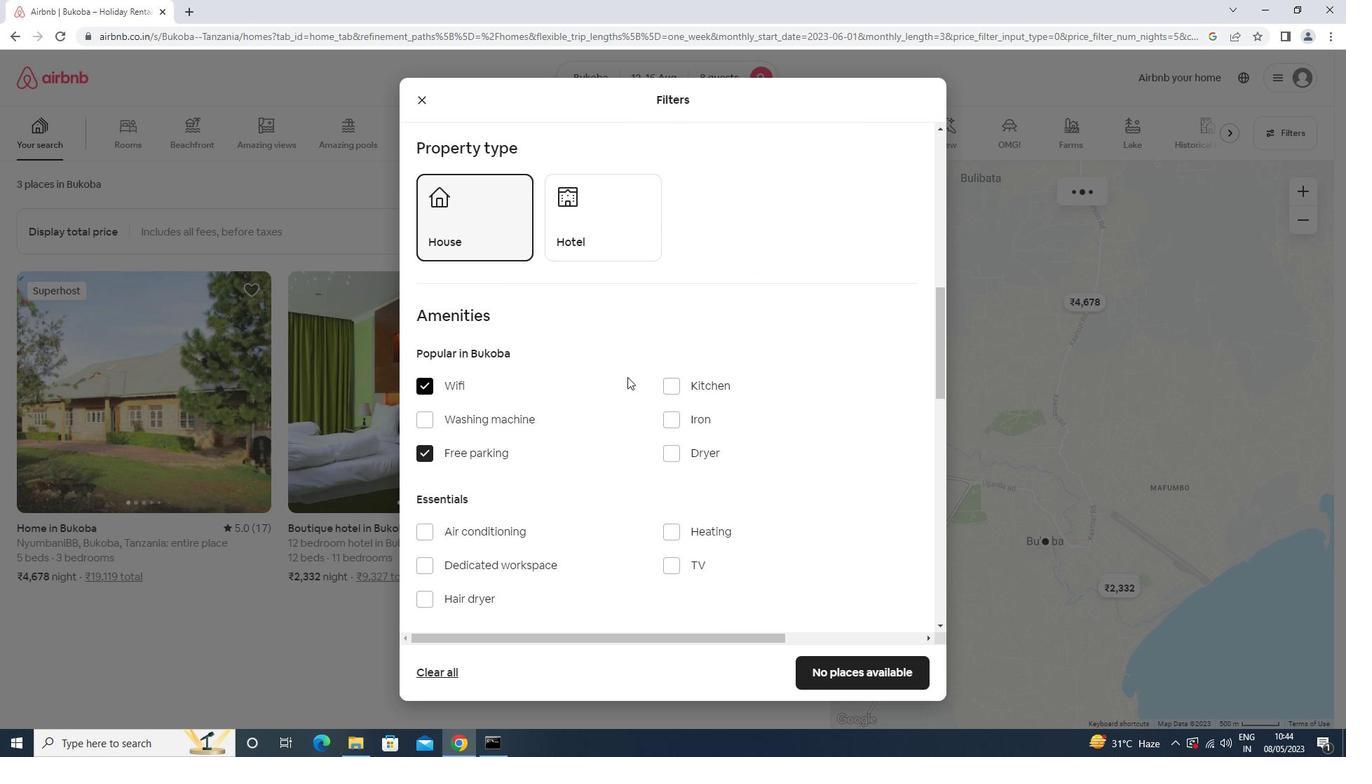 
Action: Mouse scrolled (629, 376) with delta (0, 0)
Screenshot: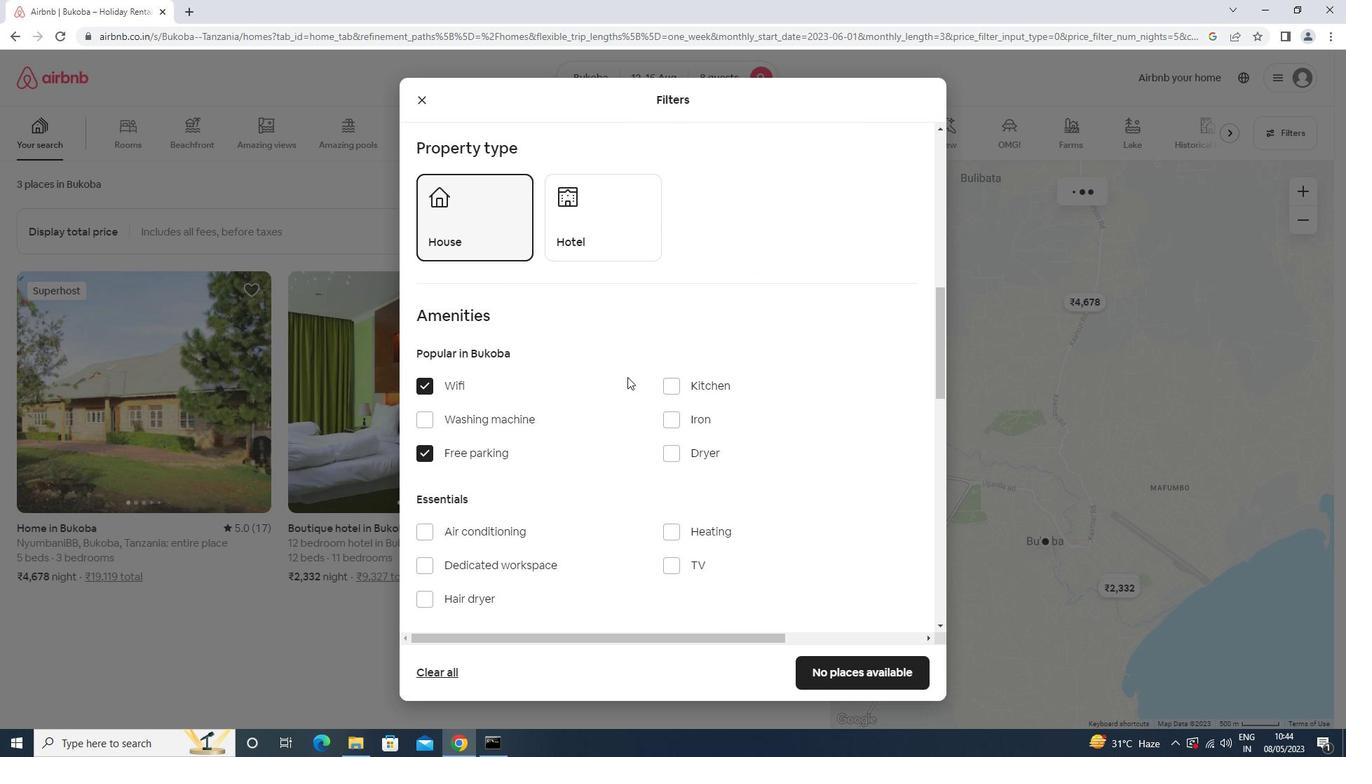 
Action: Mouse moved to (680, 356)
Screenshot: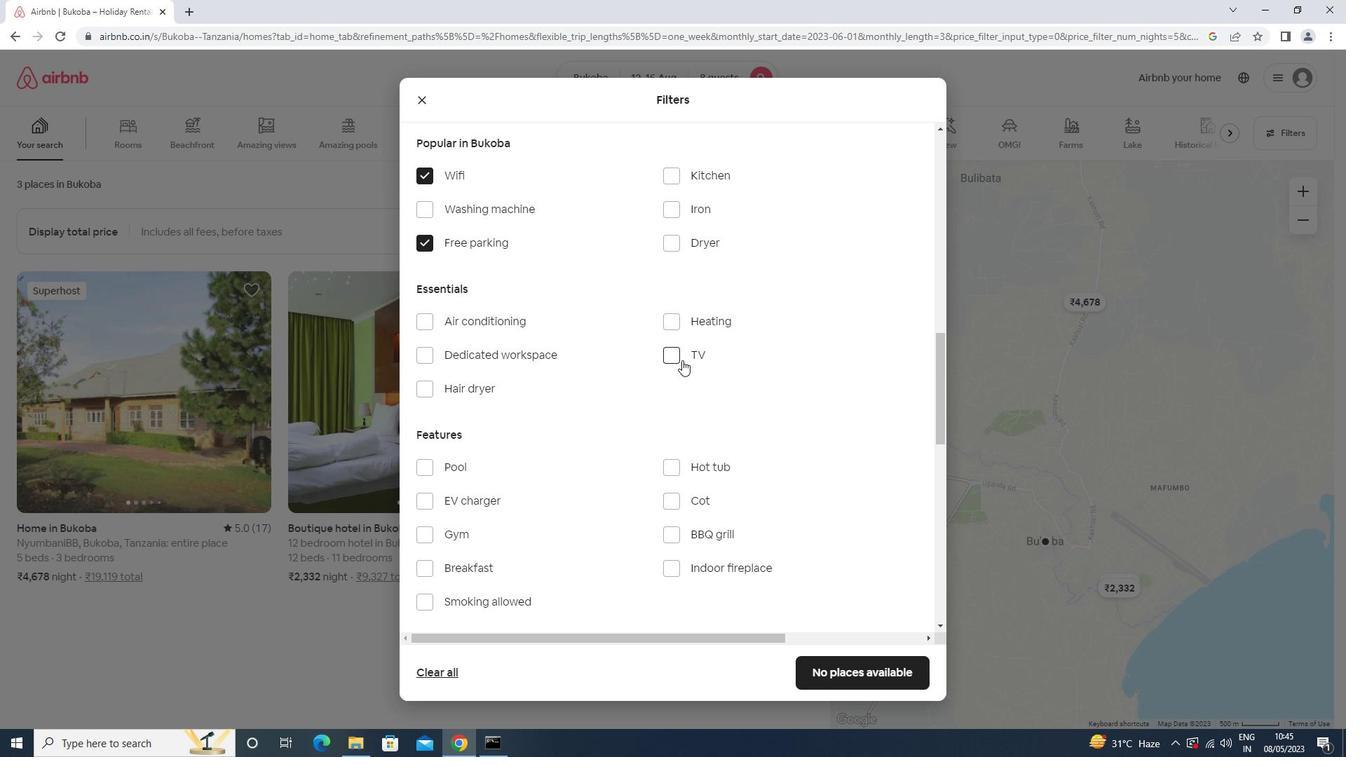 
Action: Mouse pressed left at (680, 356)
Screenshot: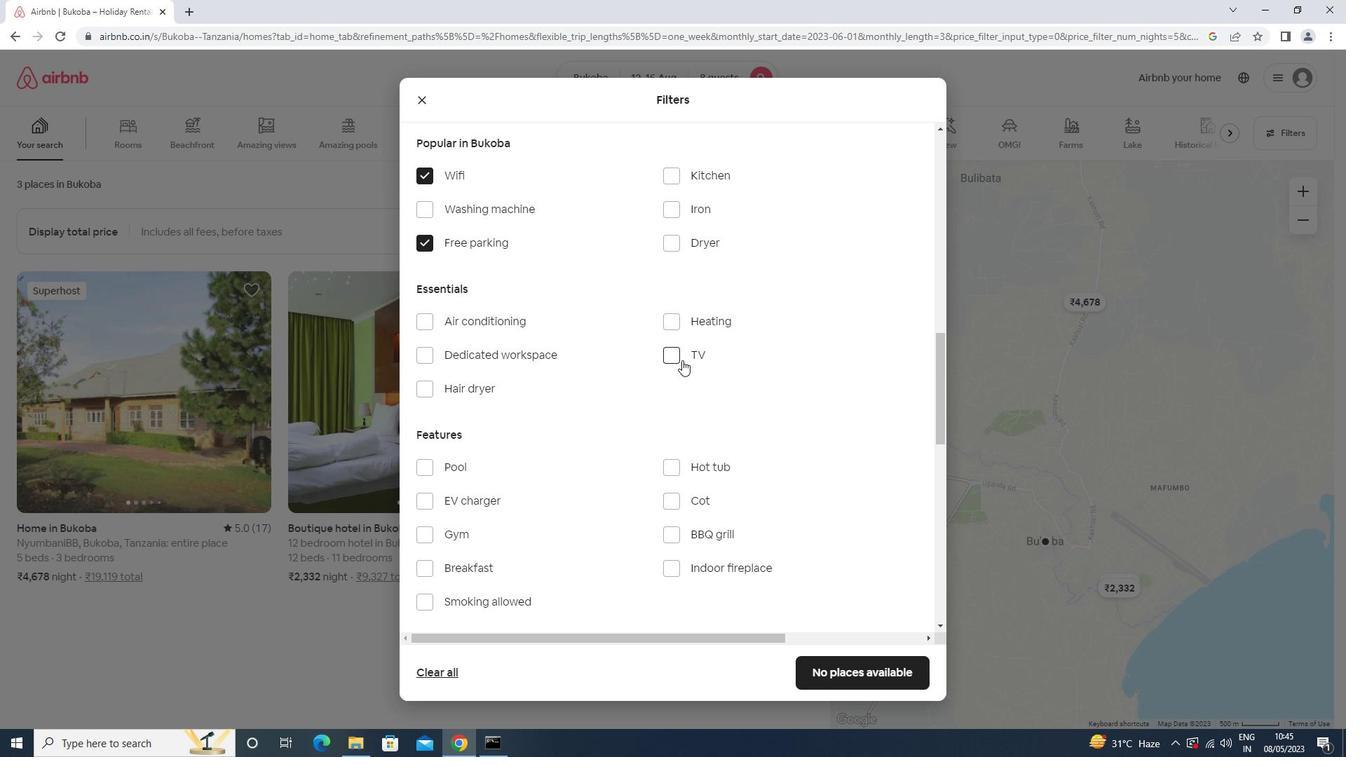 
Action: Mouse moved to (599, 399)
Screenshot: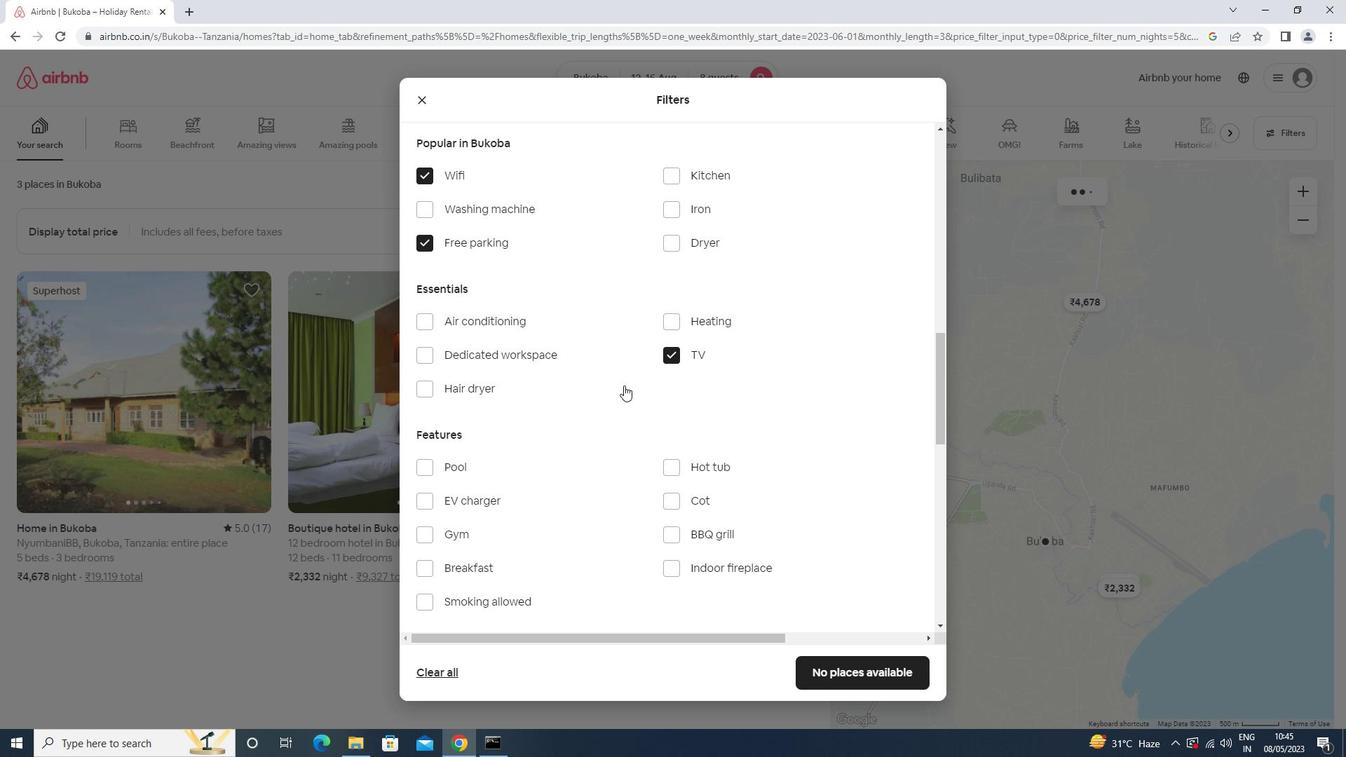
Action: Mouse scrolled (599, 399) with delta (0, 0)
Screenshot: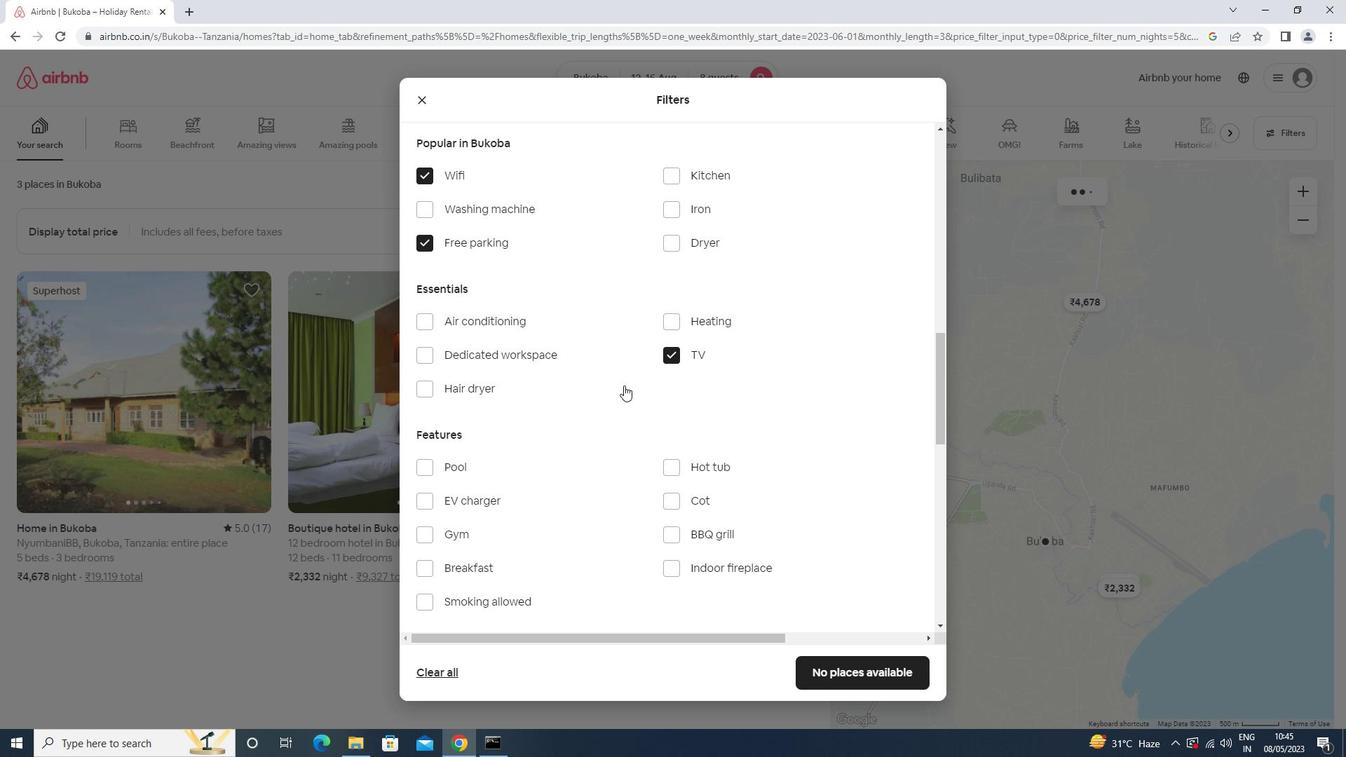 
Action: Mouse moved to (598, 401)
Screenshot: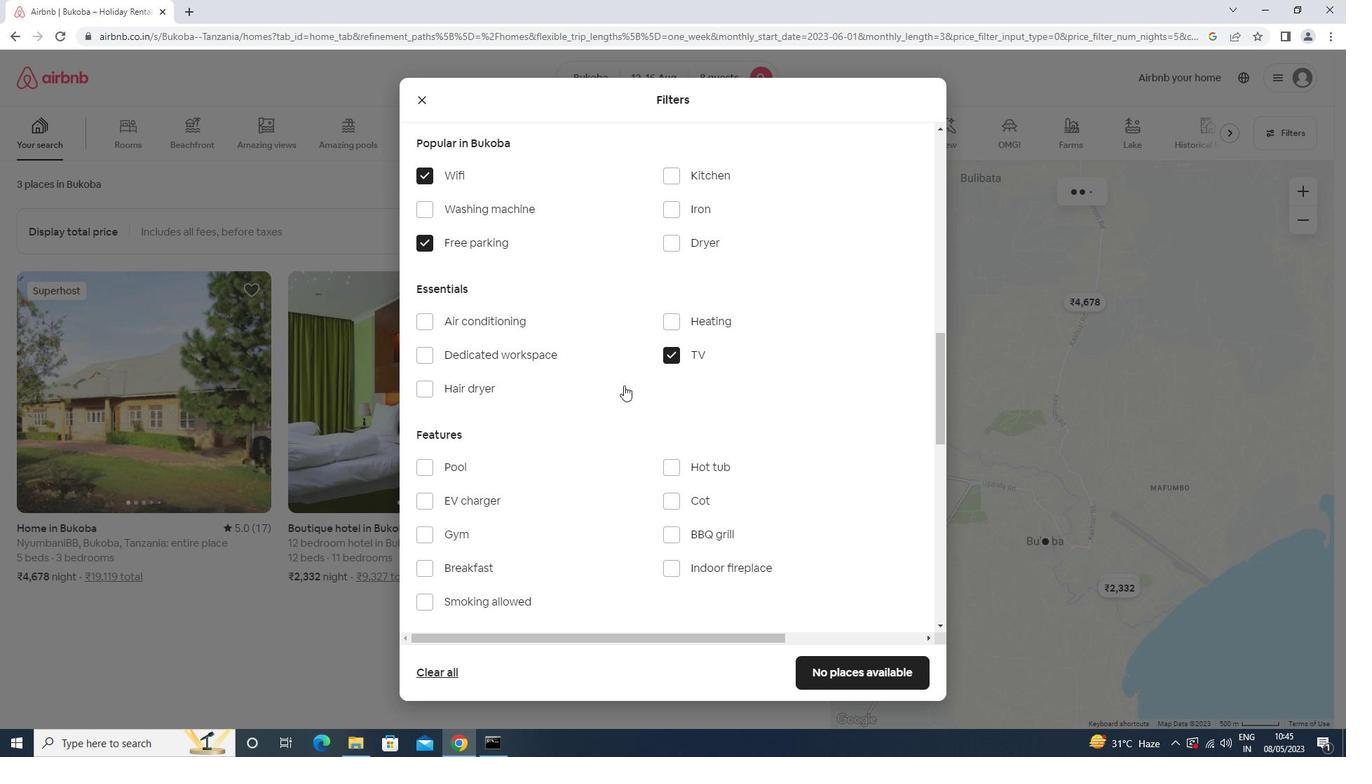 
Action: Mouse scrolled (598, 400) with delta (0, 0)
Screenshot: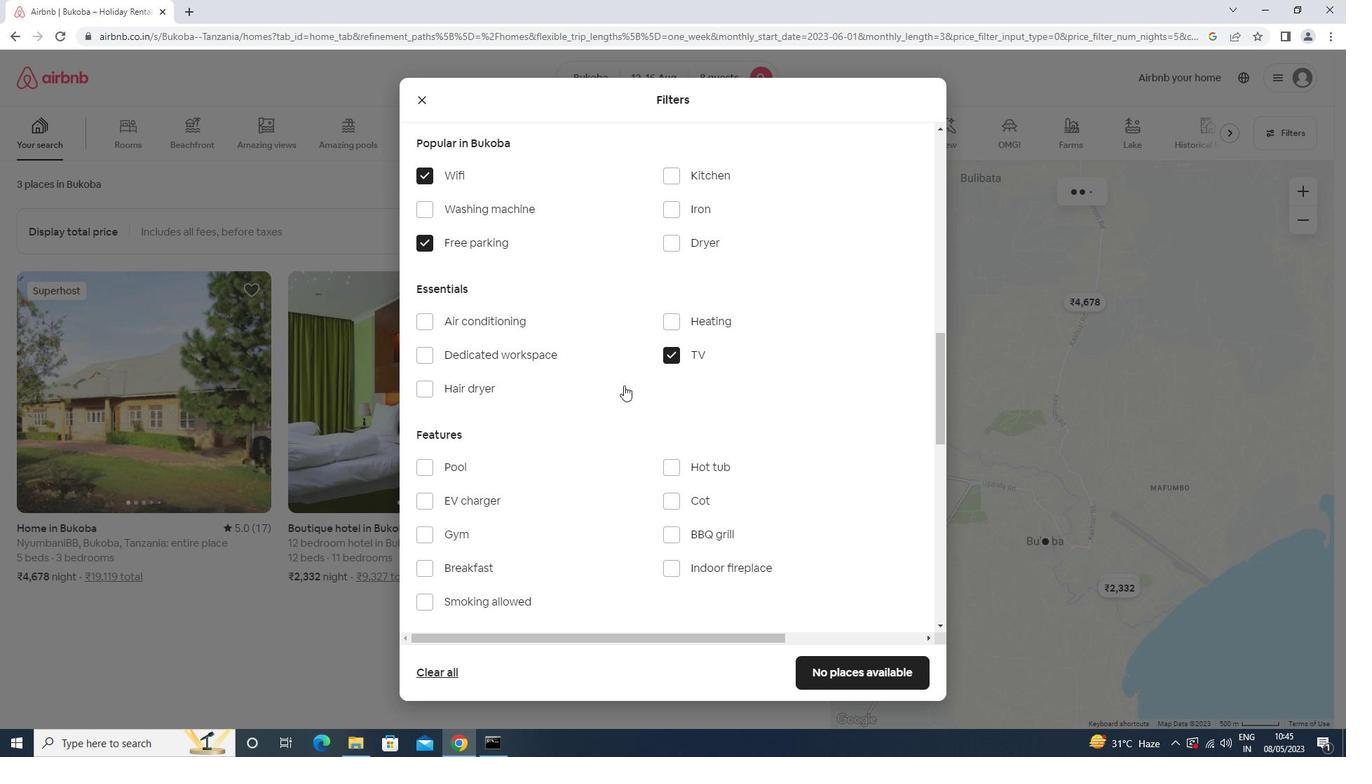 
Action: Mouse moved to (597, 401)
Screenshot: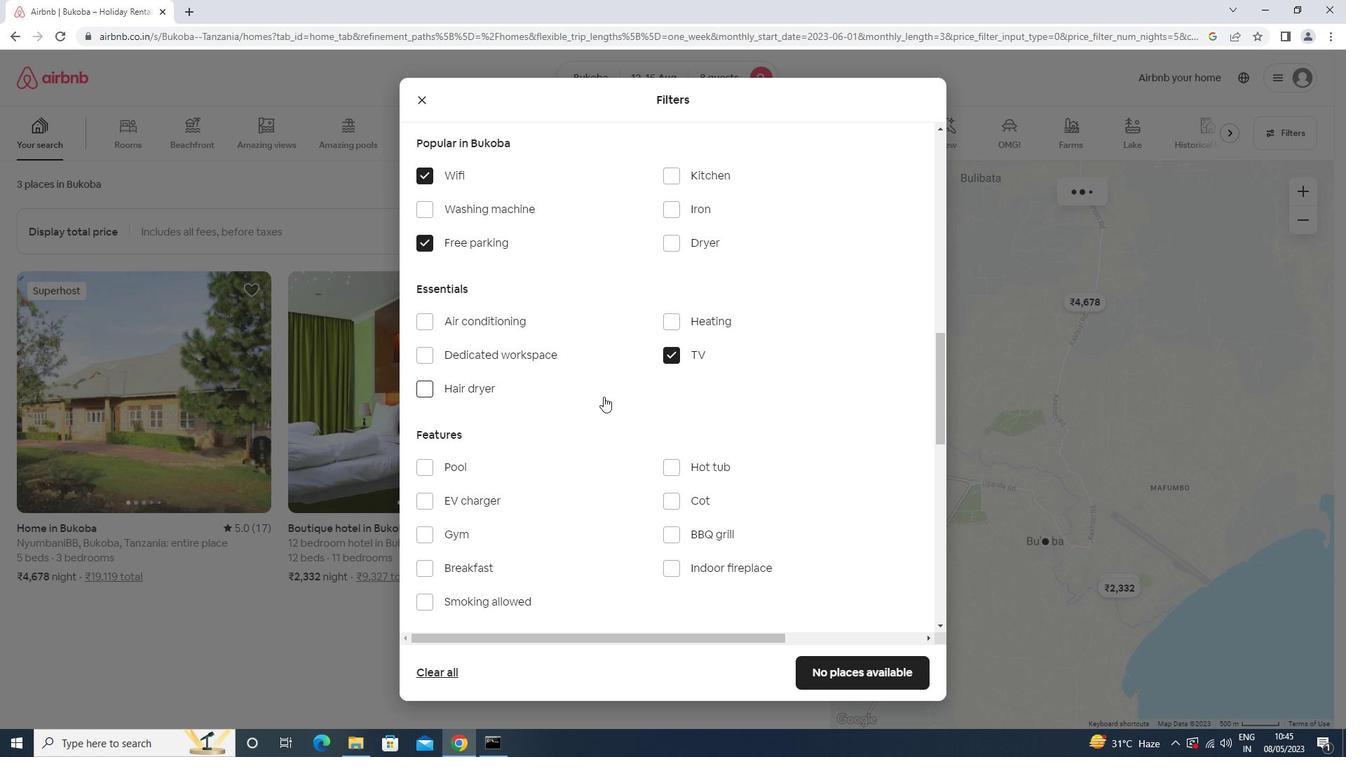 
Action: Mouse scrolled (597, 401) with delta (0, 0)
Screenshot: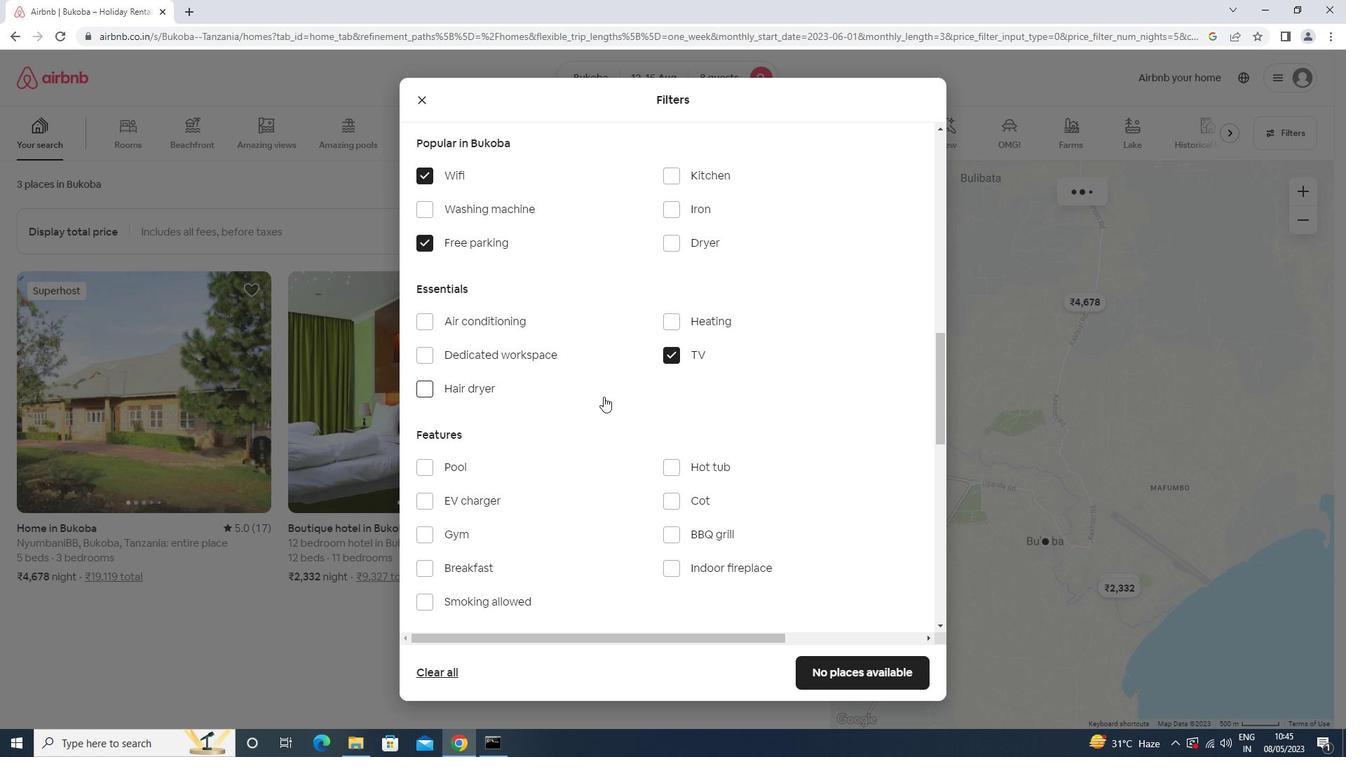 
Action: Mouse moved to (471, 359)
Screenshot: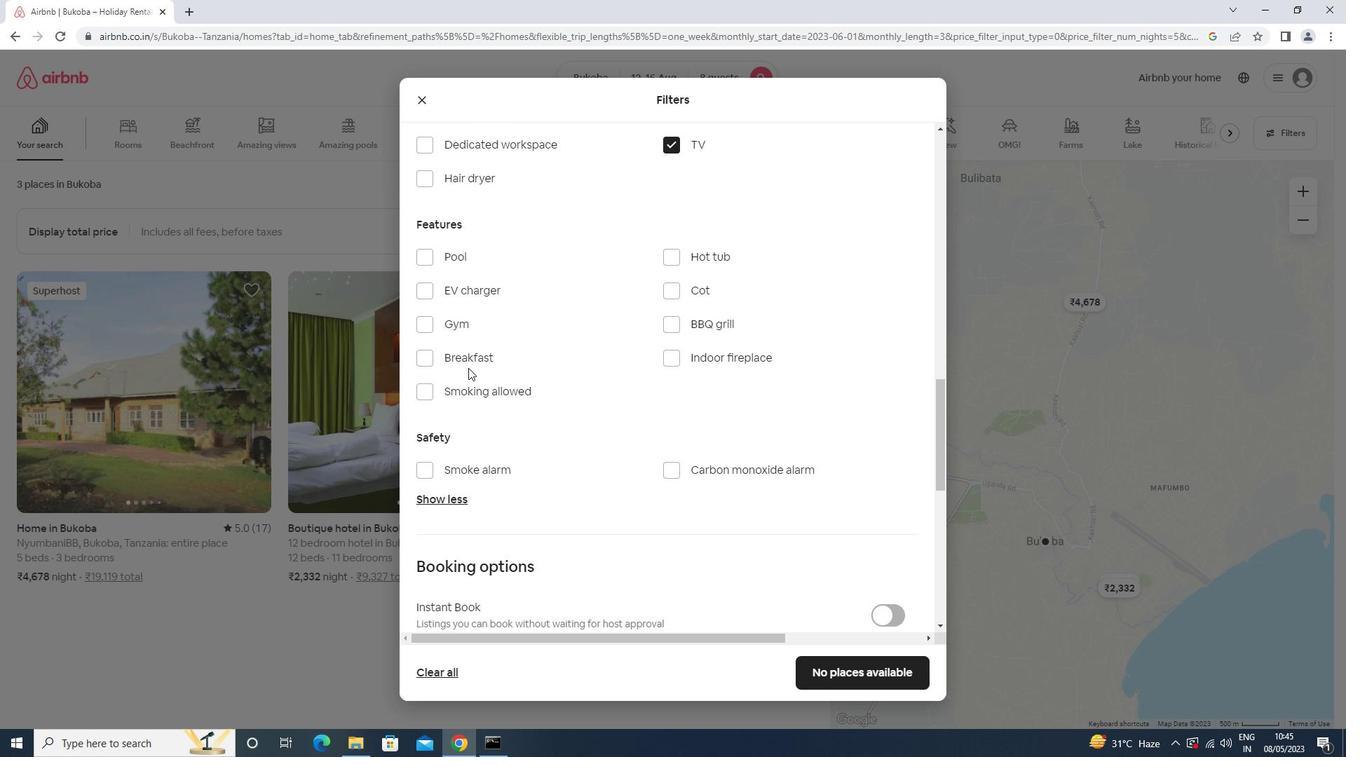 
Action: Mouse pressed left at (471, 359)
Screenshot: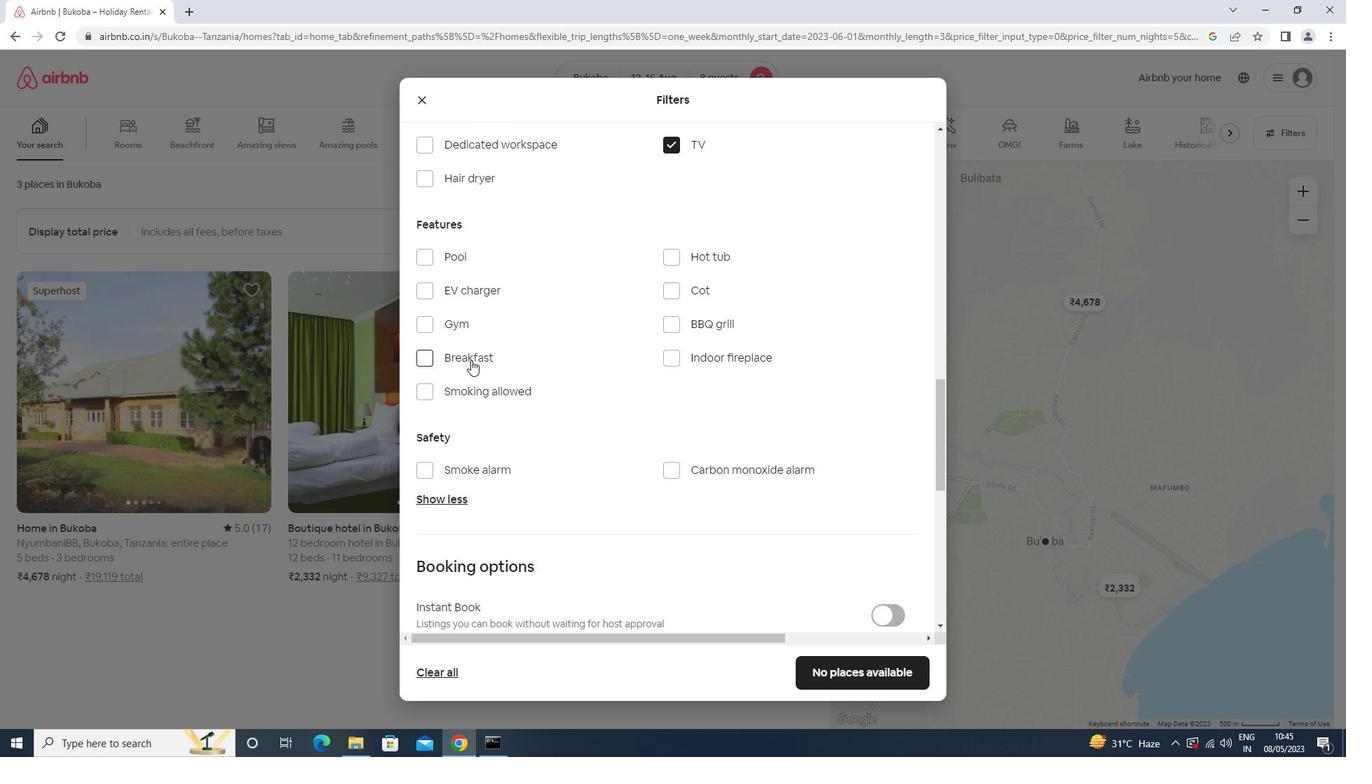 
Action: Mouse moved to (481, 319)
Screenshot: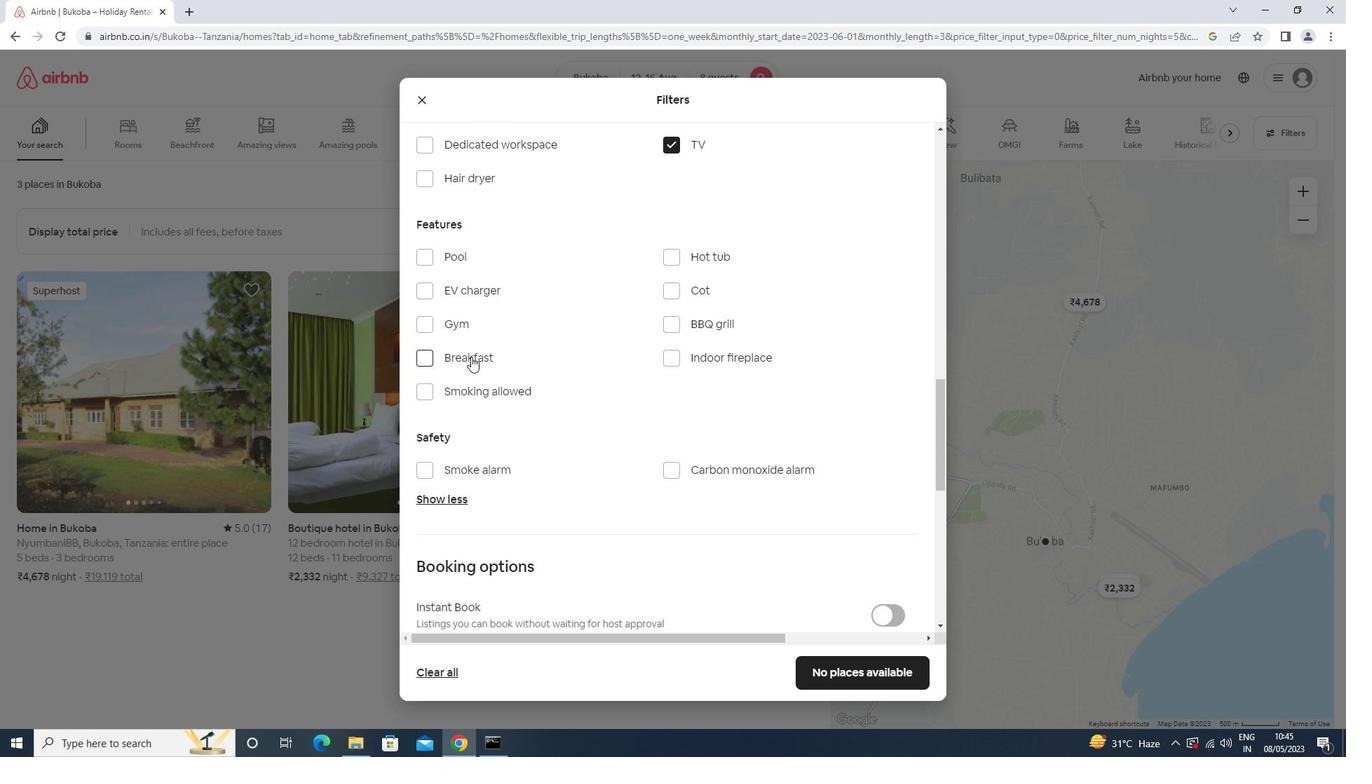
Action: Mouse pressed left at (481, 319)
Screenshot: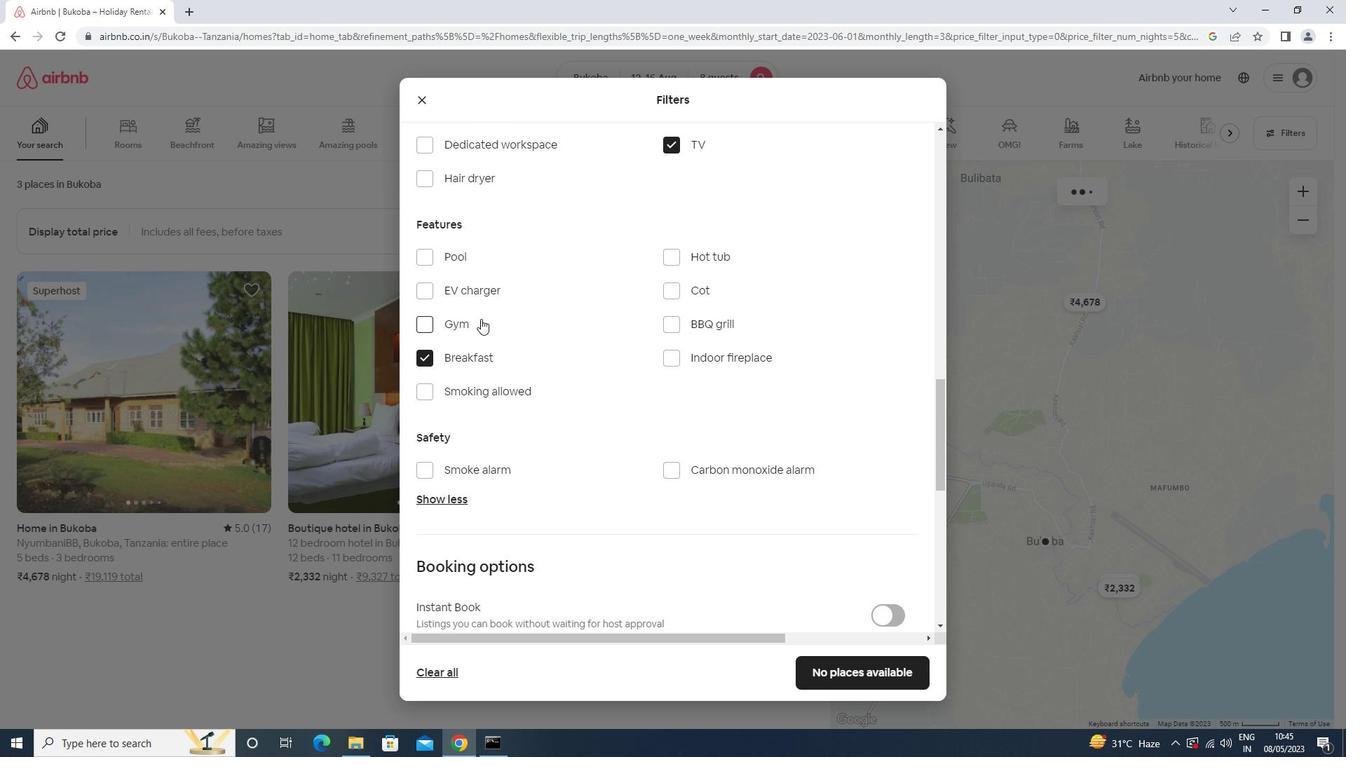 
Action: Mouse moved to (541, 307)
Screenshot: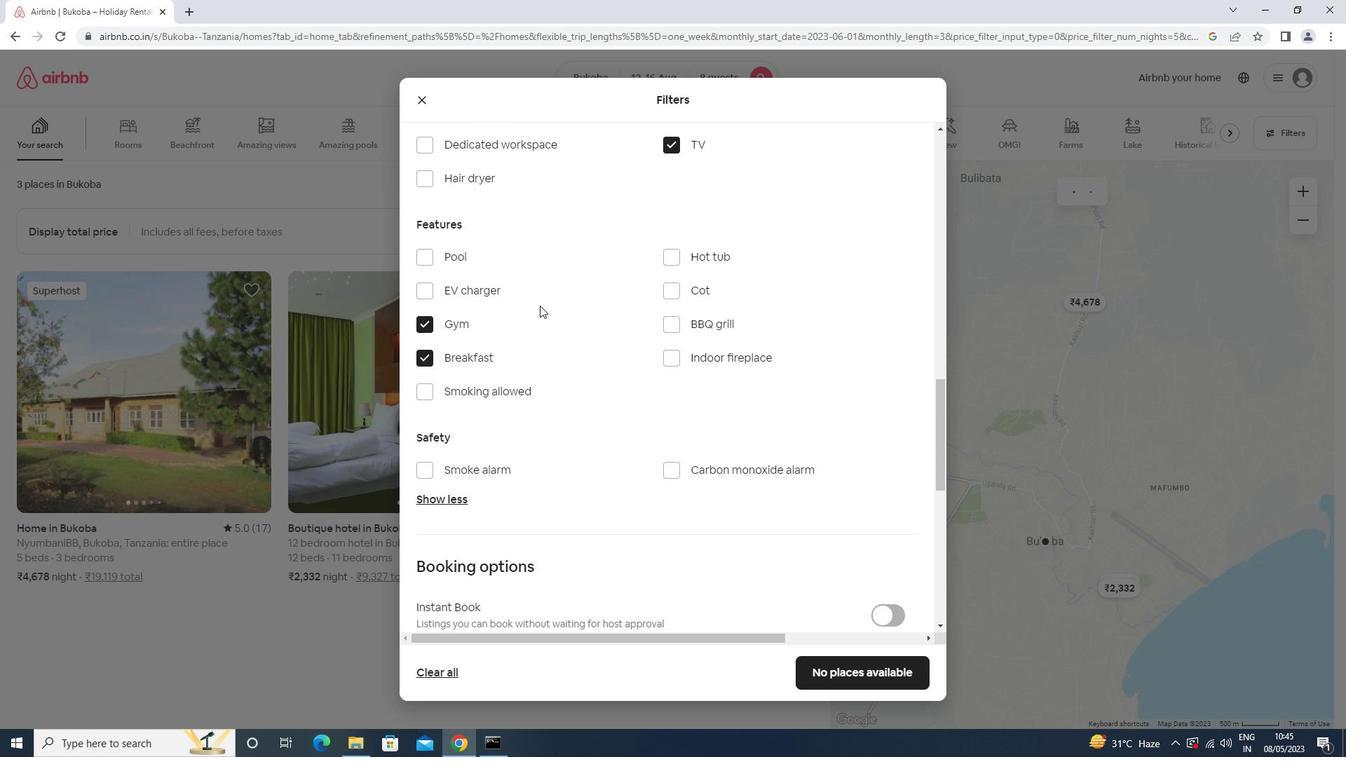 
Action: Mouse scrolled (541, 307) with delta (0, 0)
Screenshot: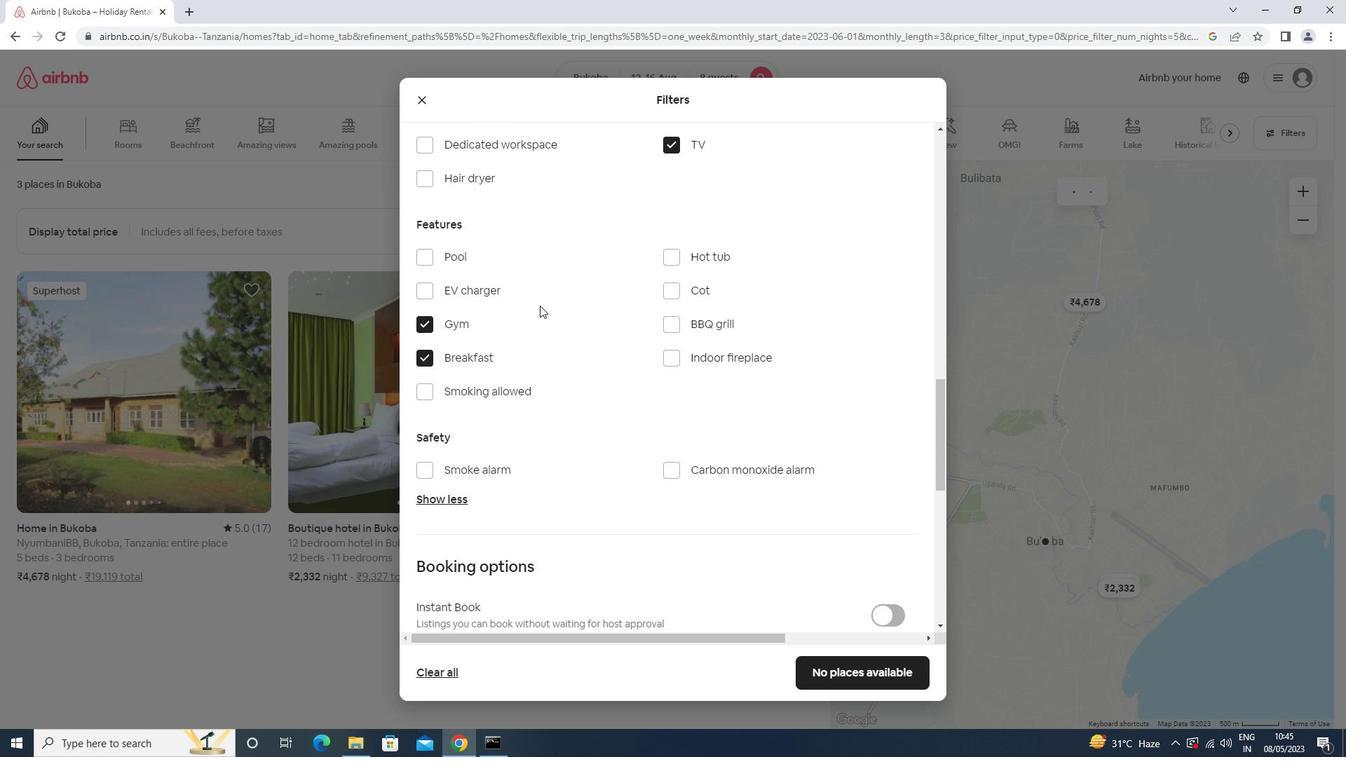 
Action: Mouse moved to (542, 309)
Screenshot: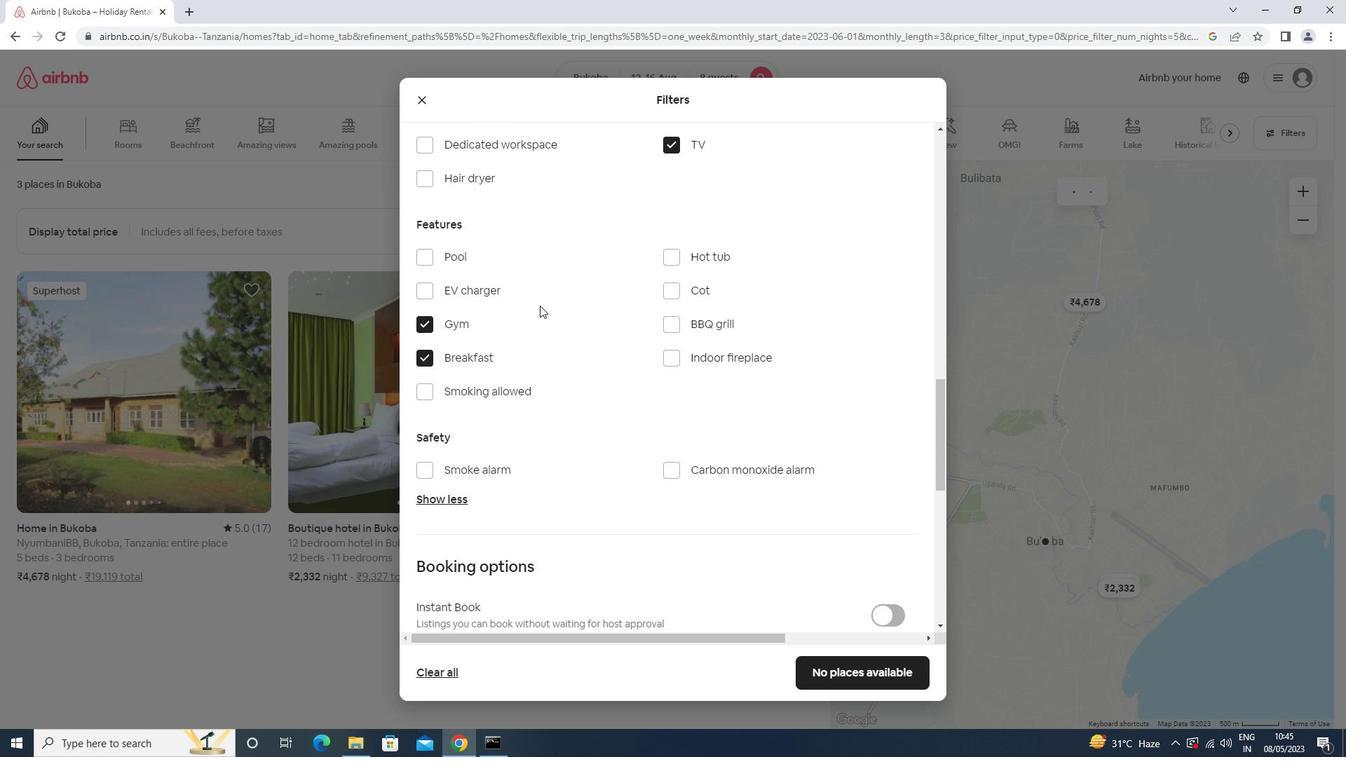 
Action: Mouse scrolled (542, 308) with delta (0, 0)
Screenshot: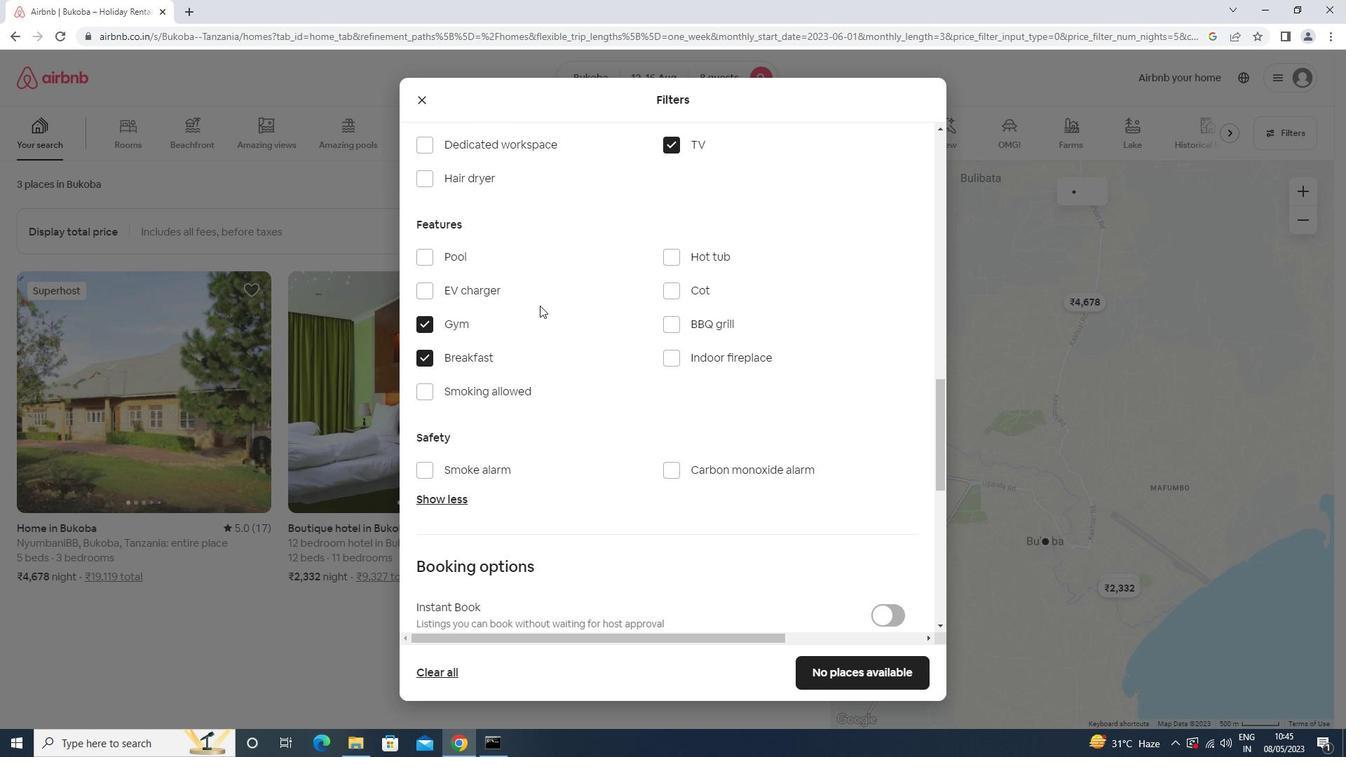 
Action: Mouse moved to (542, 311)
Screenshot: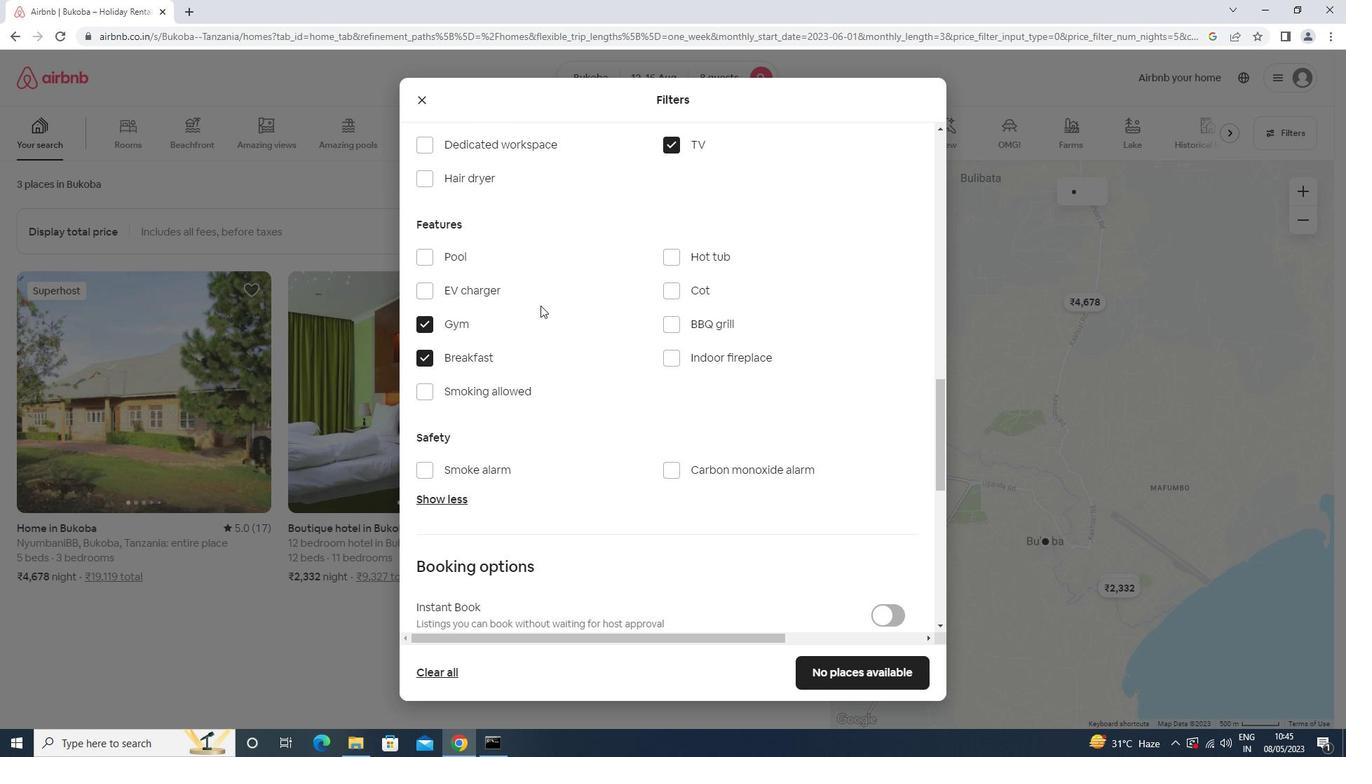 
Action: Mouse scrolled (542, 310) with delta (0, 0)
Screenshot: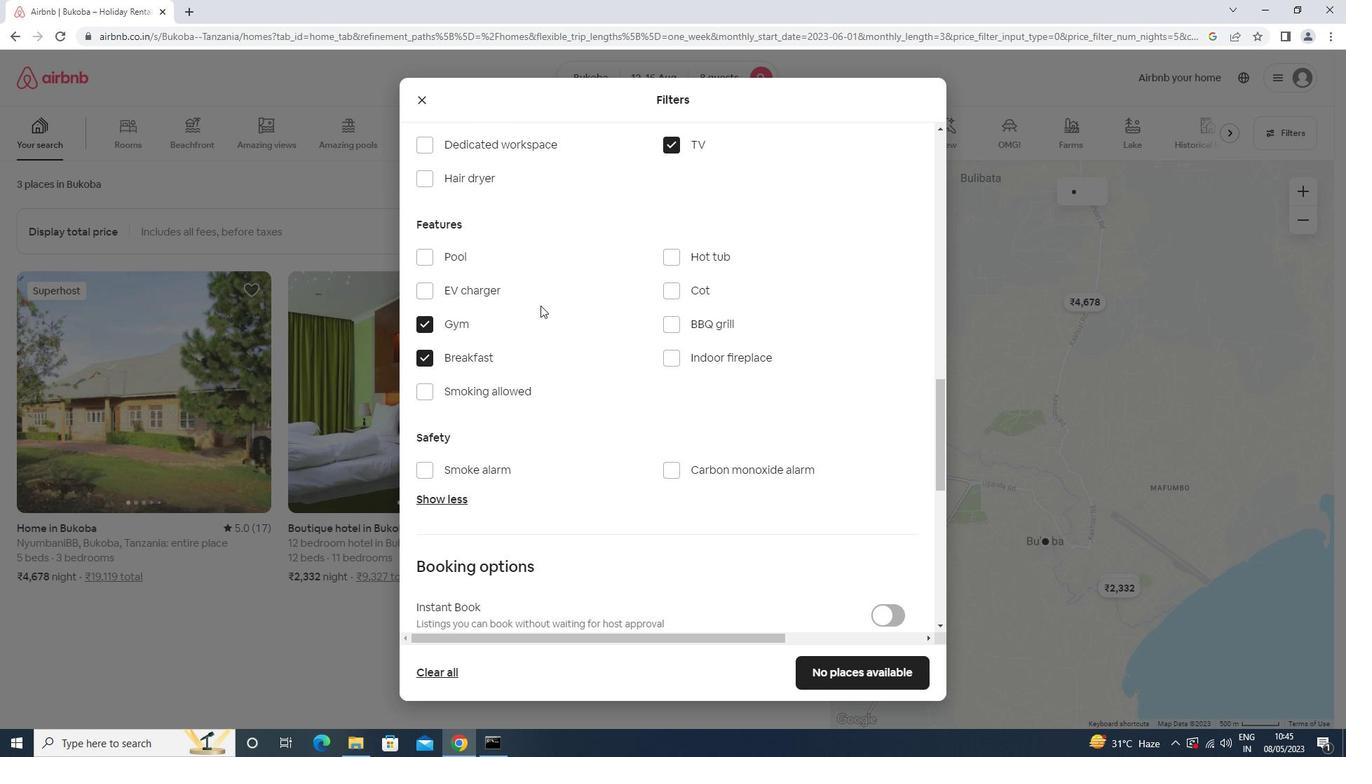 
Action: Mouse moved to (895, 453)
Screenshot: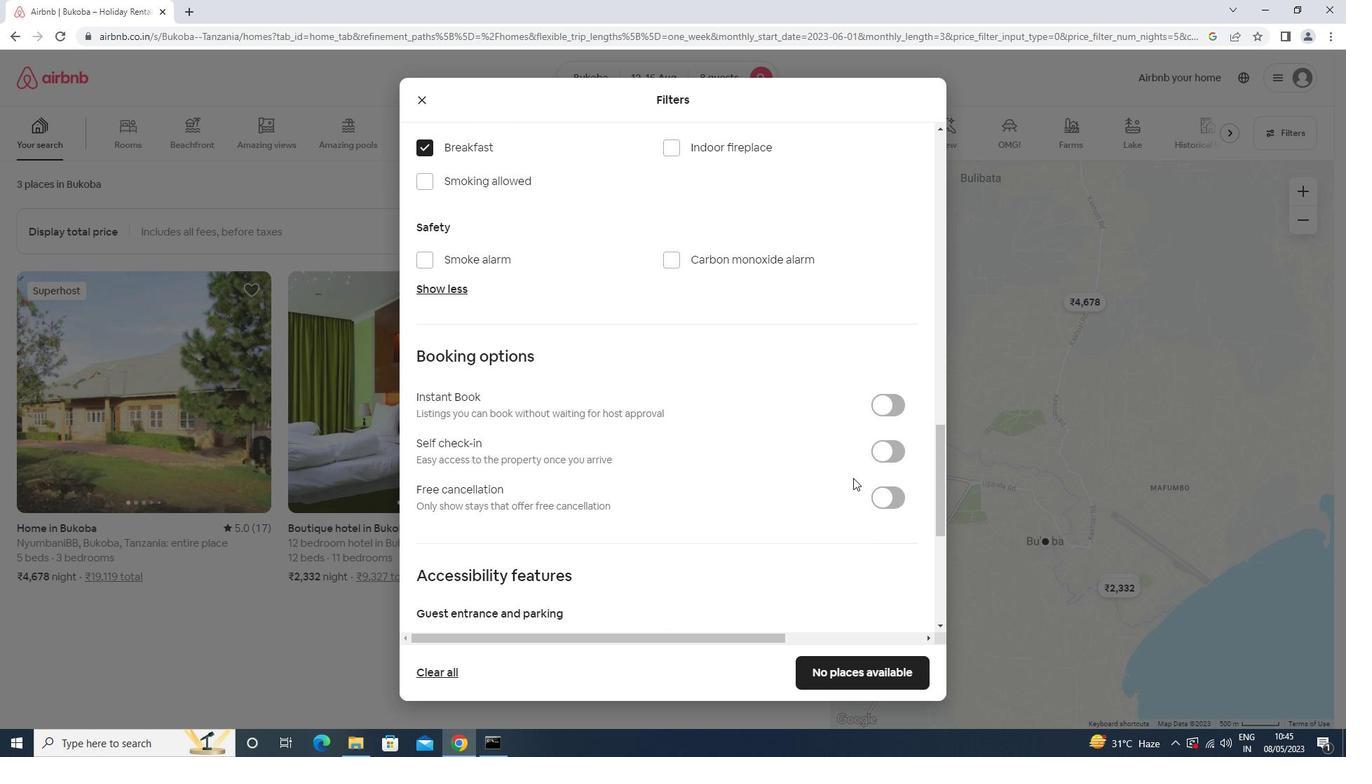 
Action: Mouse pressed left at (895, 453)
Screenshot: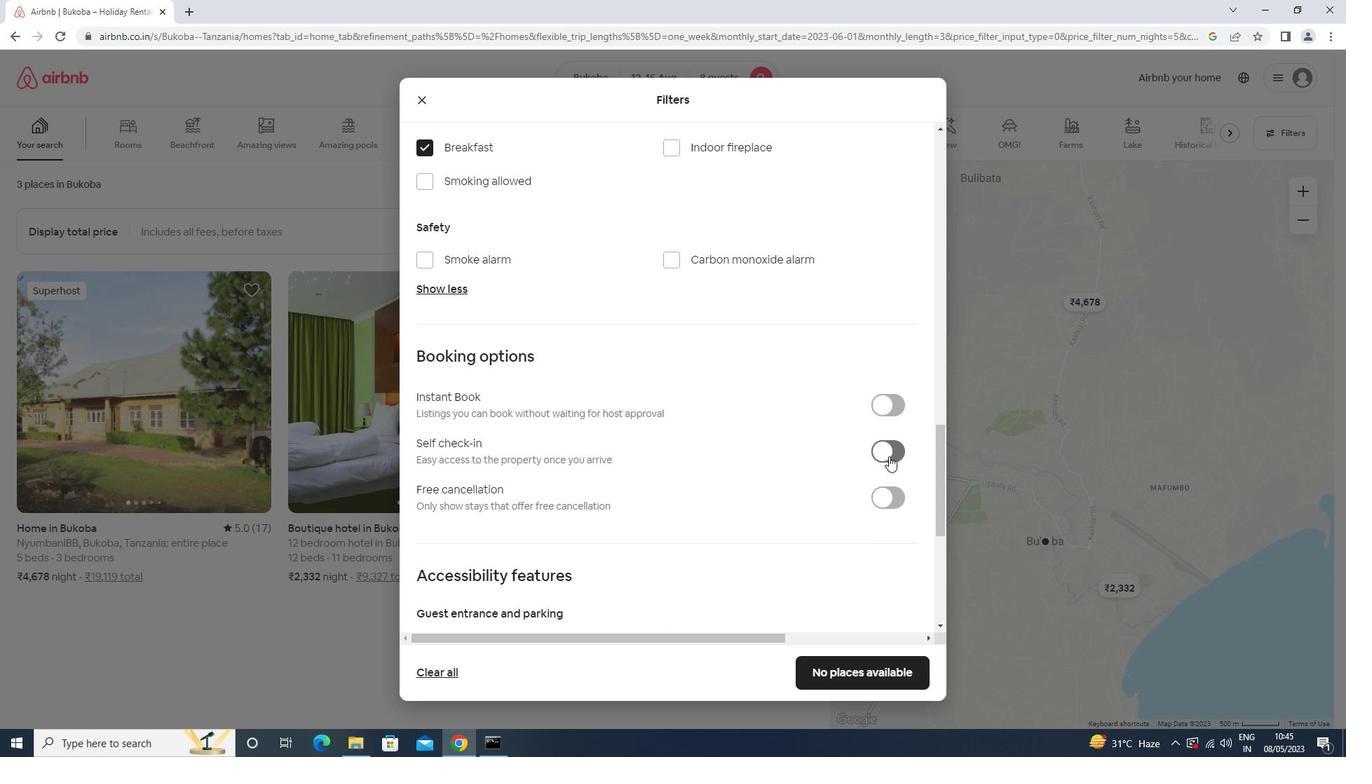 
Action: Mouse moved to (679, 477)
Screenshot: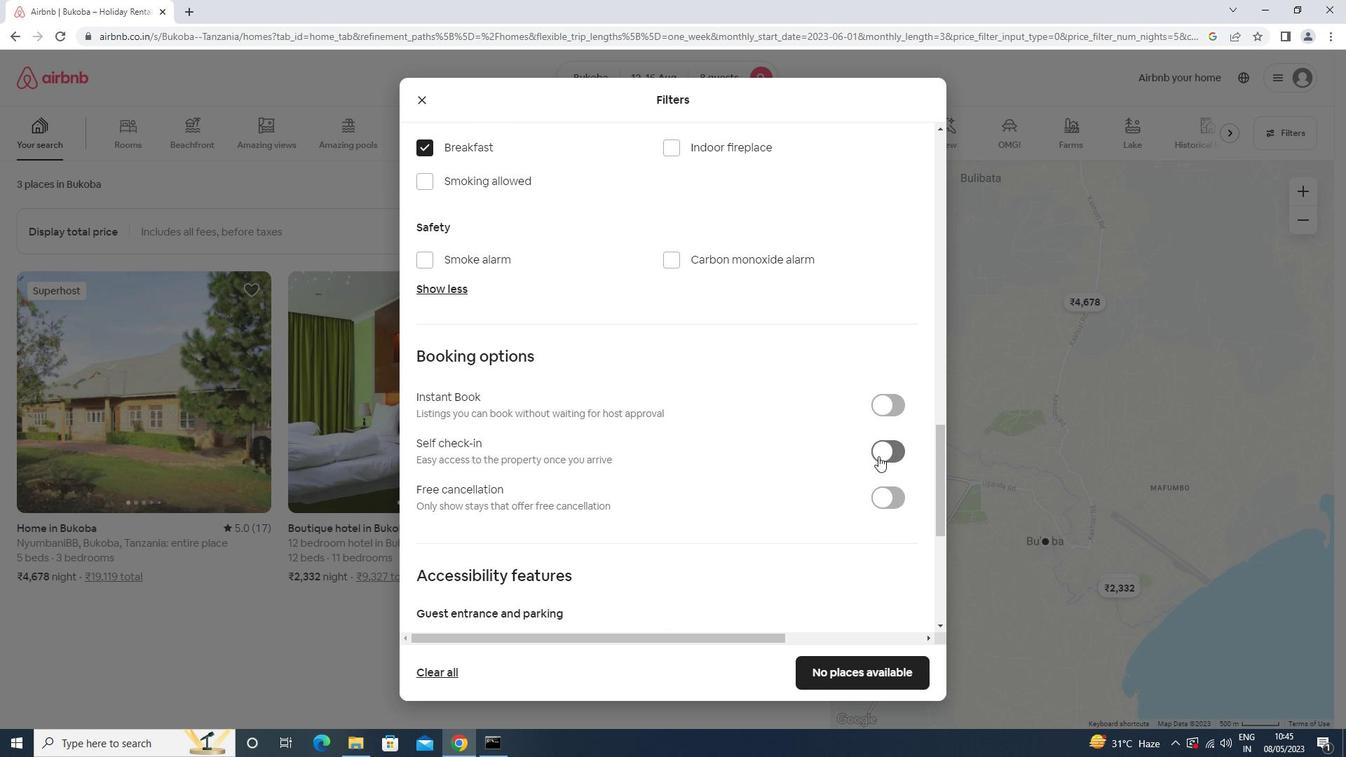 
Action: Mouse scrolled (679, 477) with delta (0, 0)
Screenshot: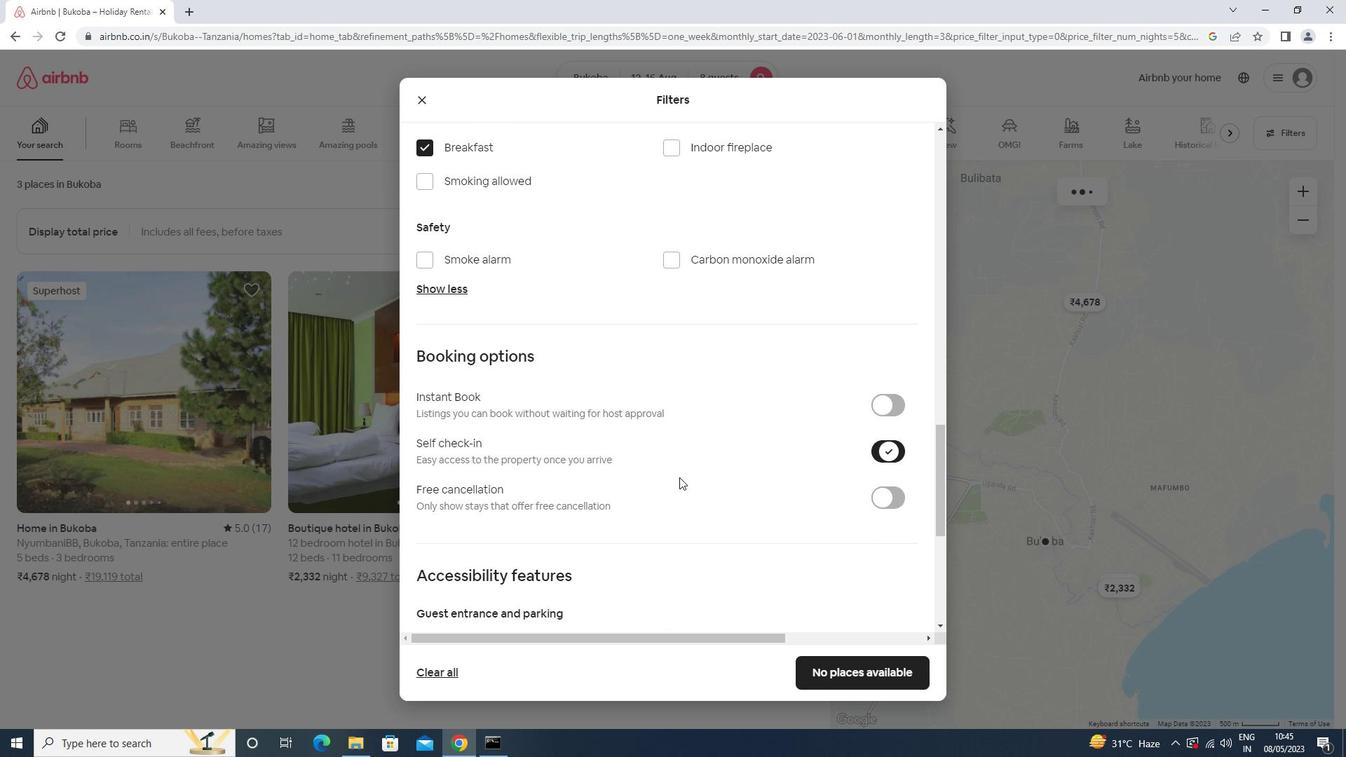 
Action: Mouse scrolled (679, 477) with delta (0, 0)
Screenshot: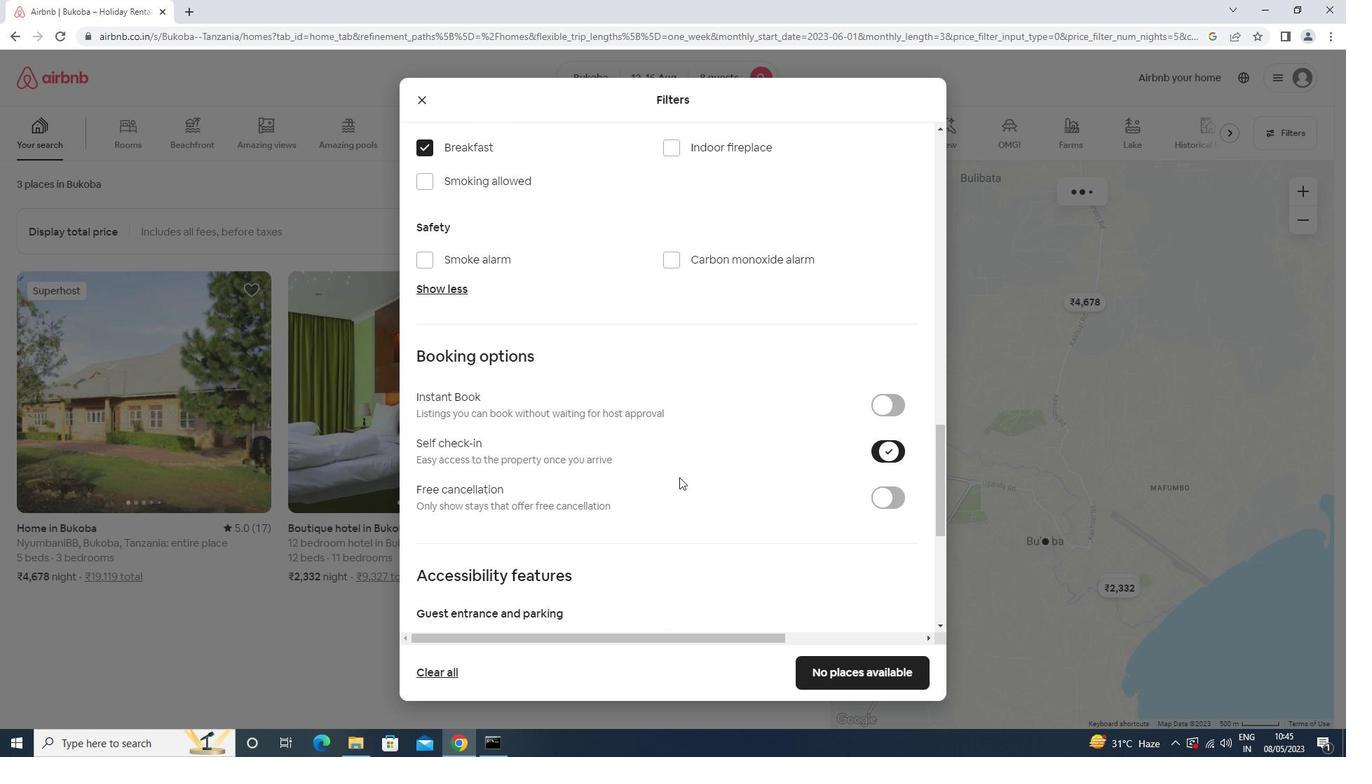 
Action: Mouse scrolled (679, 477) with delta (0, 0)
Screenshot: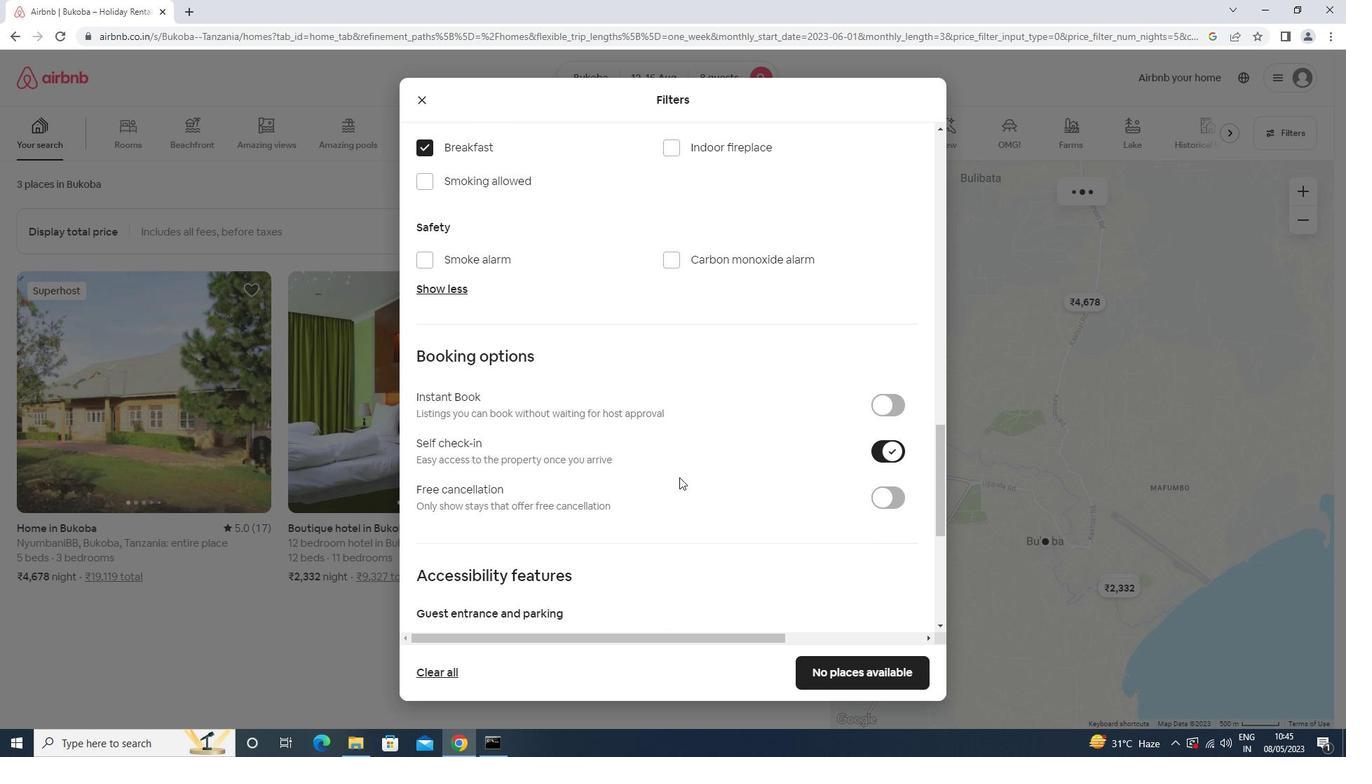 
Action: Mouse moved to (679, 478)
Screenshot: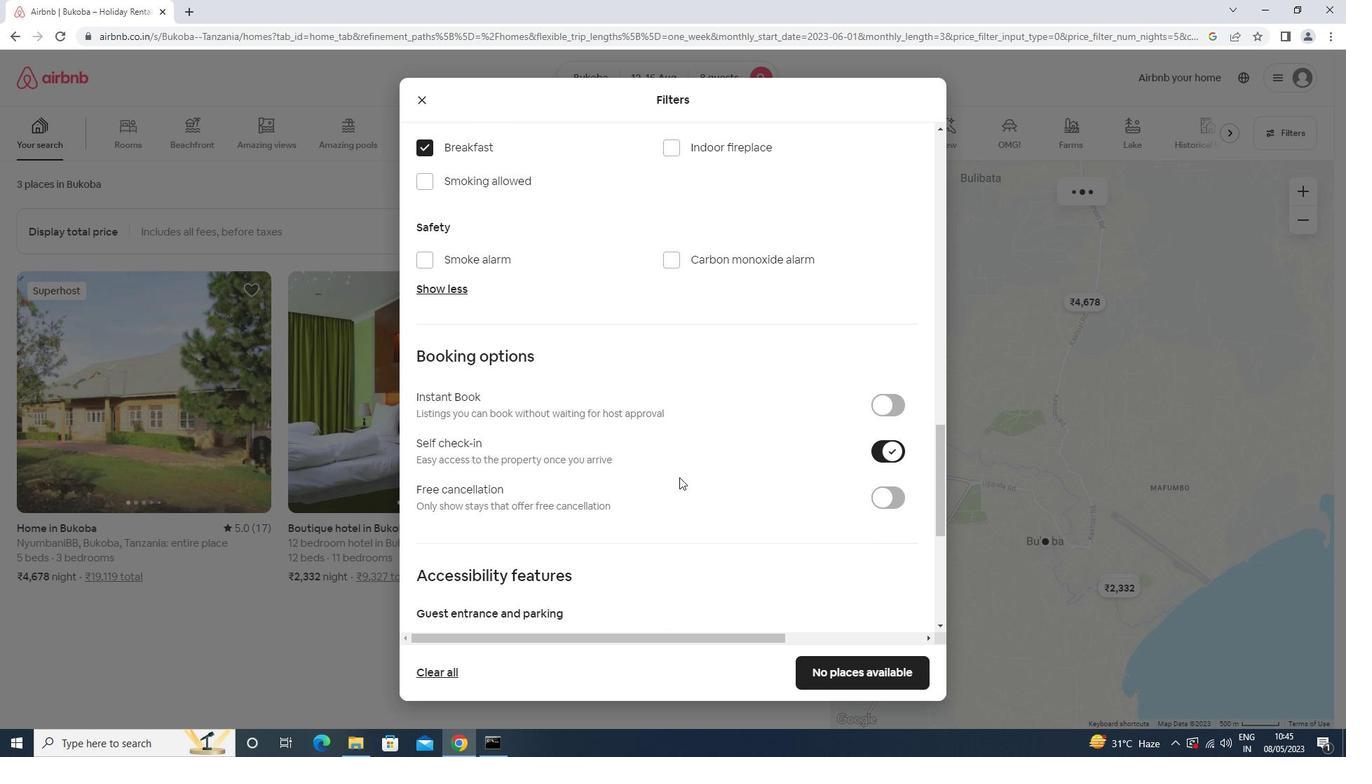 
Action: Mouse scrolled (679, 477) with delta (0, 0)
Screenshot: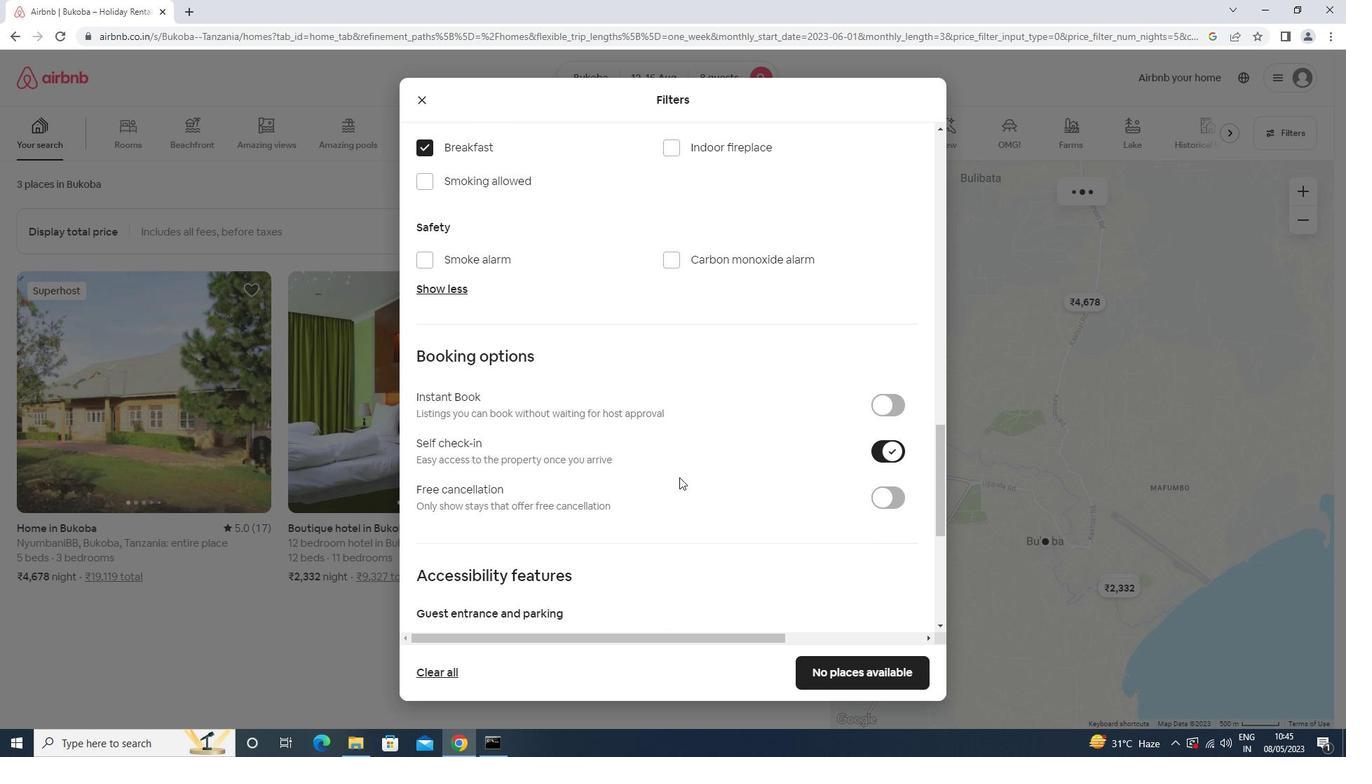 
Action: Mouse moved to (678, 481)
Screenshot: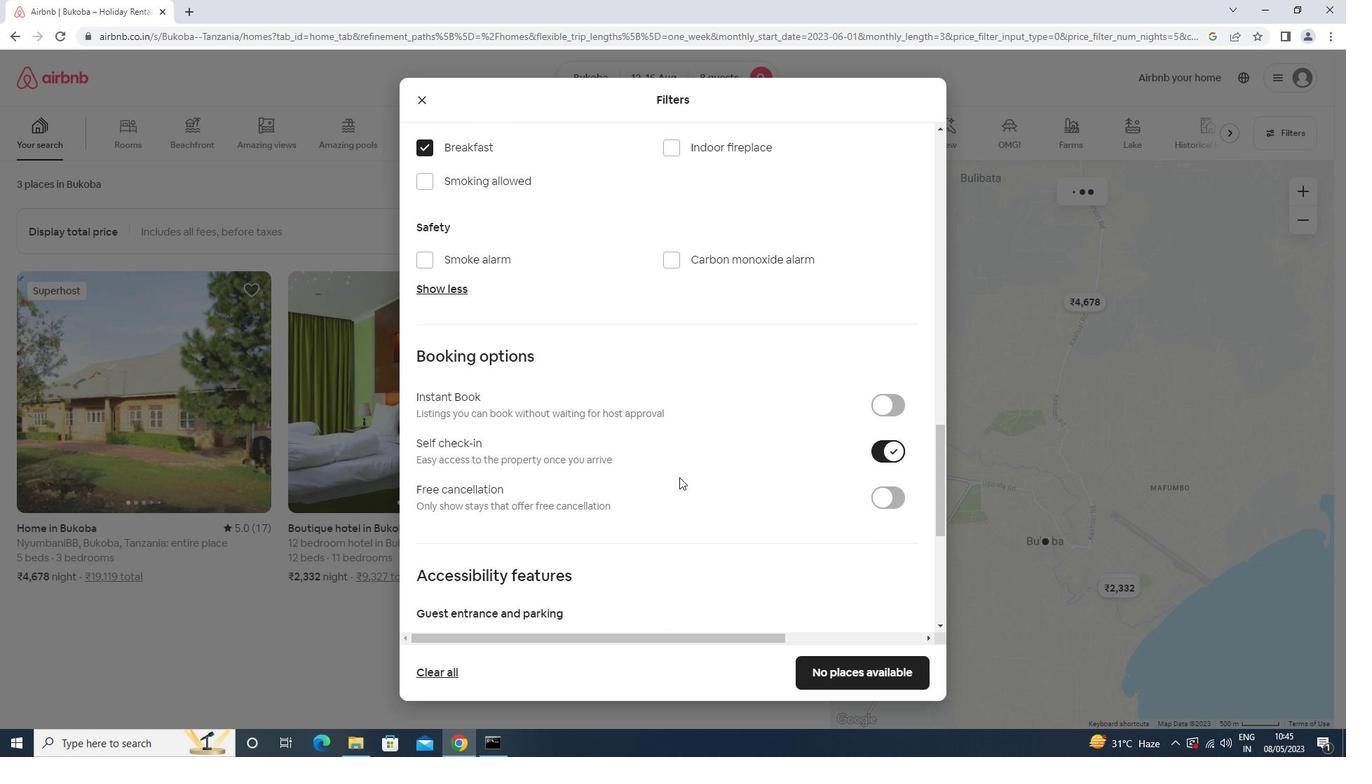 
Action: Mouse scrolled (678, 480) with delta (0, 0)
Screenshot: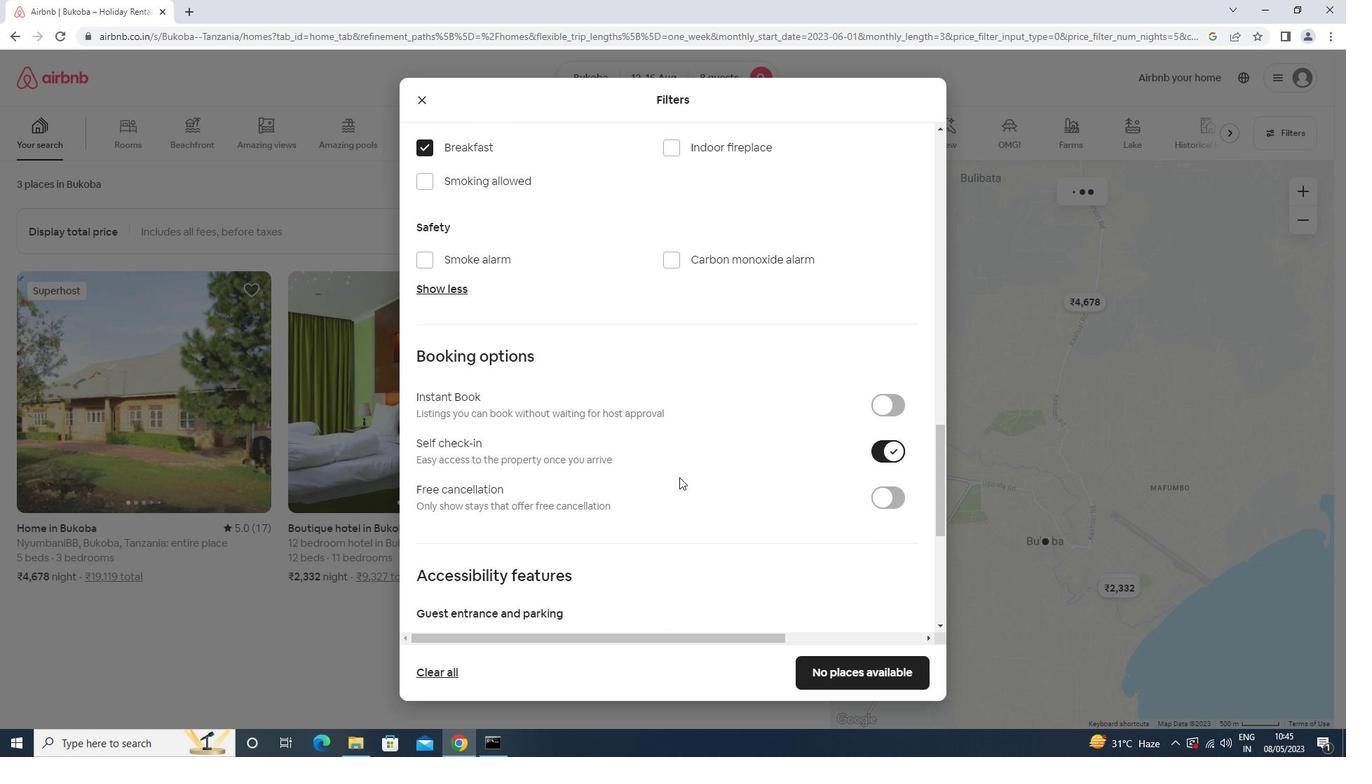 
Action: Mouse moved to (526, 571)
Screenshot: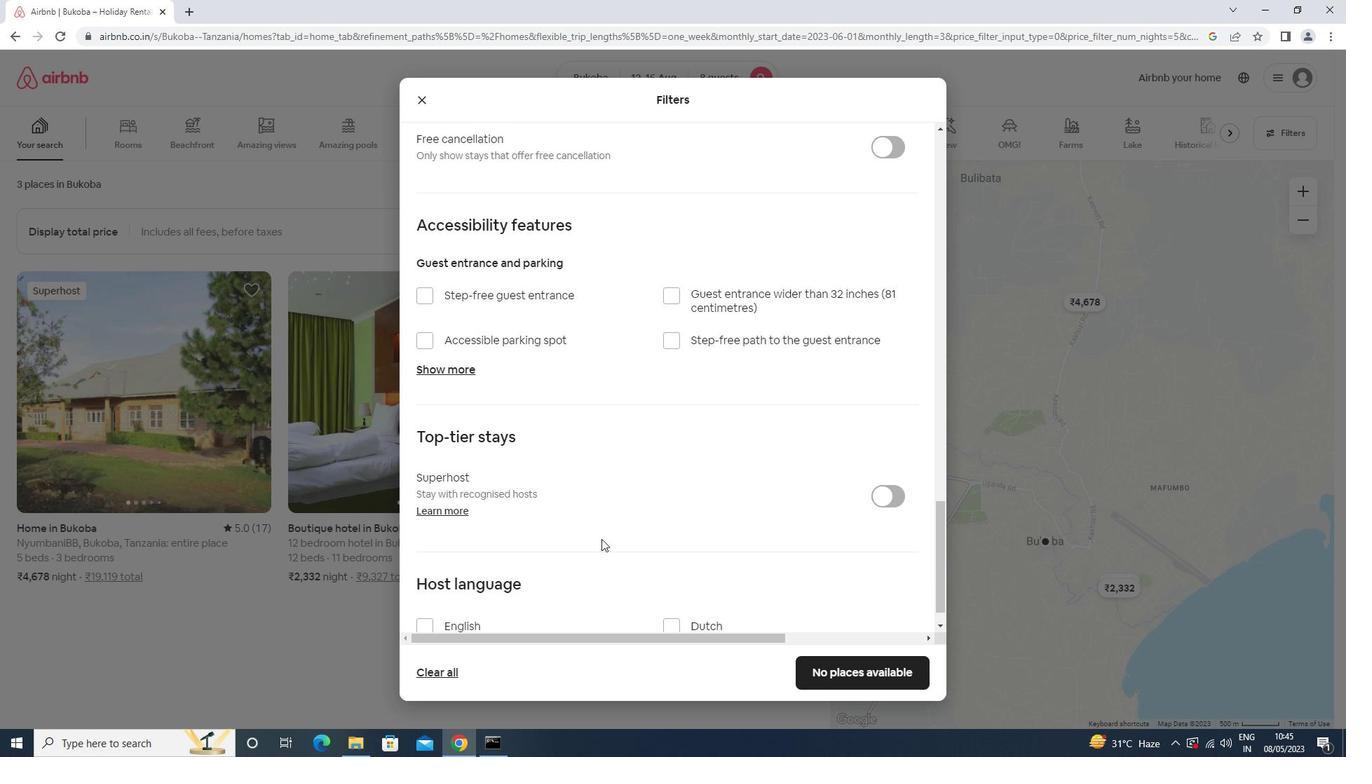 
Action: Mouse scrolled (526, 571) with delta (0, 0)
Screenshot: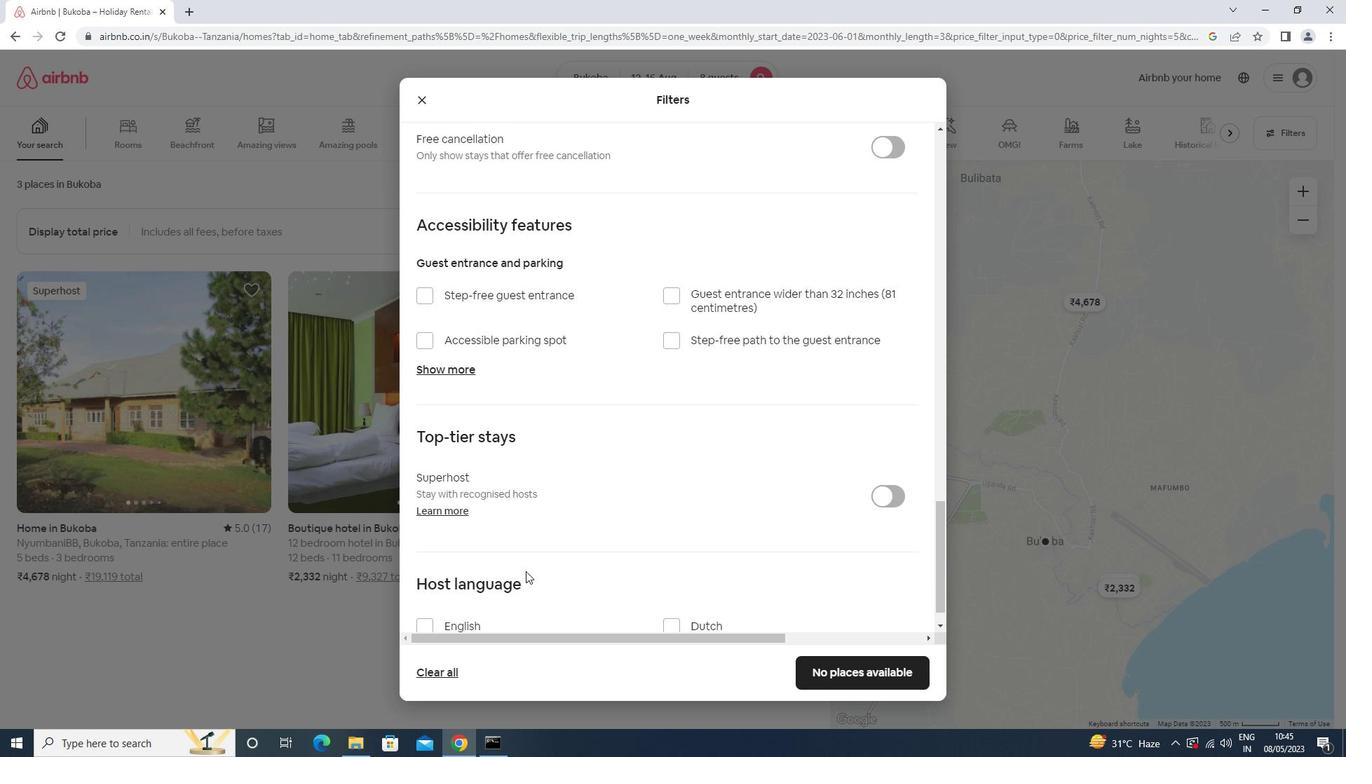 
Action: Mouse scrolled (526, 571) with delta (0, 0)
Screenshot: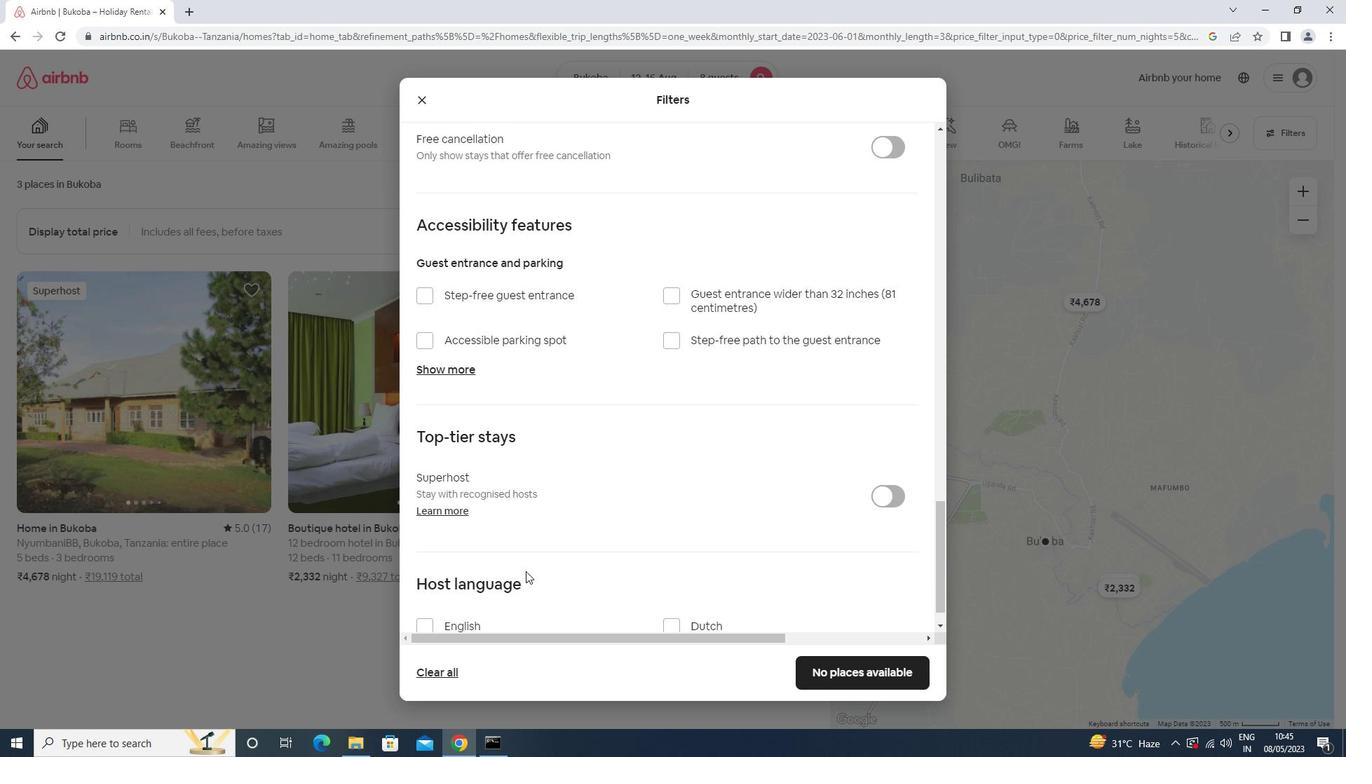 
Action: Mouse scrolled (526, 571) with delta (0, 0)
Screenshot: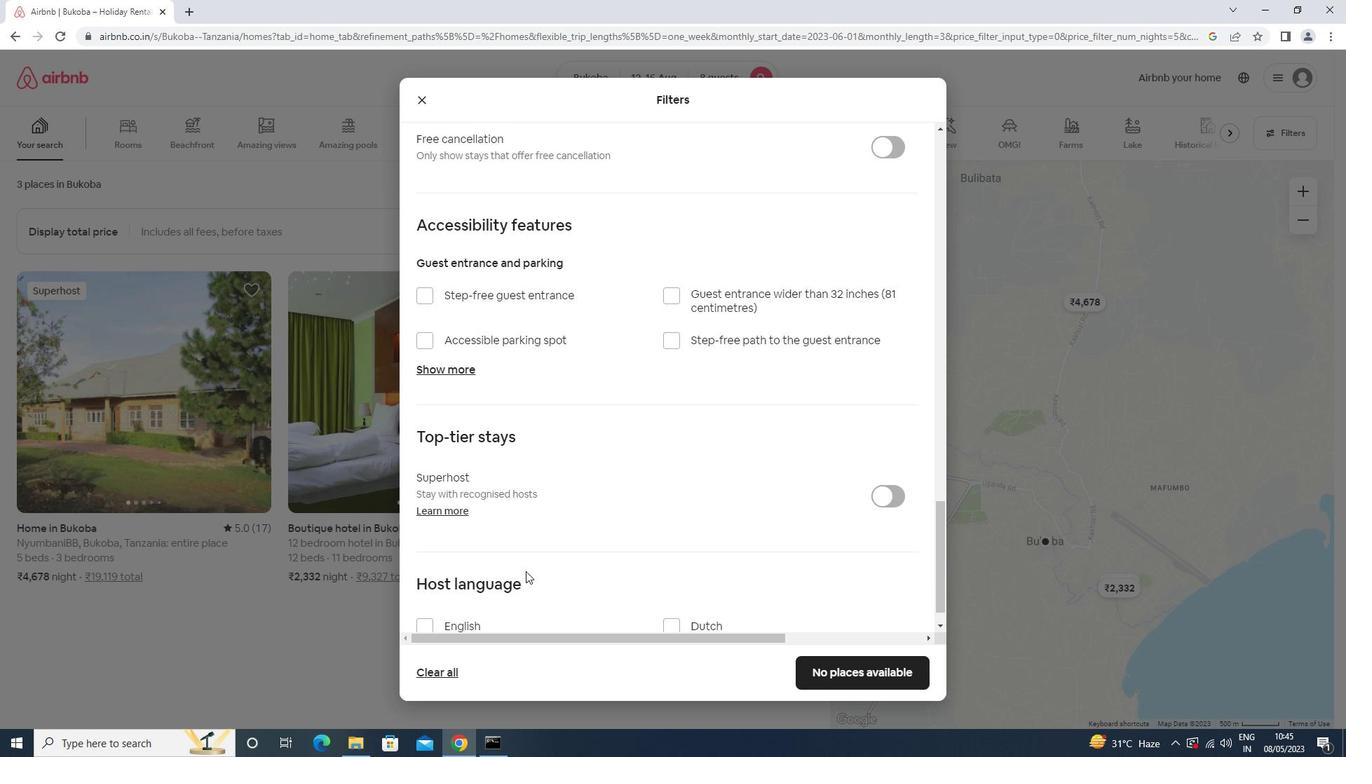 
Action: Mouse scrolled (526, 571) with delta (0, 0)
Screenshot: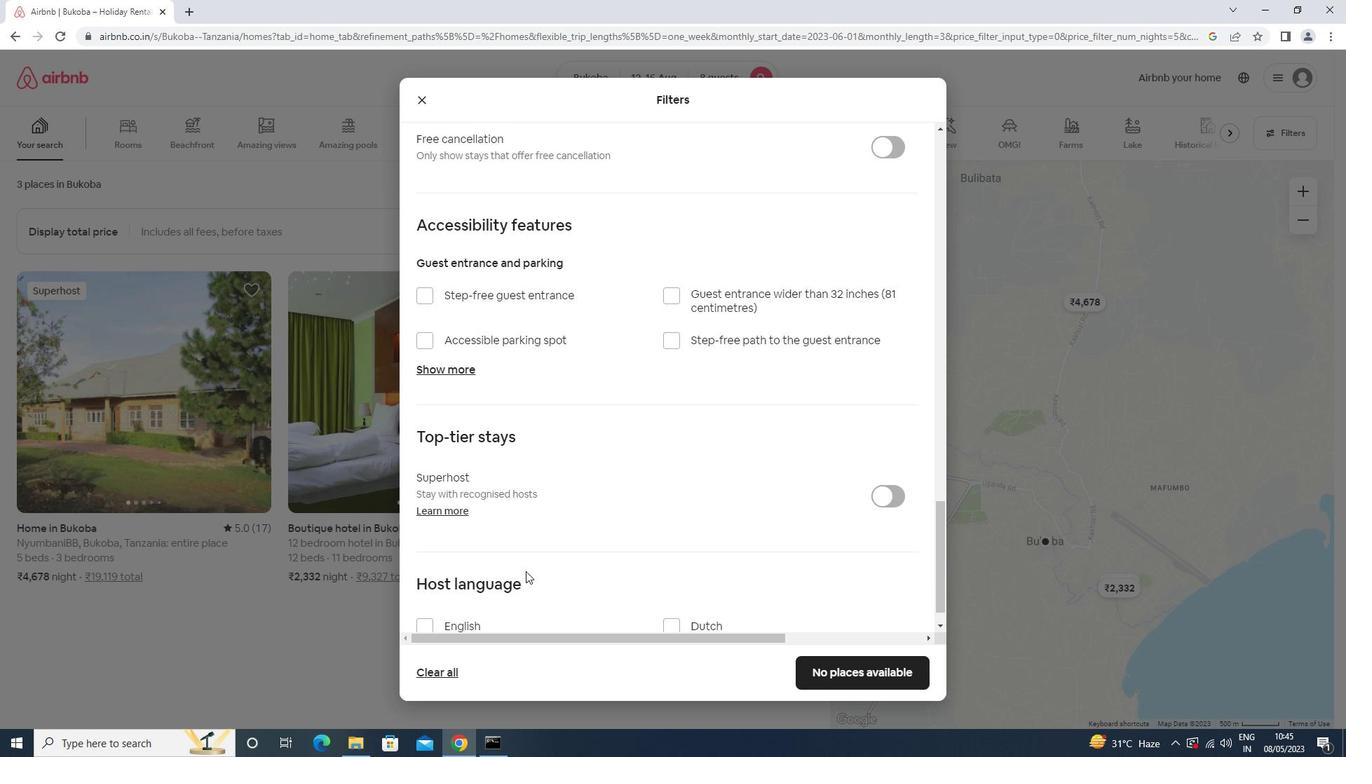 
Action: Mouse scrolled (526, 571) with delta (0, 0)
Screenshot: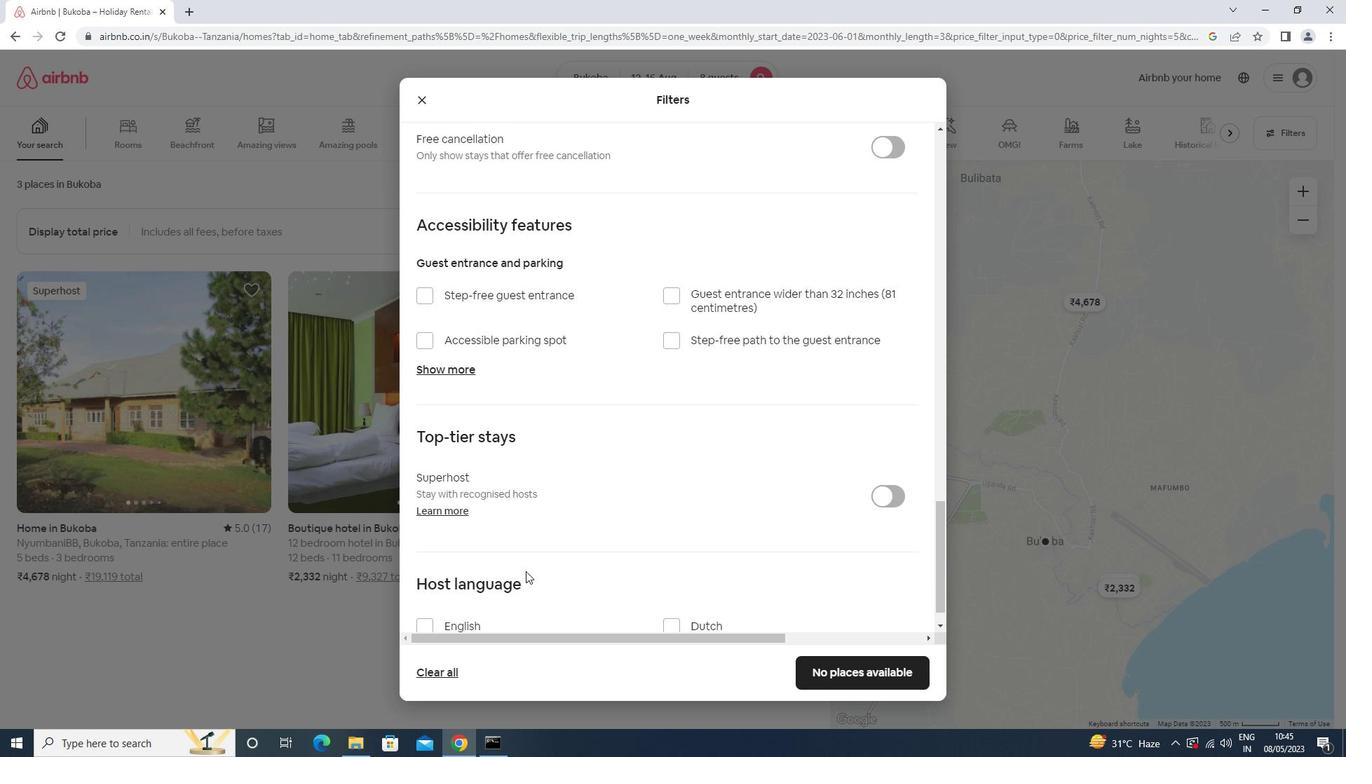 
Action: Mouse moved to (483, 589)
Screenshot: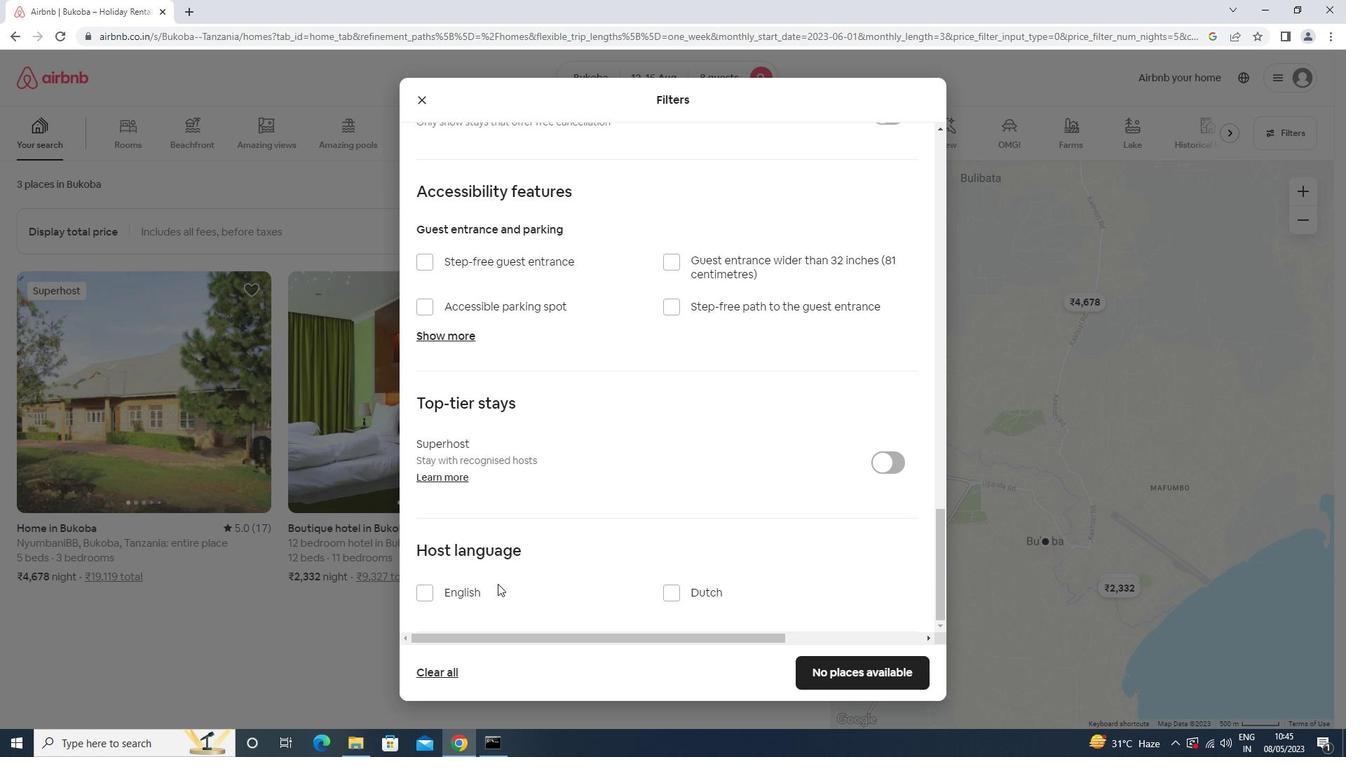
Action: Mouse pressed left at (483, 589)
Screenshot: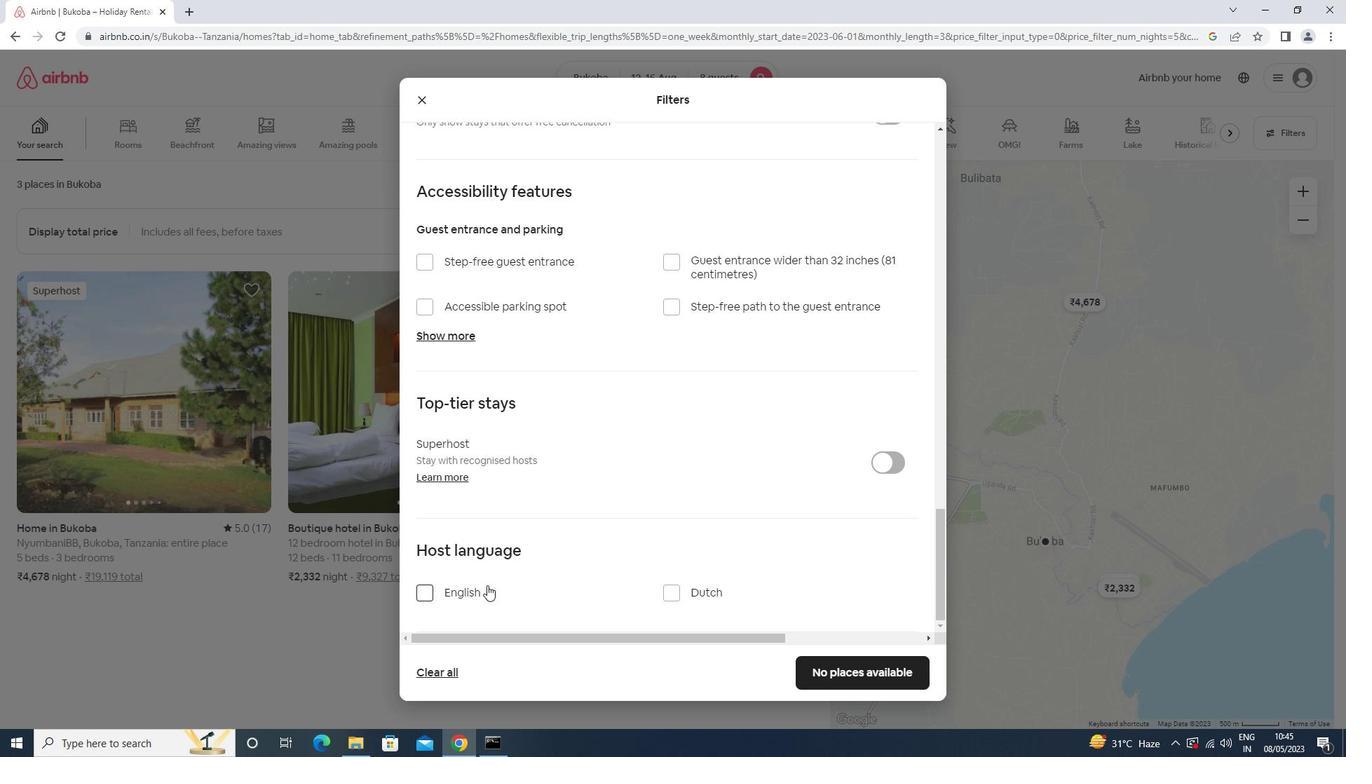 
Action: Mouse moved to (876, 669)
Screenshot: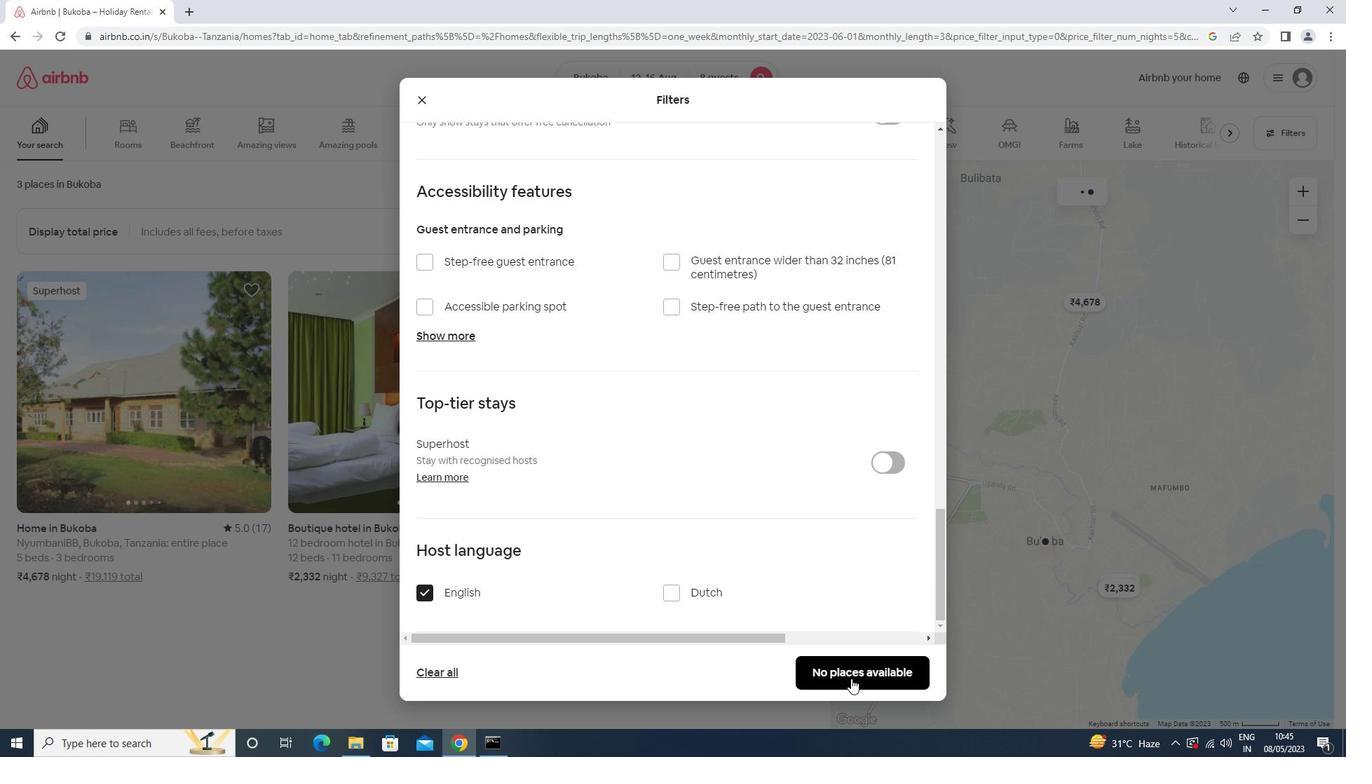
Action: Mouse pressed left at (876, 669)
Screenshot: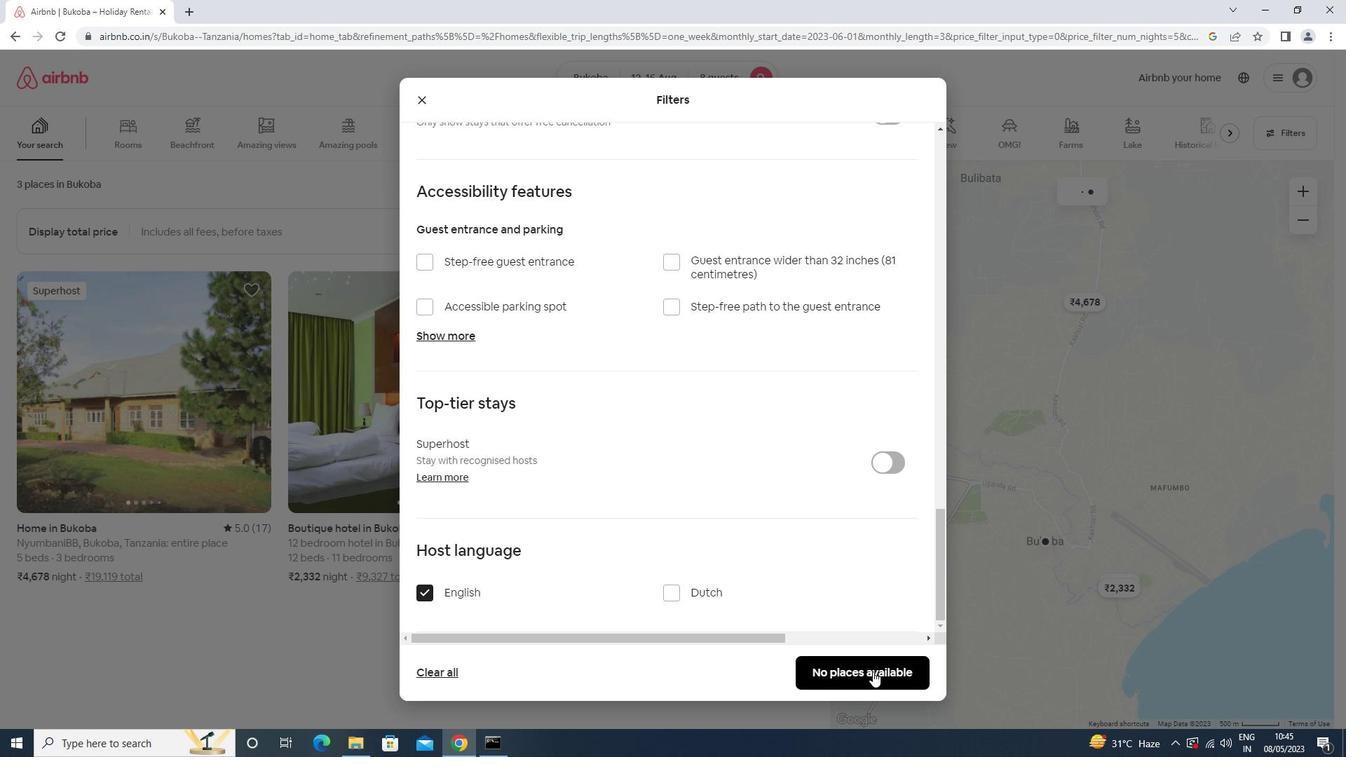 
